 Task: Look for Airbnb options in Whakatane, New Zealand from 4th December, 2023 to 10th December, 2023 for 6 adults, 2 children.6 bedrooms having 6 beds and 6 bathrooms. Property type can be house. Amenities needed are: wifi, TV, free parkinig on premises, gym, breakfast. Look for 5 properties as per requirement.
Action: Mouse moved to (609, 84)
Screenshot: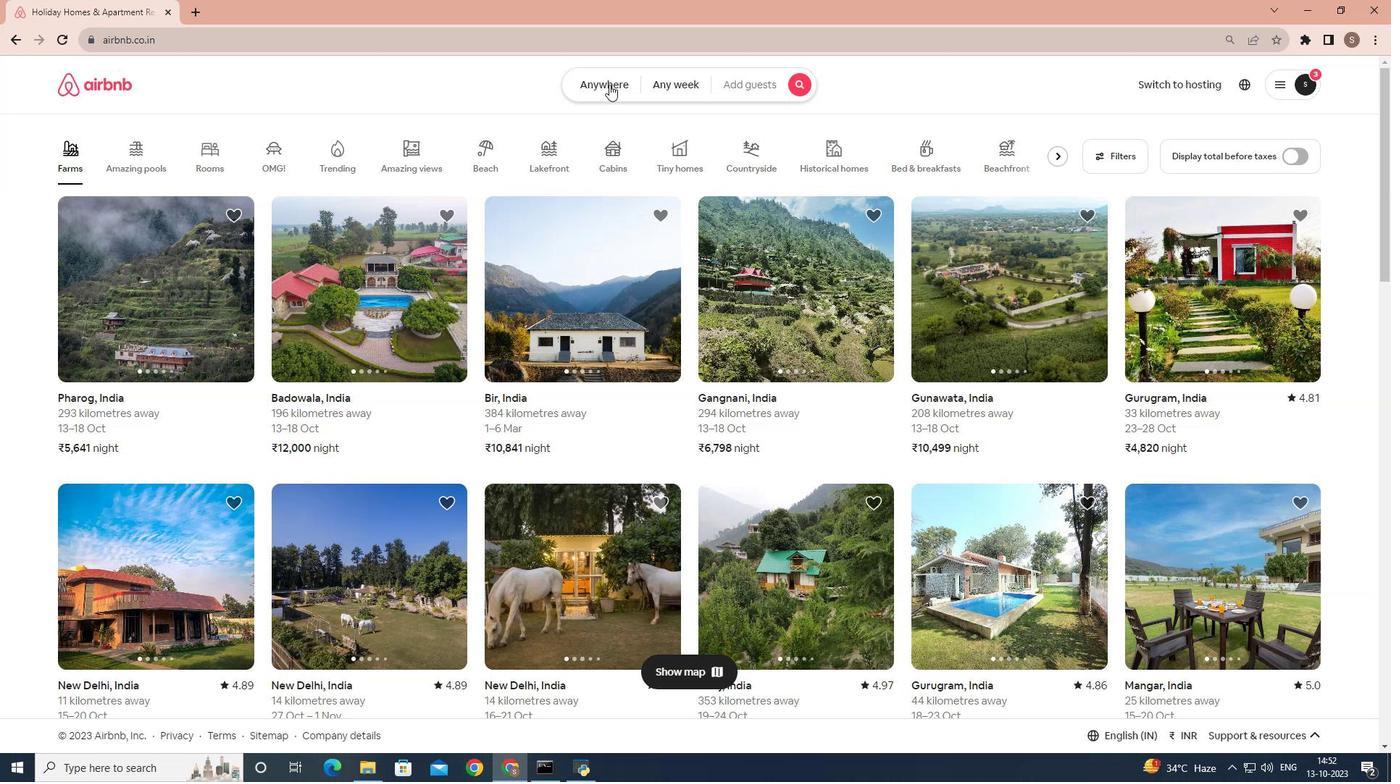 
Action: Mouse pressed left at (609, 84)
Screenshot: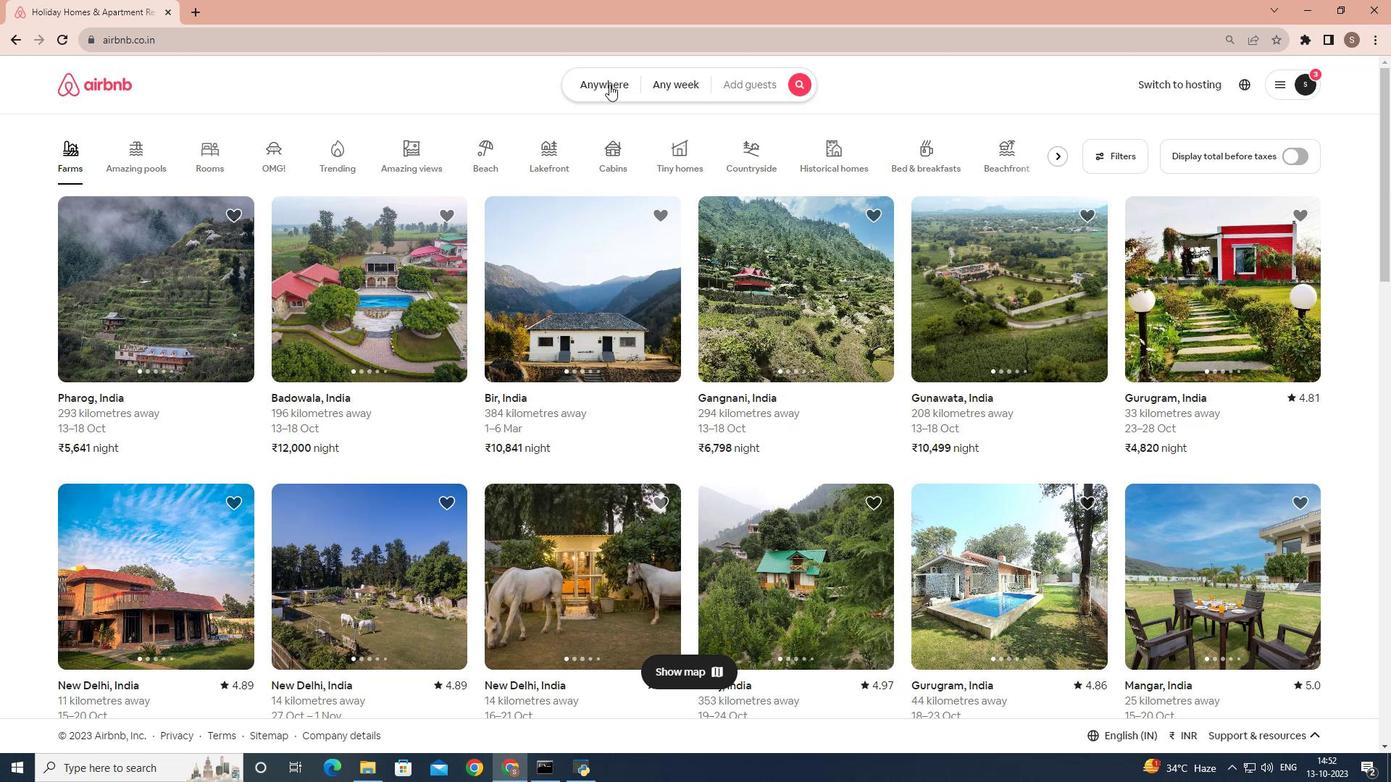 
Action: Mouse moved to (495, 150)
Screenshot: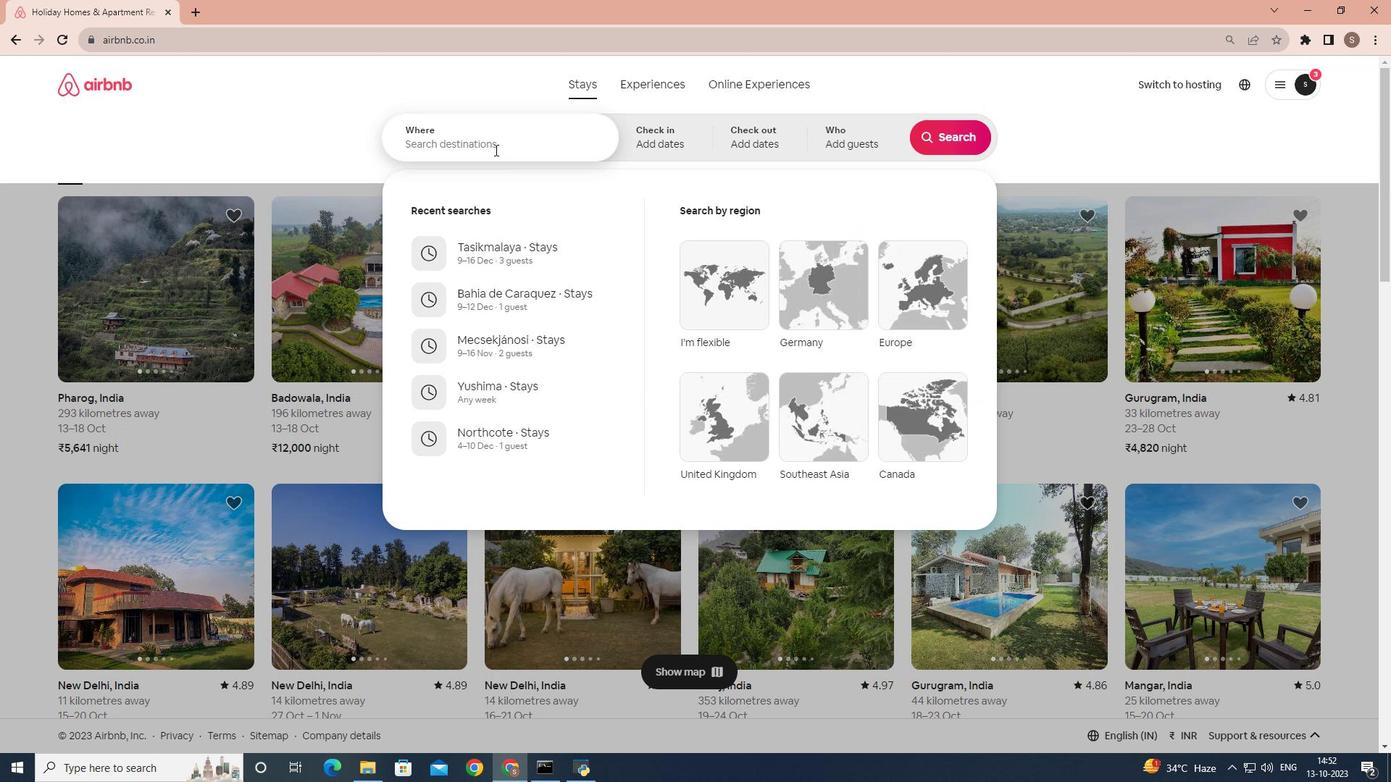 
Action: Mouse pressed left at (495, 150)
Screenshot: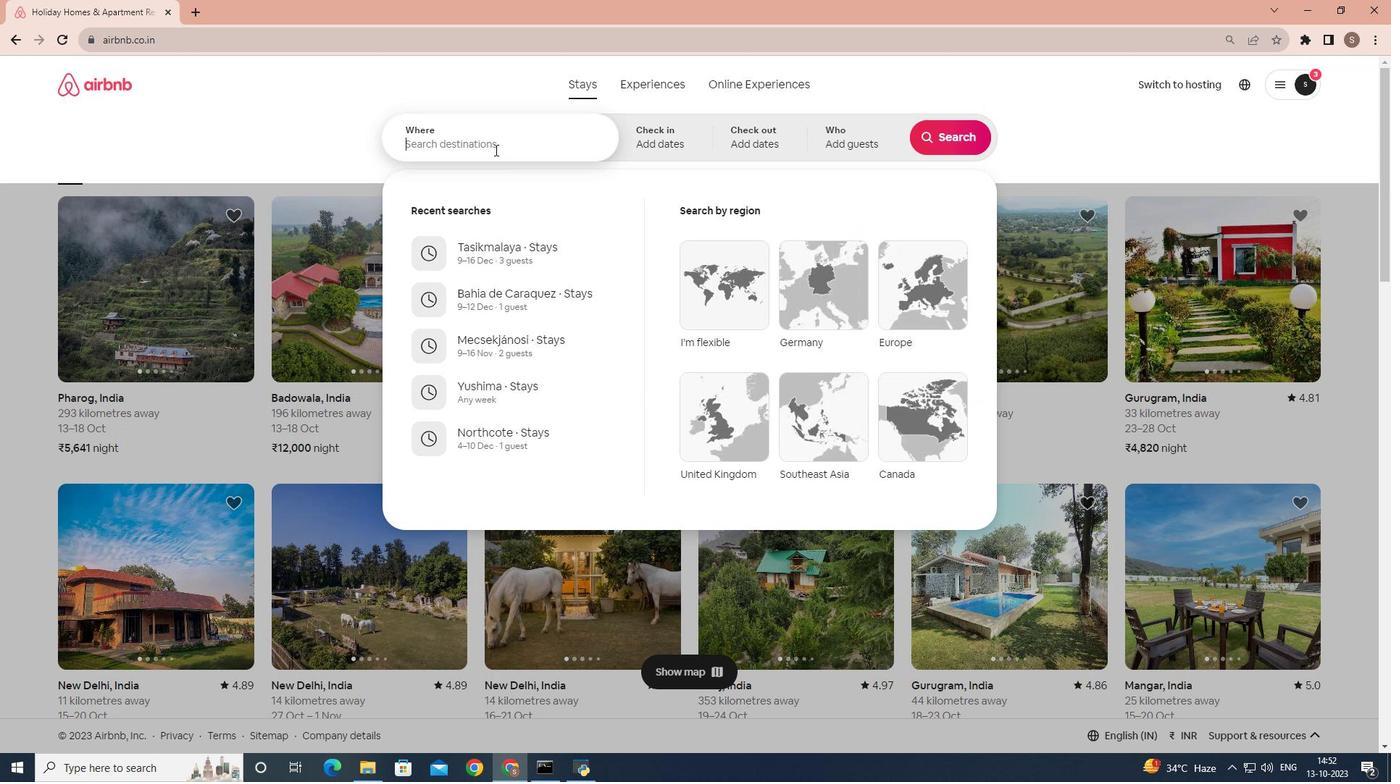 
Action: Mouse moved to (482, 153)
Screenshot: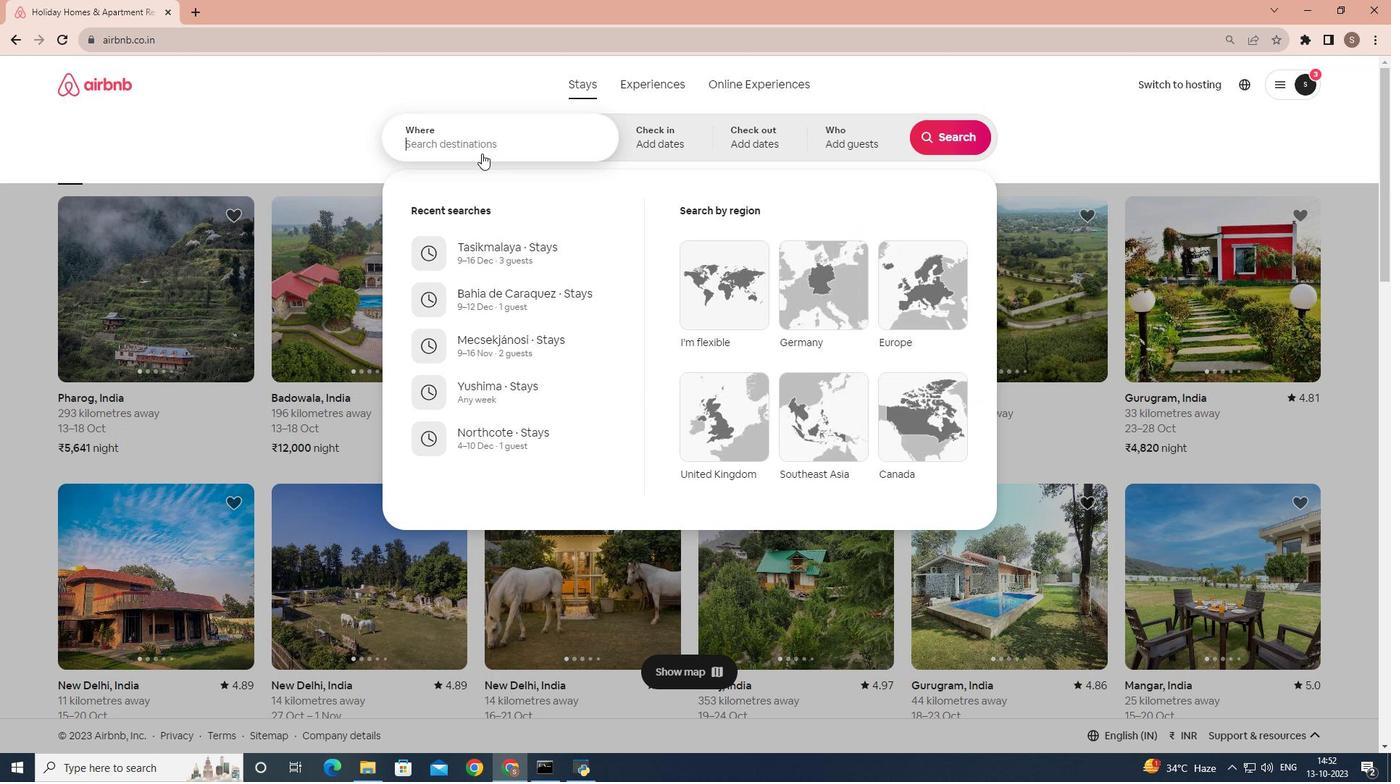 
Action: Key pressed <Key.shift>Whaktane,<Key.space><Key.shift><Key.shift><Key.shift><Key.shift><Key.shift><Key.shift><Key.shift><Key.shift>Newezeland
Screenshot: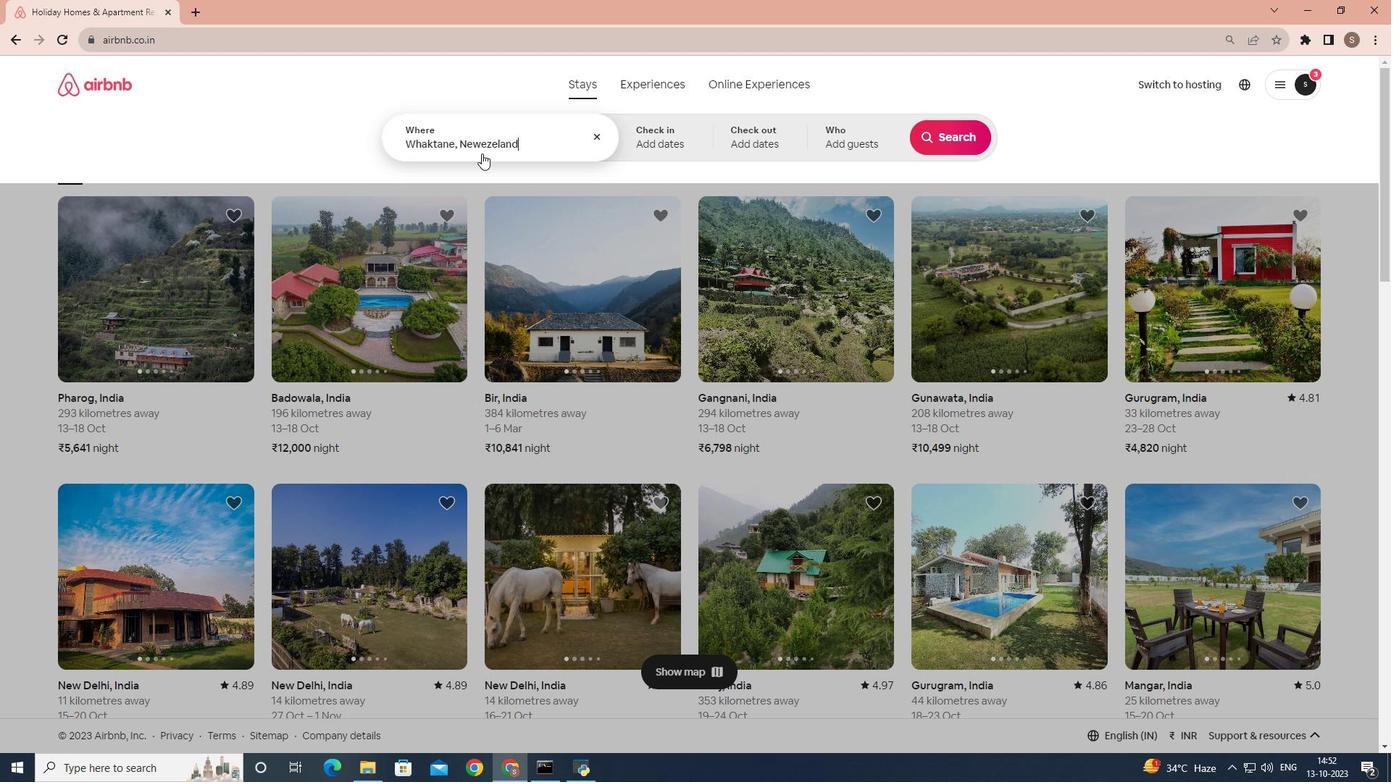 
Action: Mouse moved to (658, 140)
Screenshot: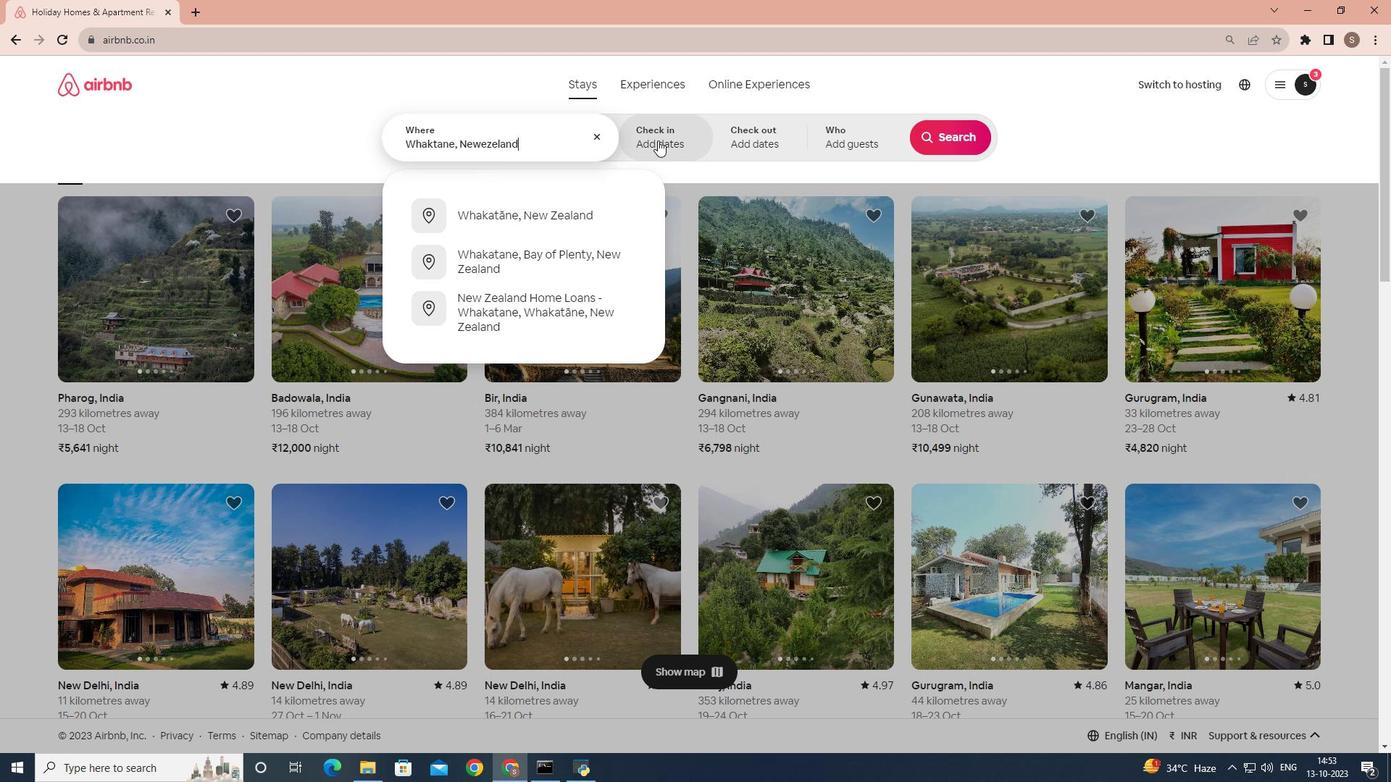 
Action: Mouse pressed left at (658, 140)
Screenshot: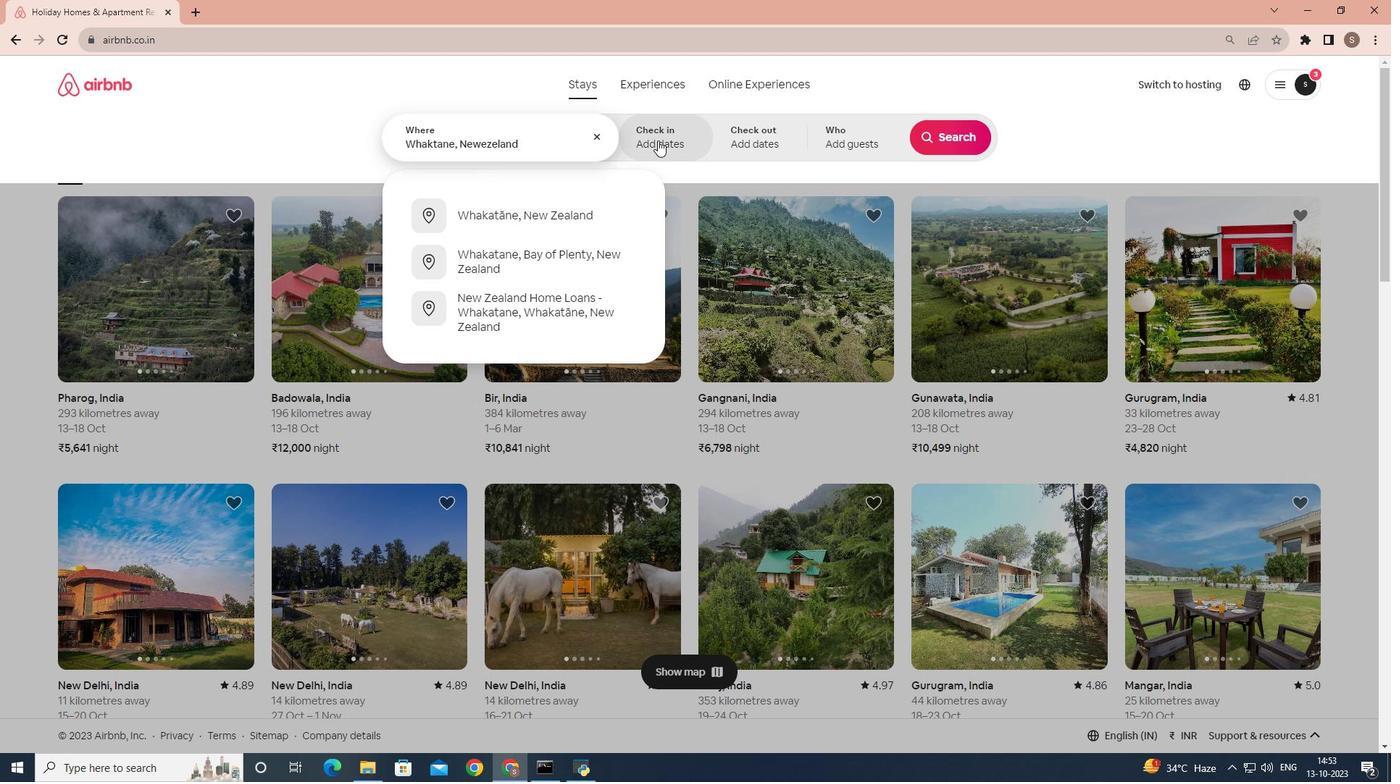 
Action: Mouse moved to (943, 259)
Screenshot: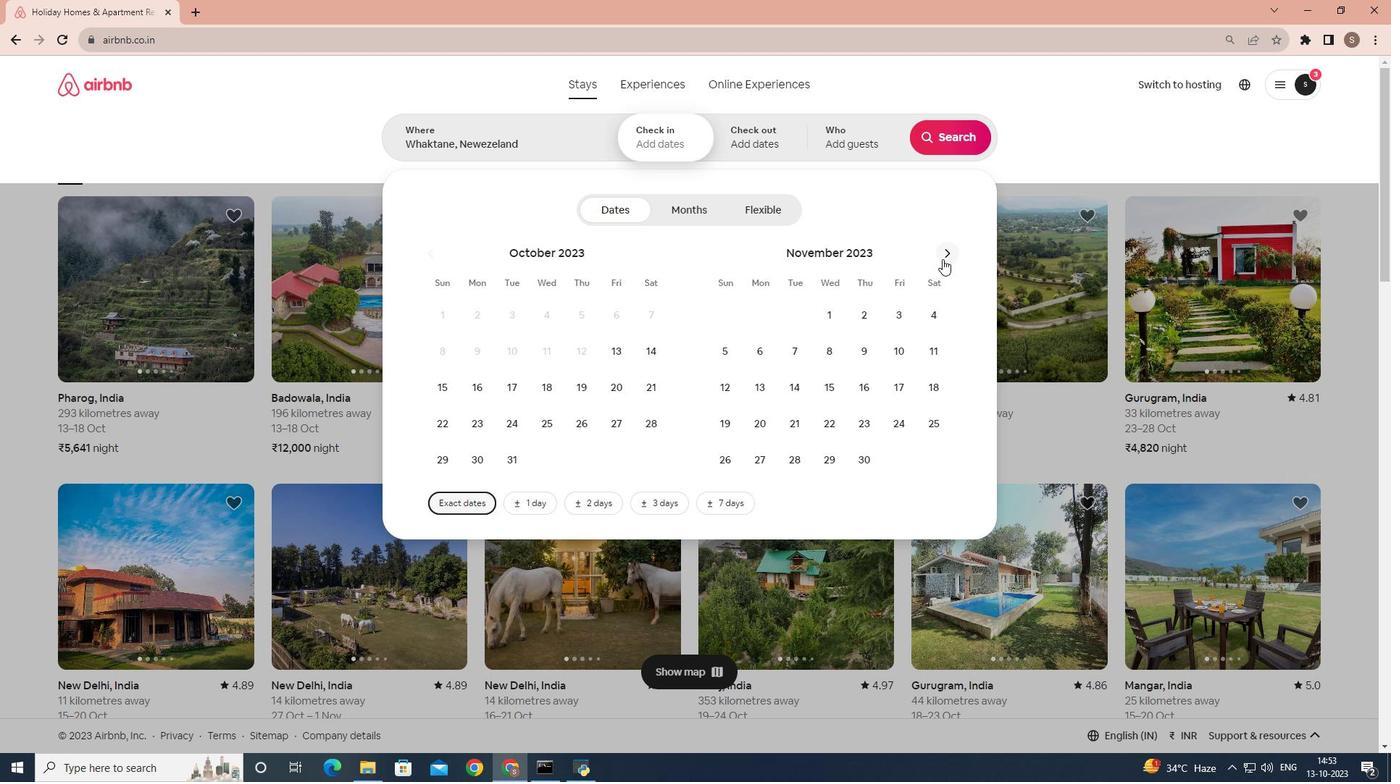 
Action: Mouse pressed left at (943, 259)
Screenshot: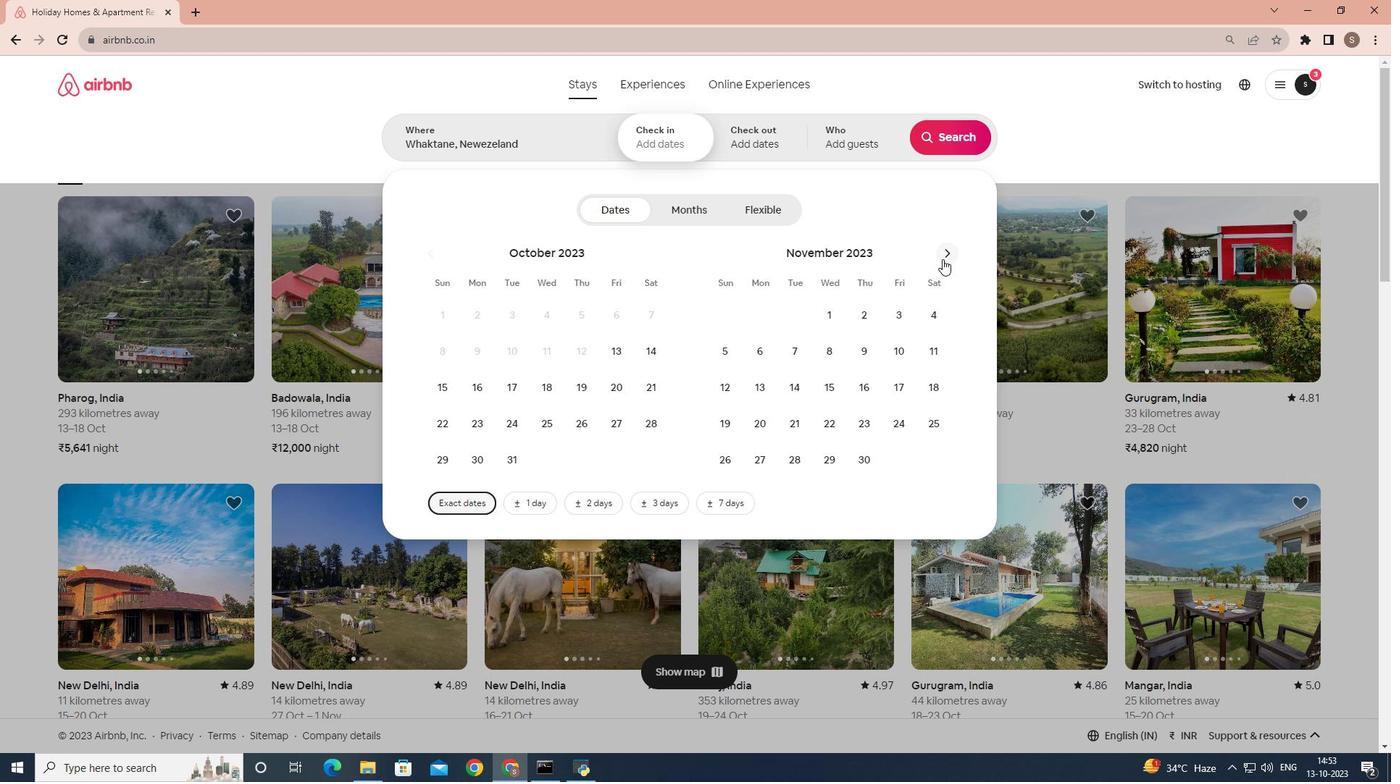 
Action: Mouse moved to (743, 347)
Screenshot: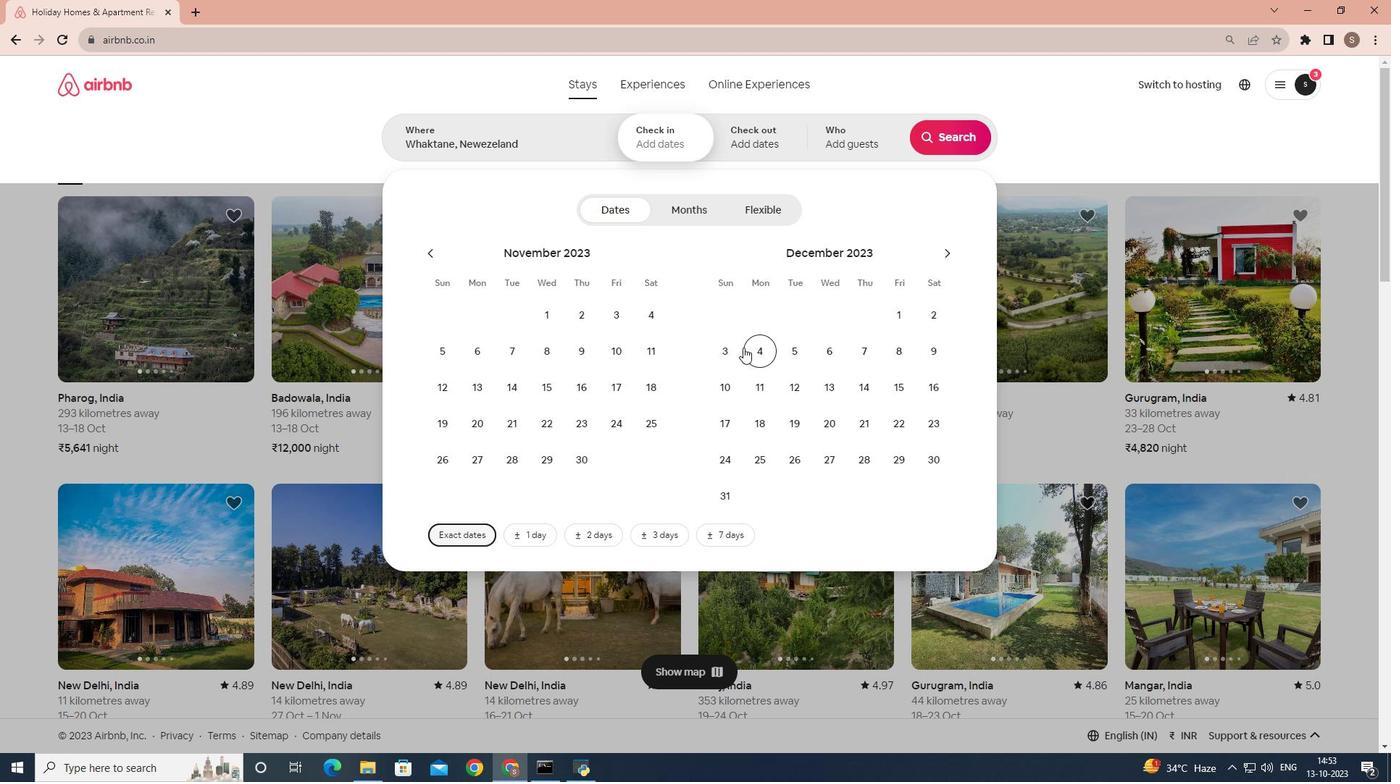 
Action: Mouse pressed left at (743, 347)
Screenshot: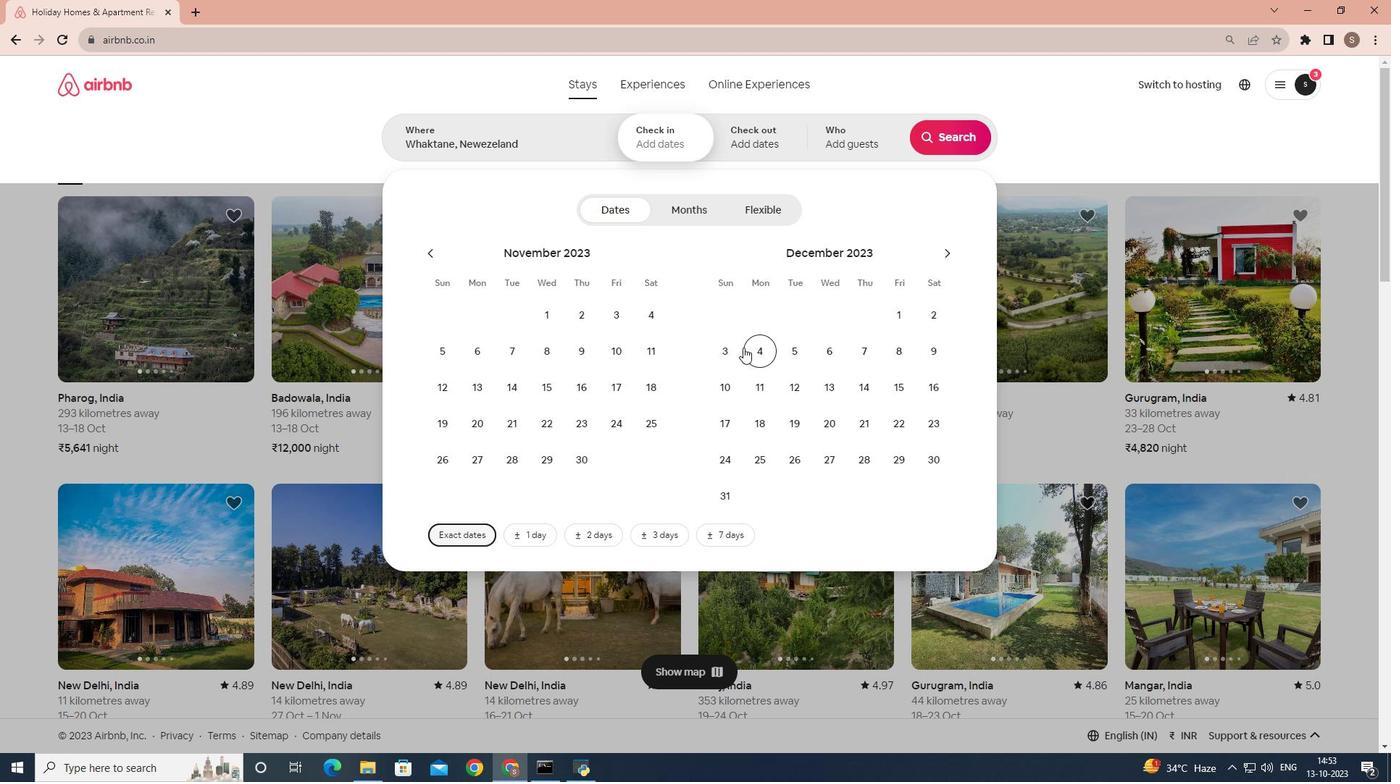 
Action: Mouse moved to (732, 382)
Screenshot: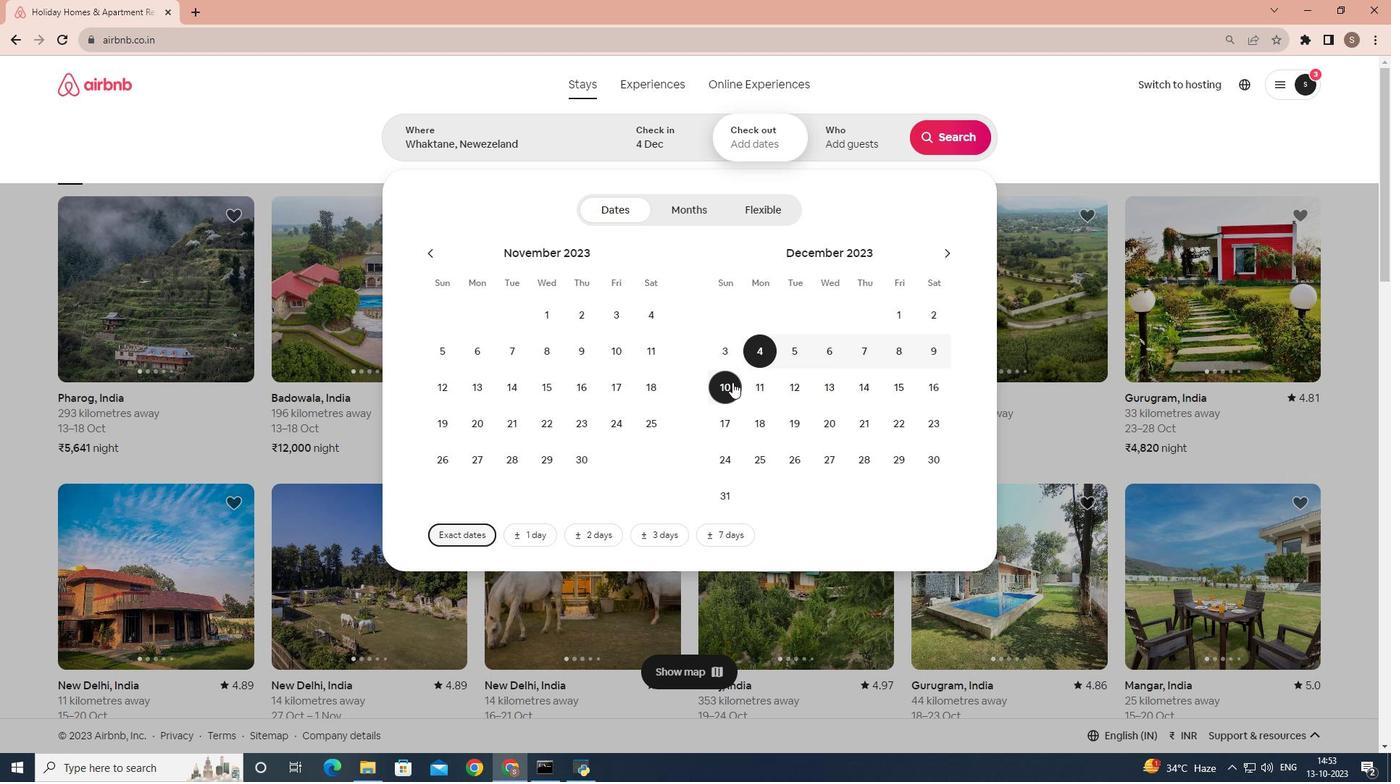 
Action: Mouse pressed left at (732, 382)
Screenshot: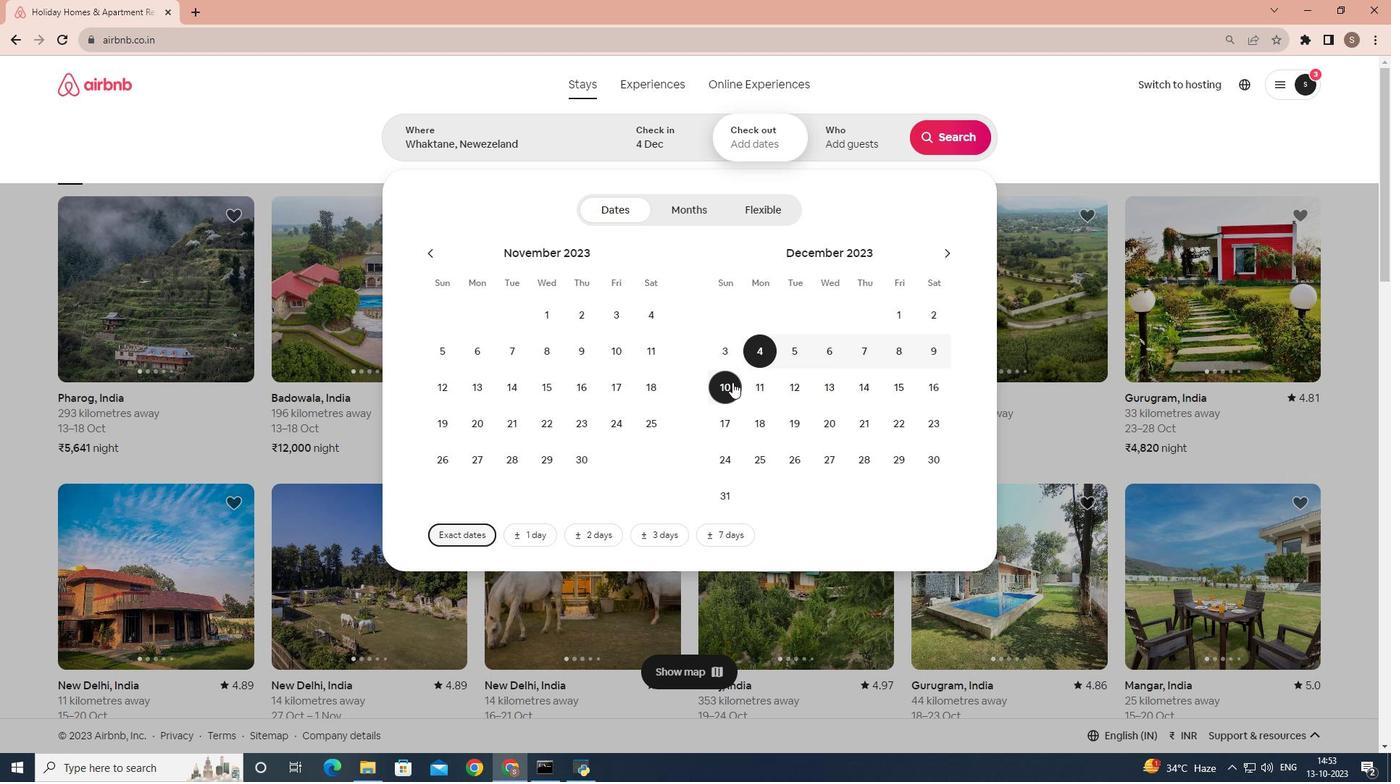 
Action: Mouse moved to (840, 134)
Screenshot: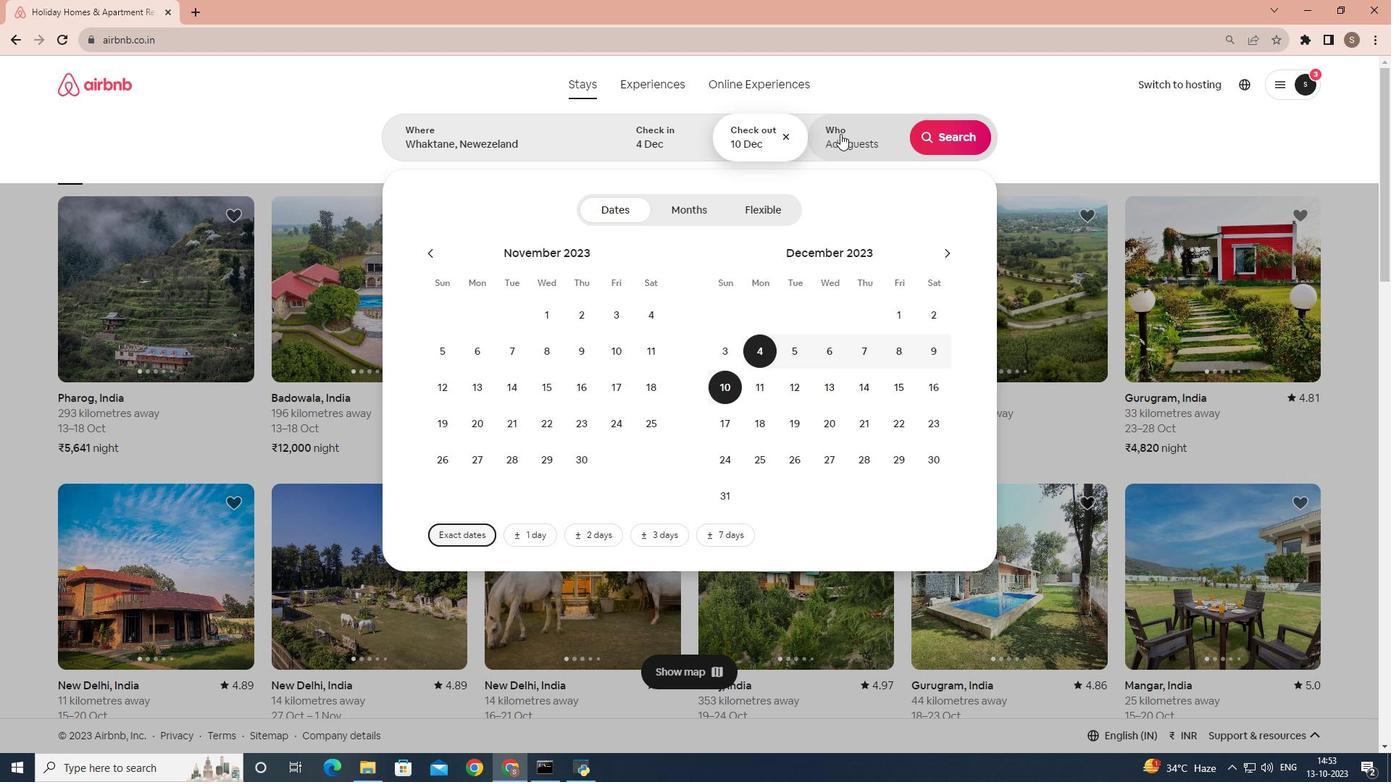 
Action: Mouse pressed left at (840, 134)
Screenshot: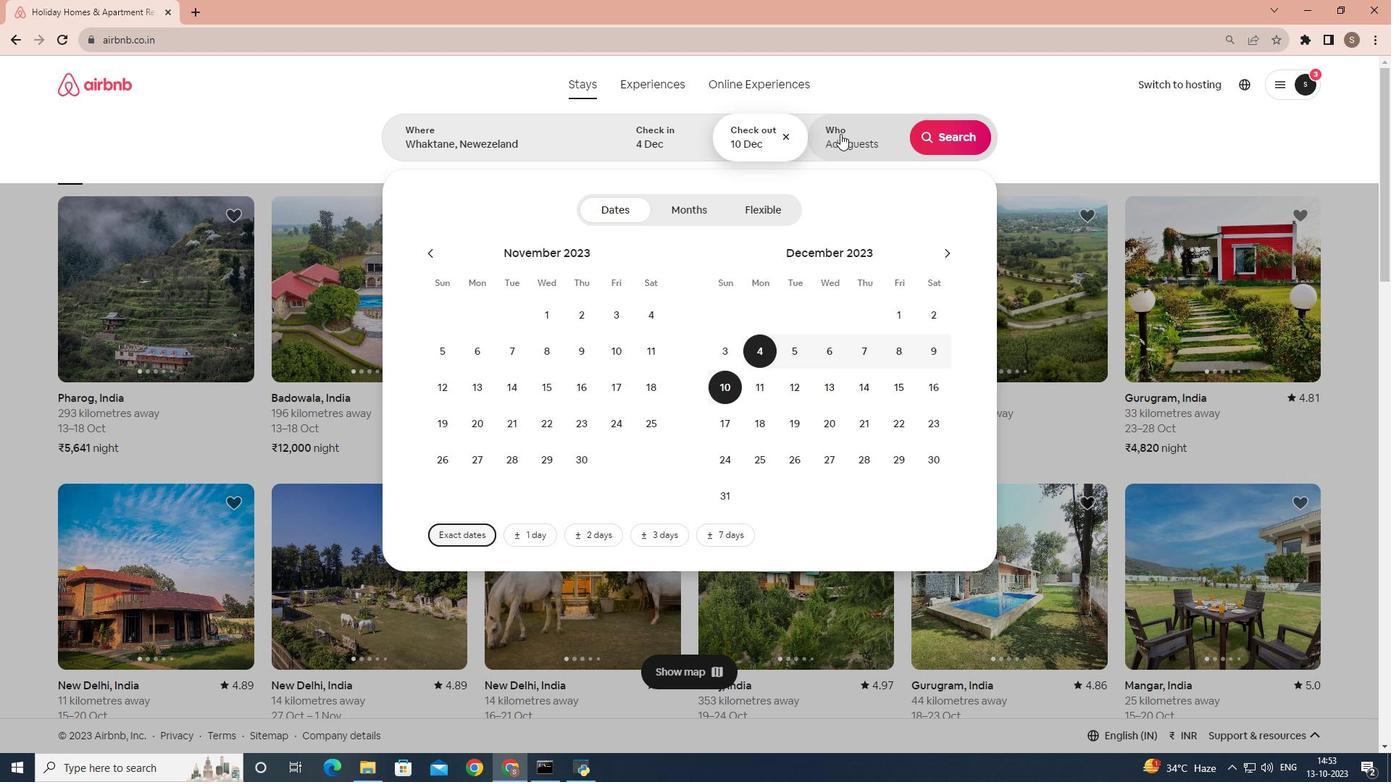 
Action: Mouse moved to (959, 216)
Screenshot: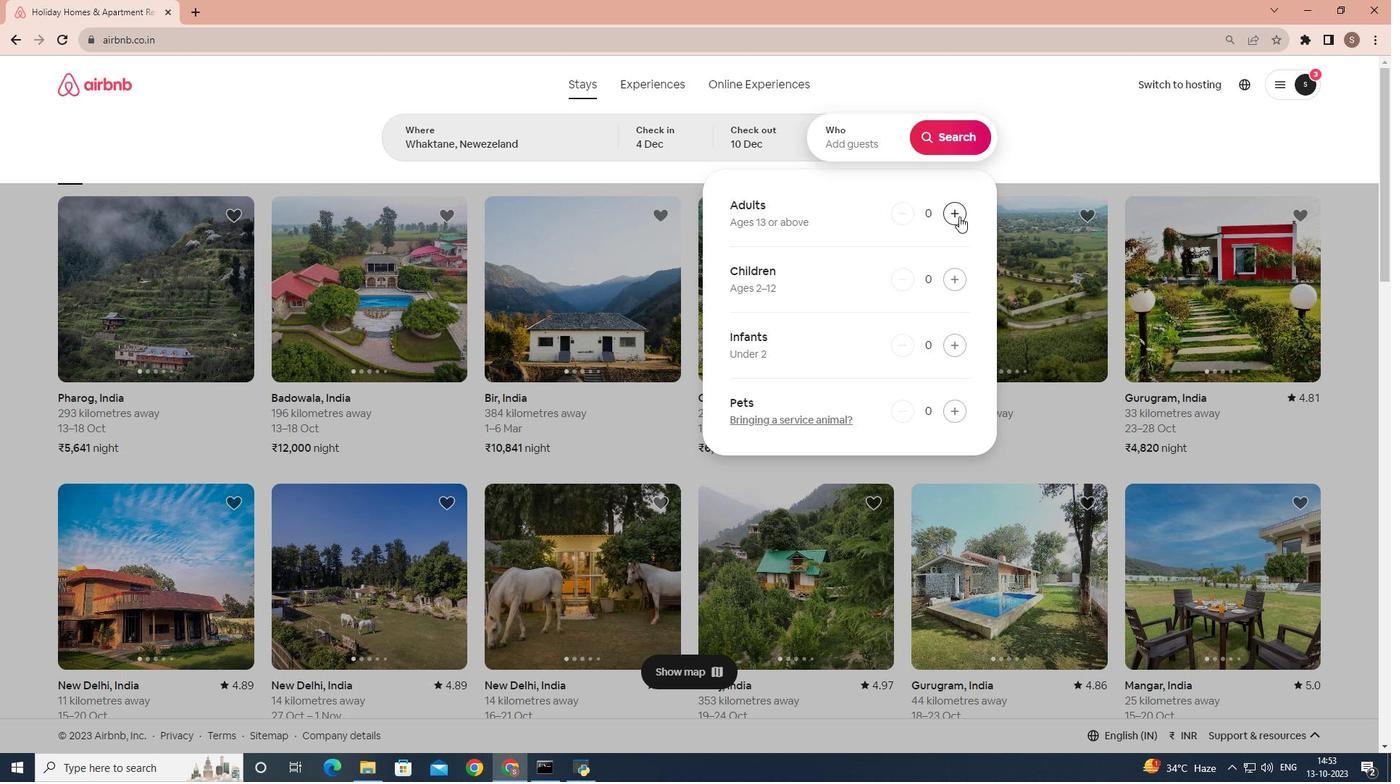 
Action: Mouse pressed left at (959, 216)
Screenshot: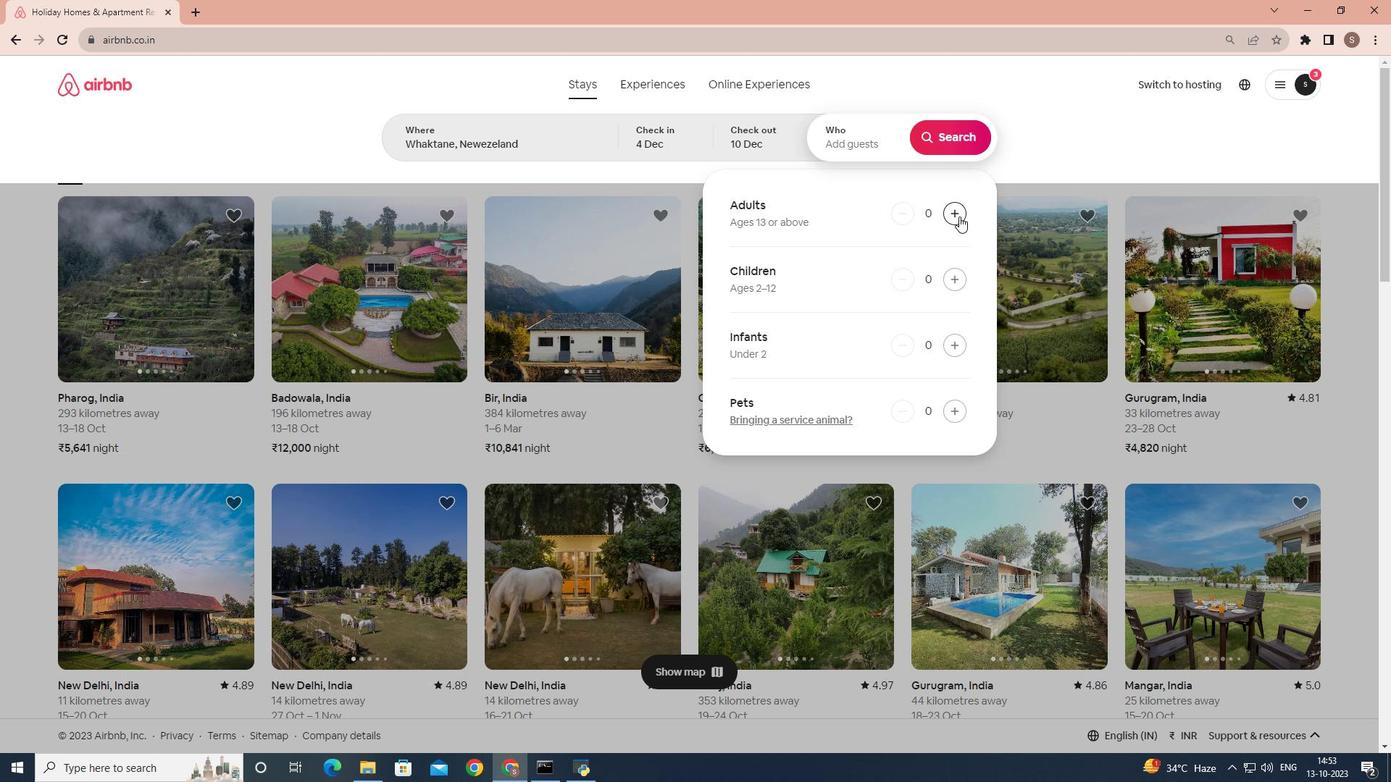 
Action: Mouse pressed left at (959, 216)
Screenshot: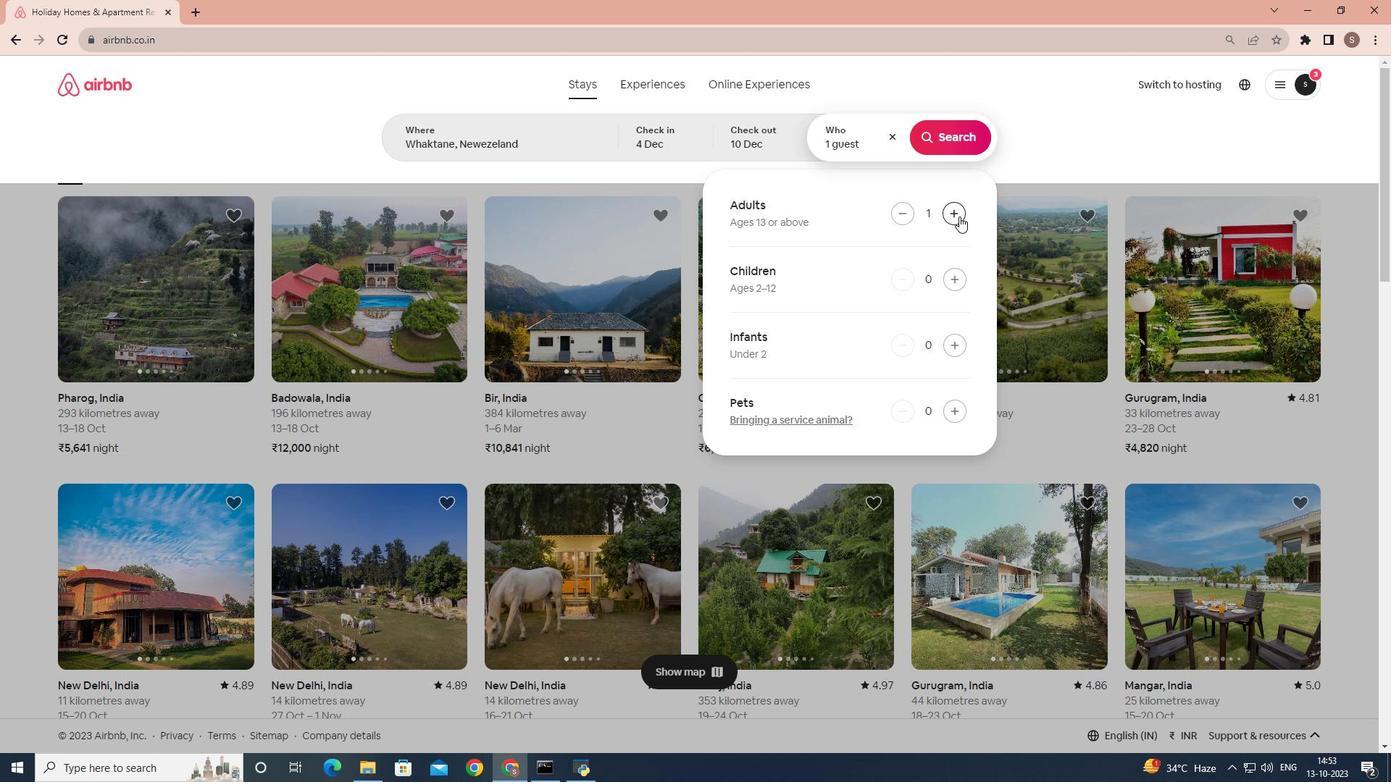 
Action: Mouse moved to (959, 216)
Screenshot: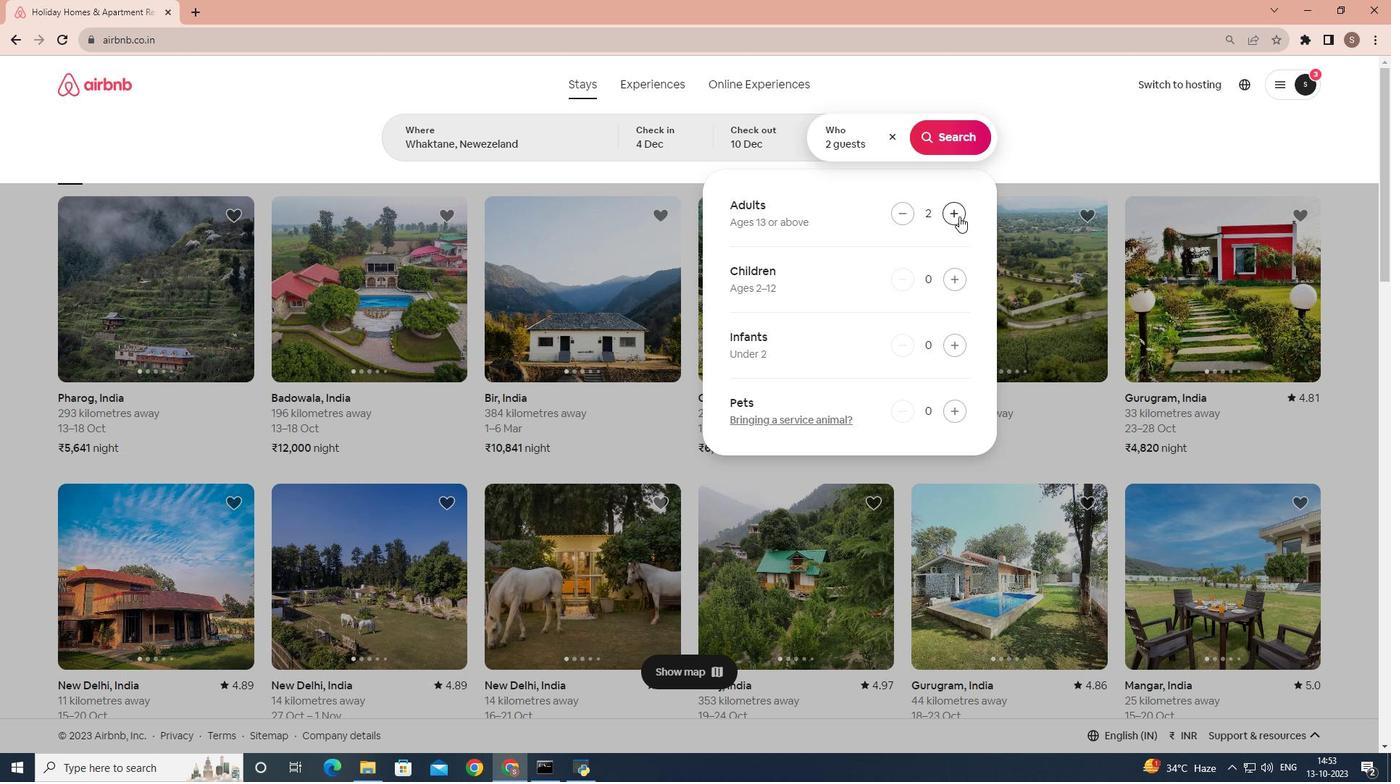
Action: Mouse pressed left at (959, 216)
Screenshot: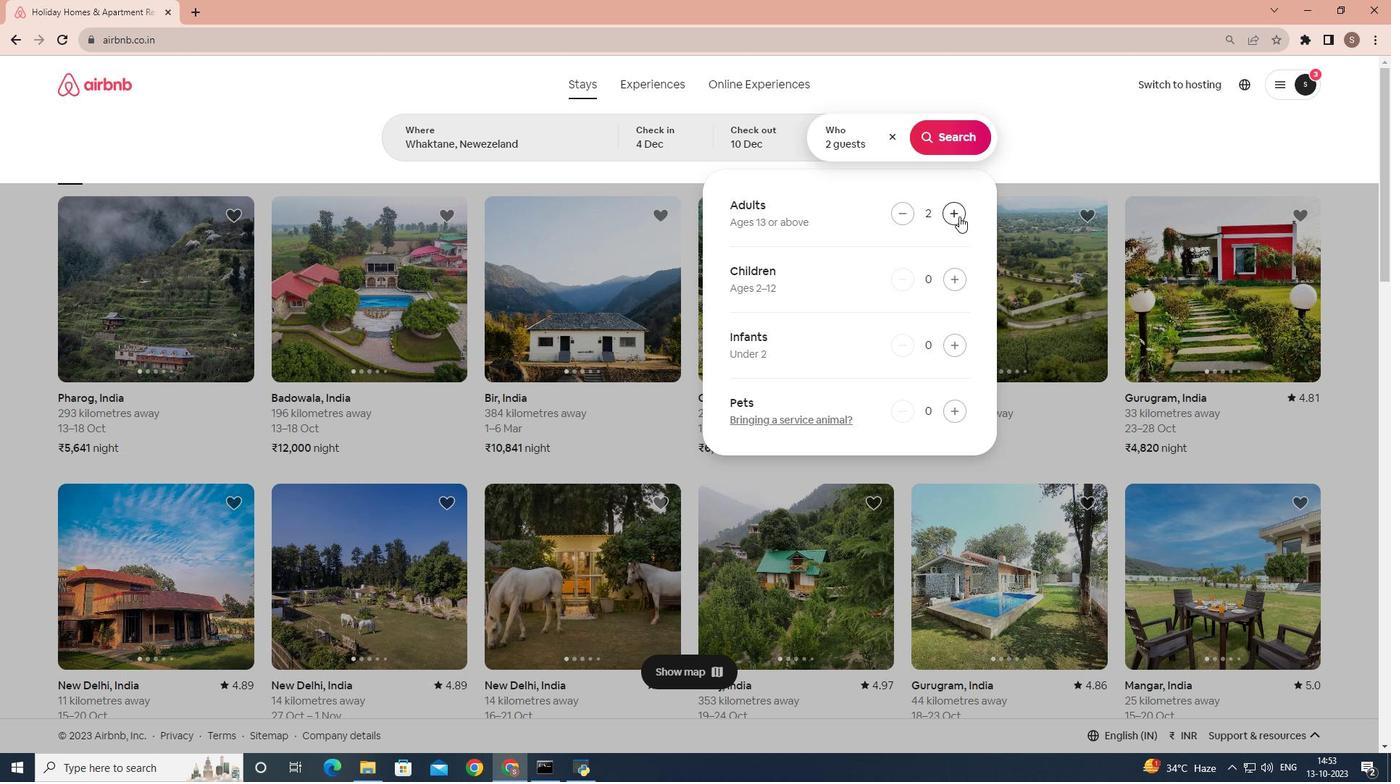 
Action: Mouse pressed left at (959, 216)
Screenshot: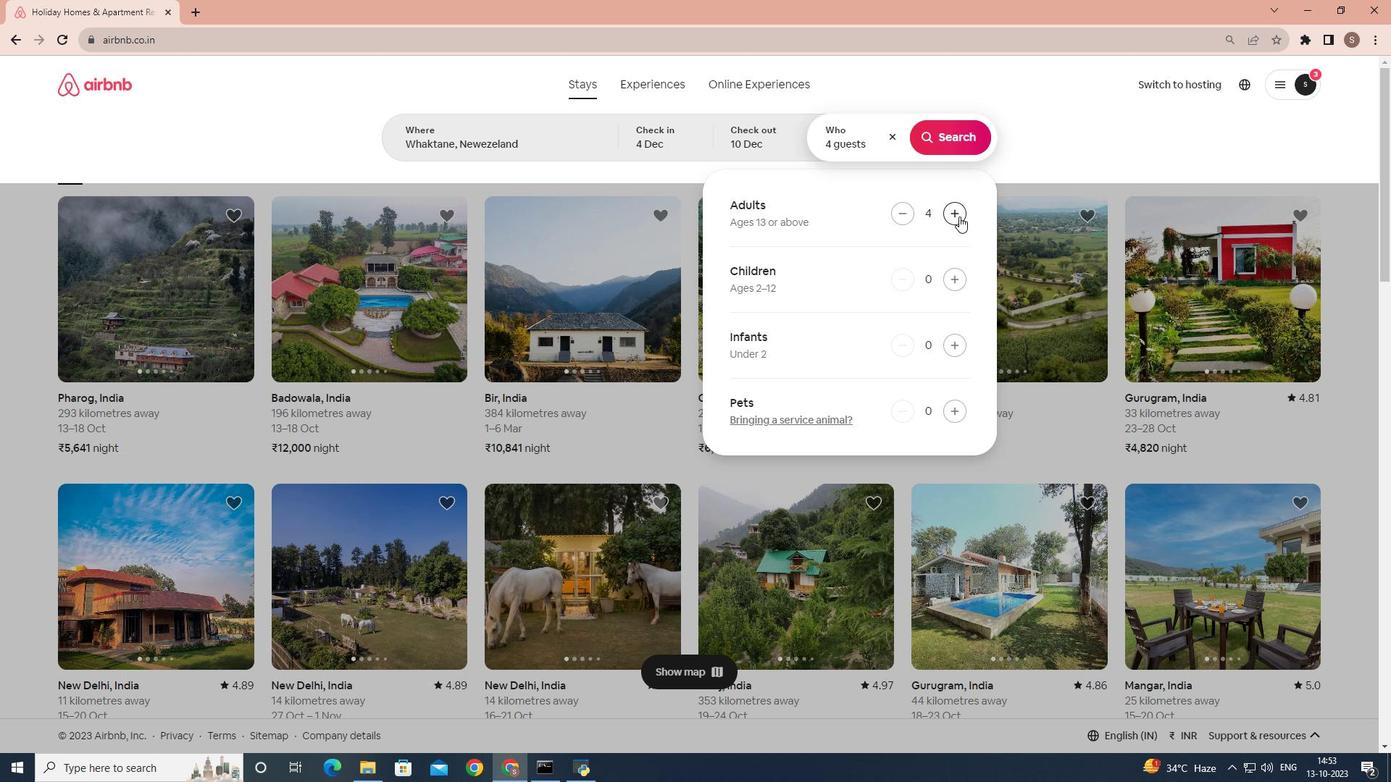 
Action: Mouse pressed left at (959, 216)
Screenshot: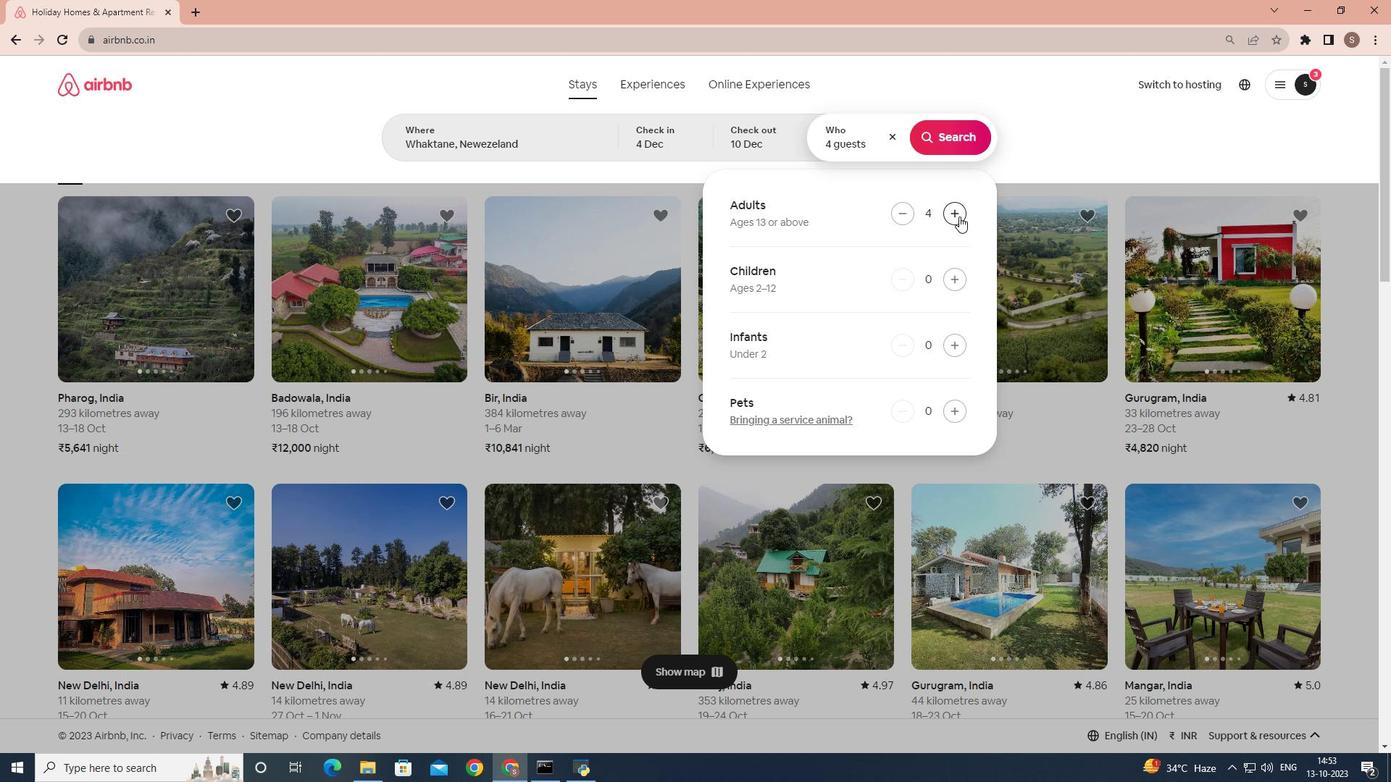 
Action: Mouse pressed left at (959, 216)
Screenshot: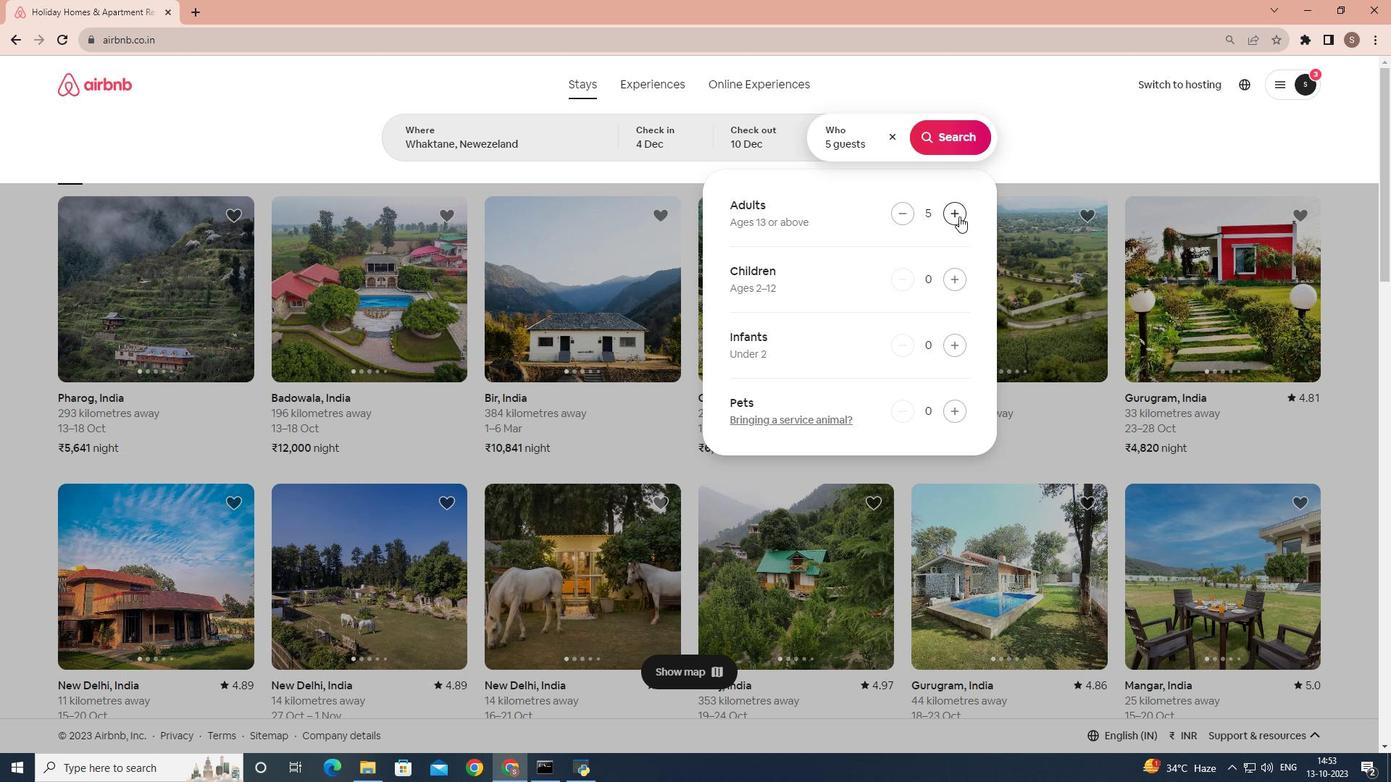 
Action: Mouse moved to (952, 274)
Screenshot: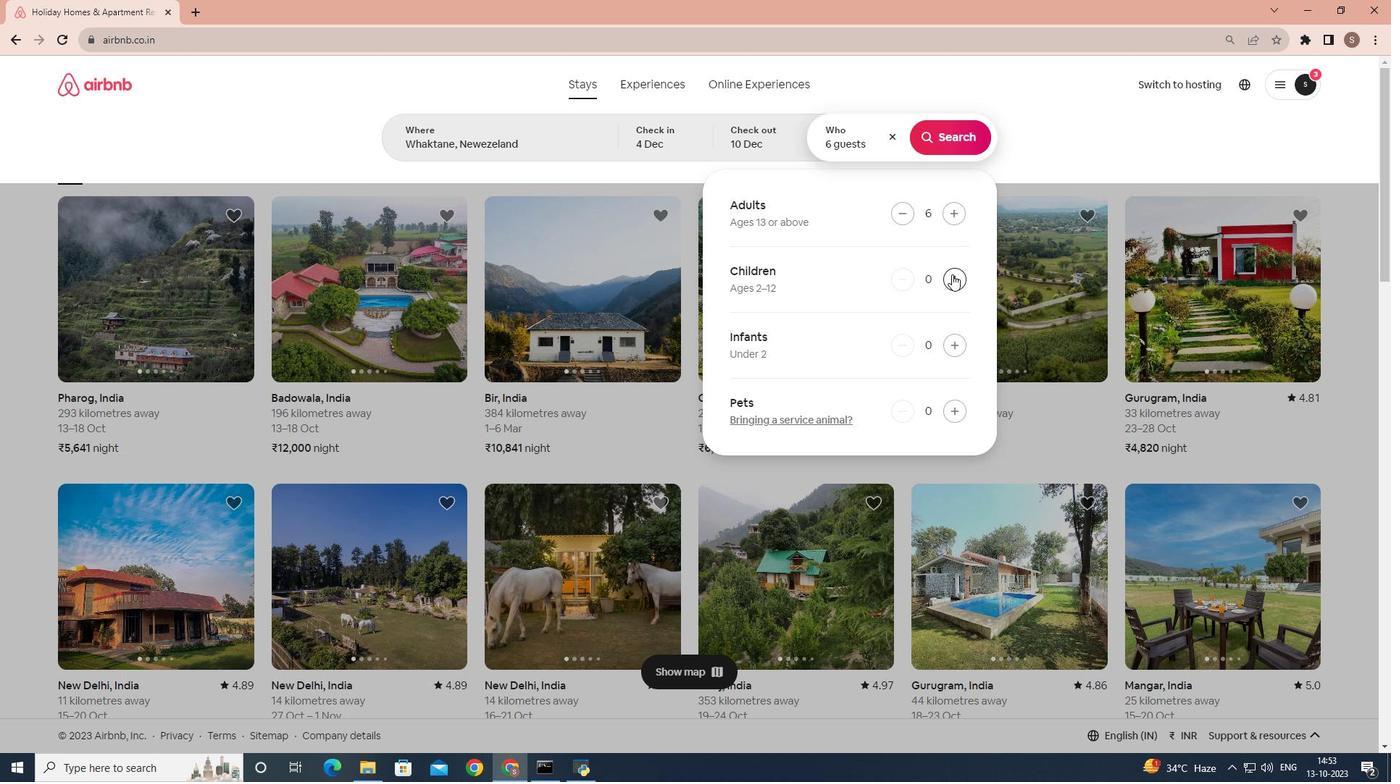 
Action: Mouse pressed left at (952, 274)
Screenshot: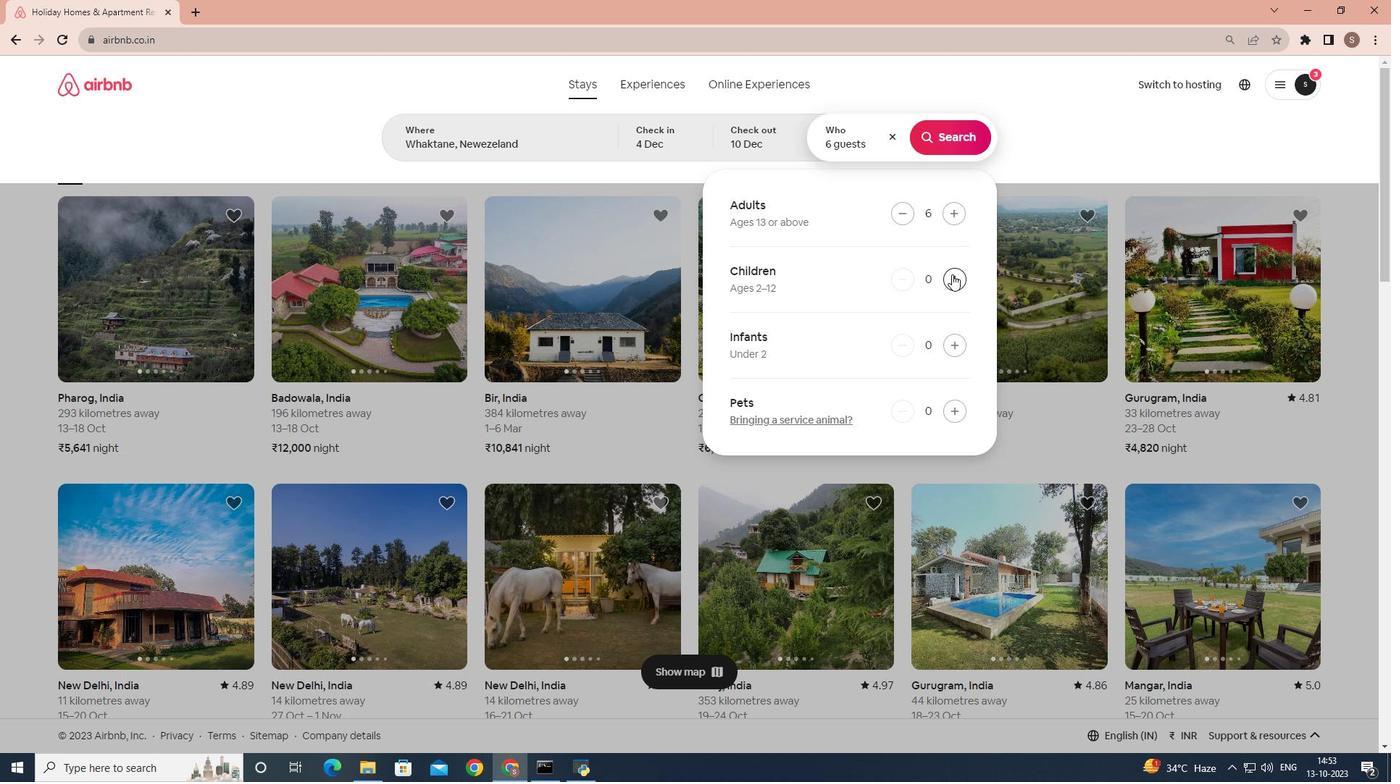
Action: Mouse pressed left at (952, 274)
Screenshot: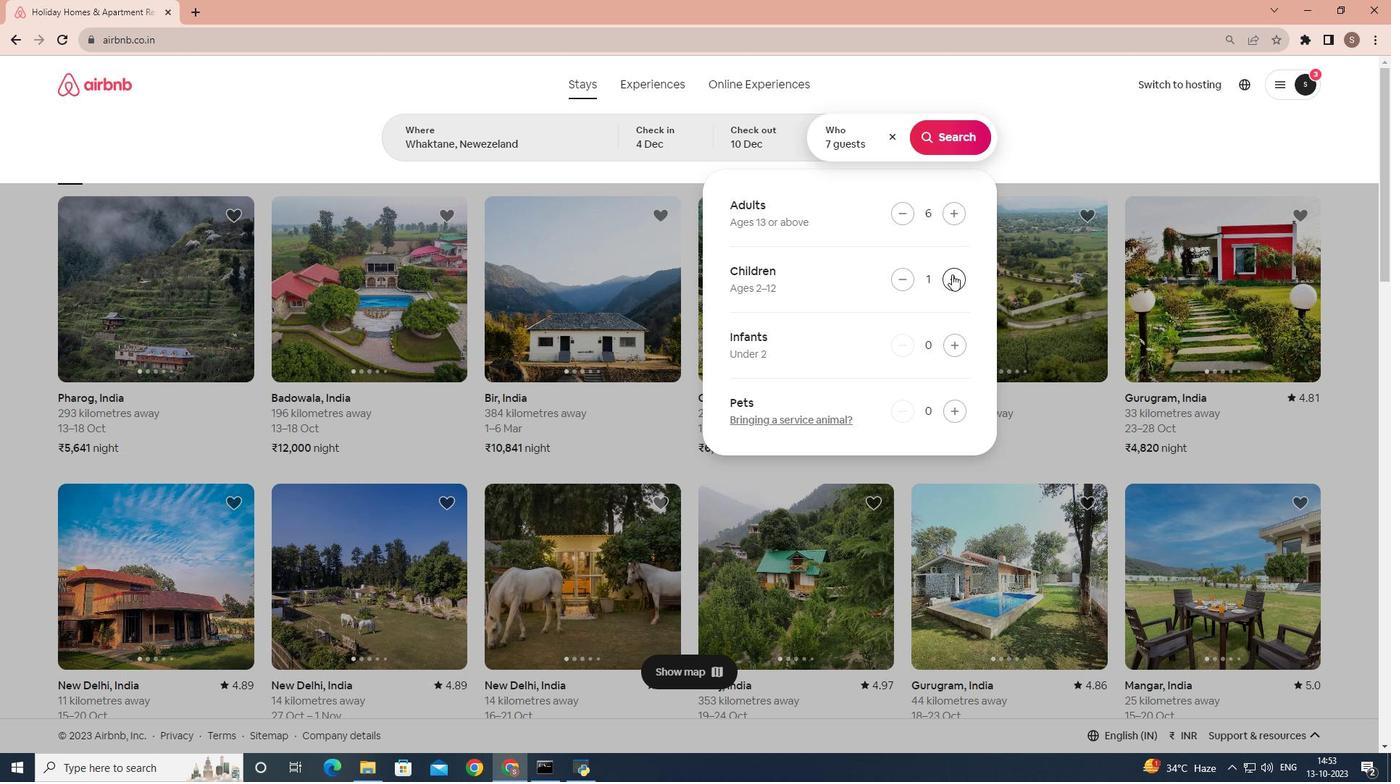 
Action: Mouse moved to (956, 136)
Screenshot: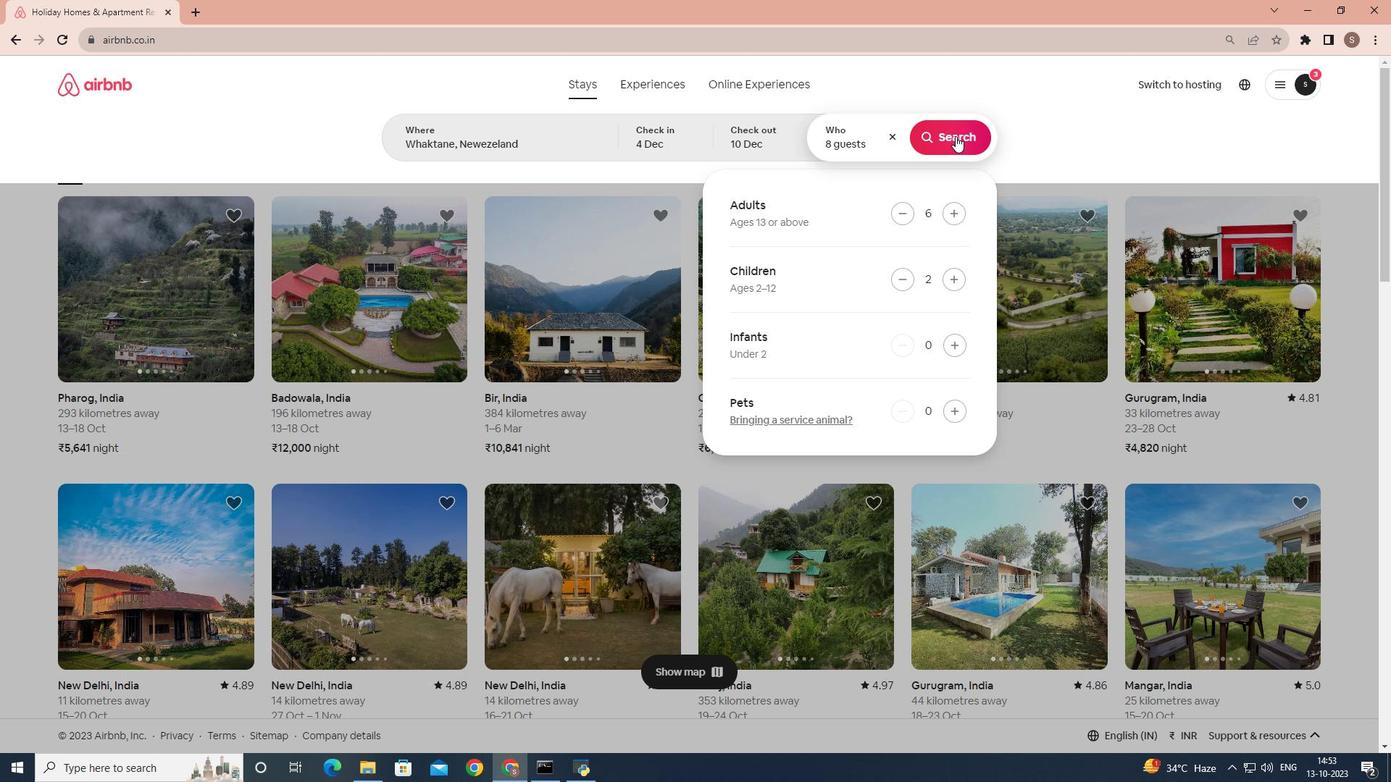 
Action: Mouse pressed left at (956, 136)
Screenshot: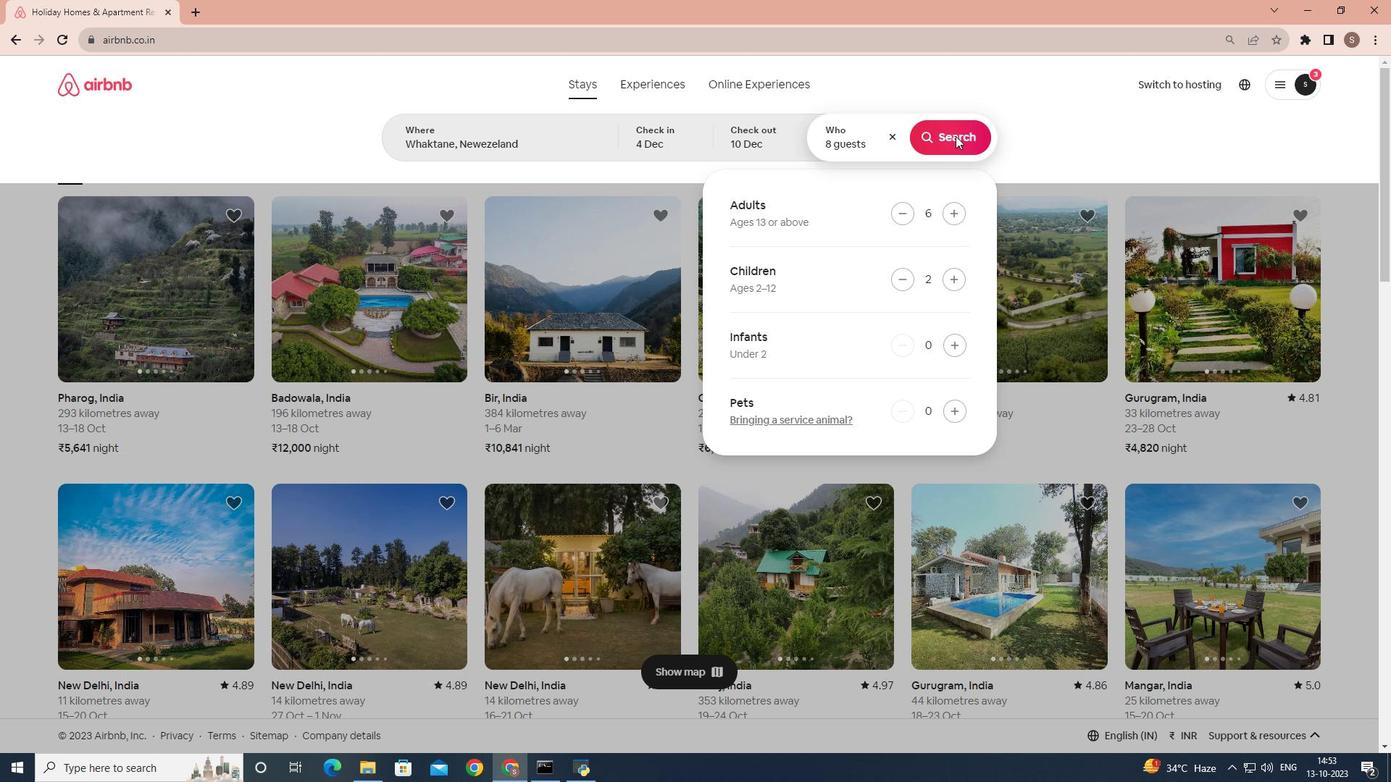 
Action: Mouse moved to (1147, 141)
Screenshot: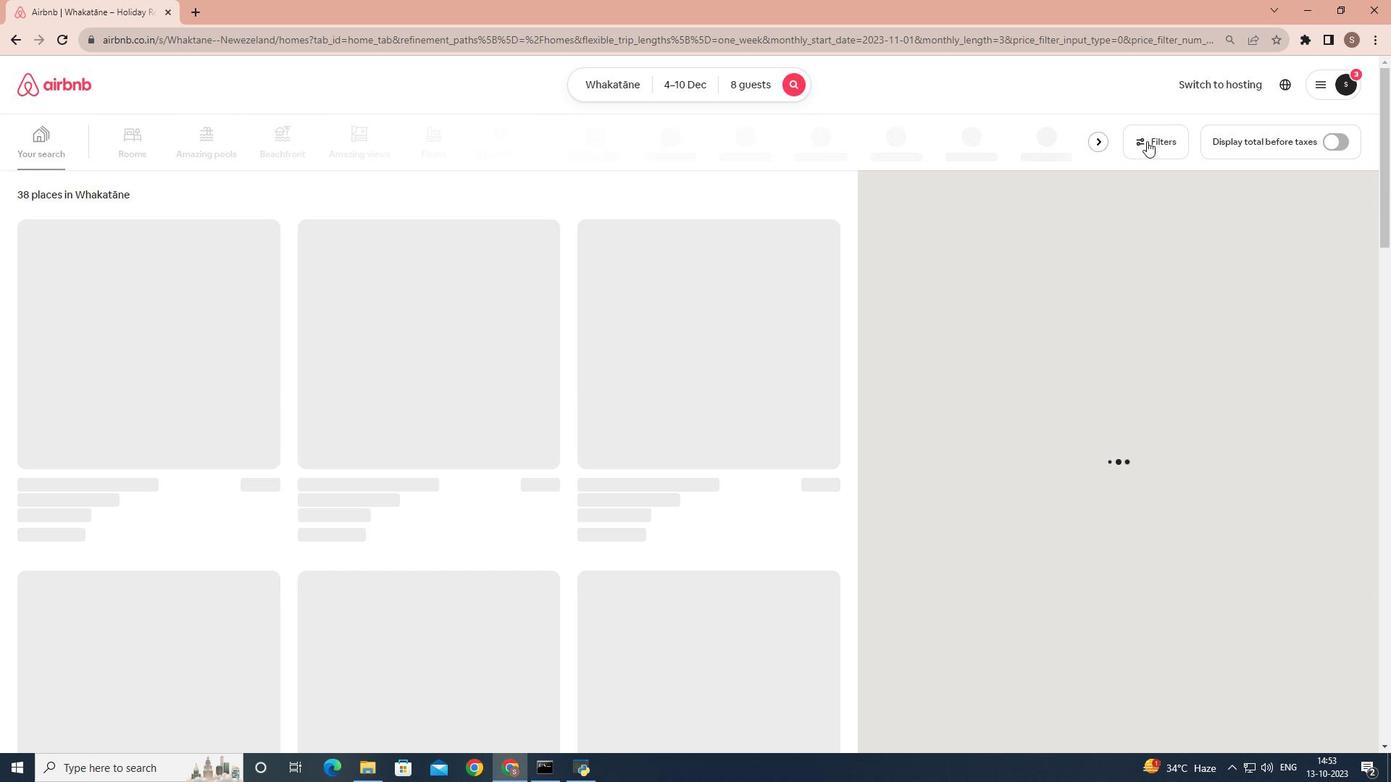 
Action: Mouse pressed left at (1147, 141)
Screenshot: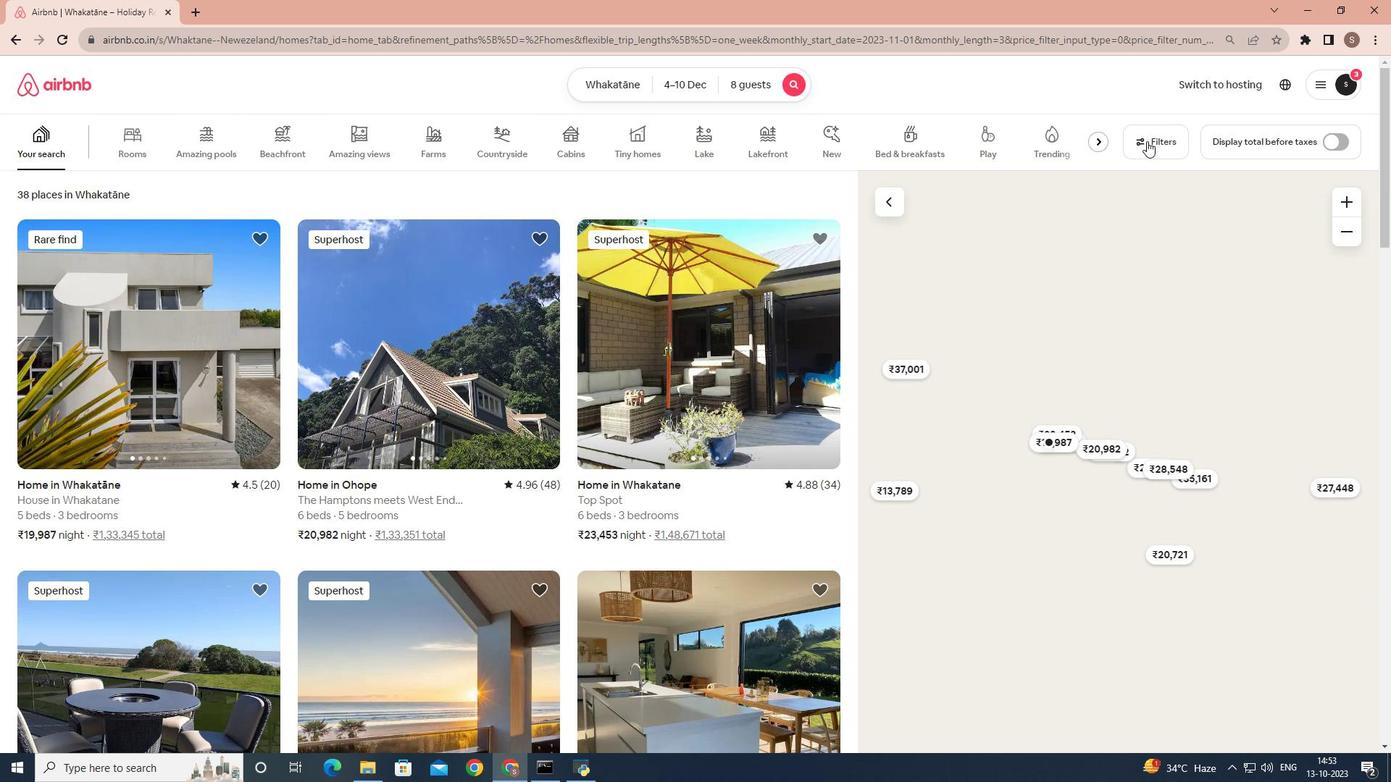 
Action: Mouse moved to (752, 403)
Screenshot: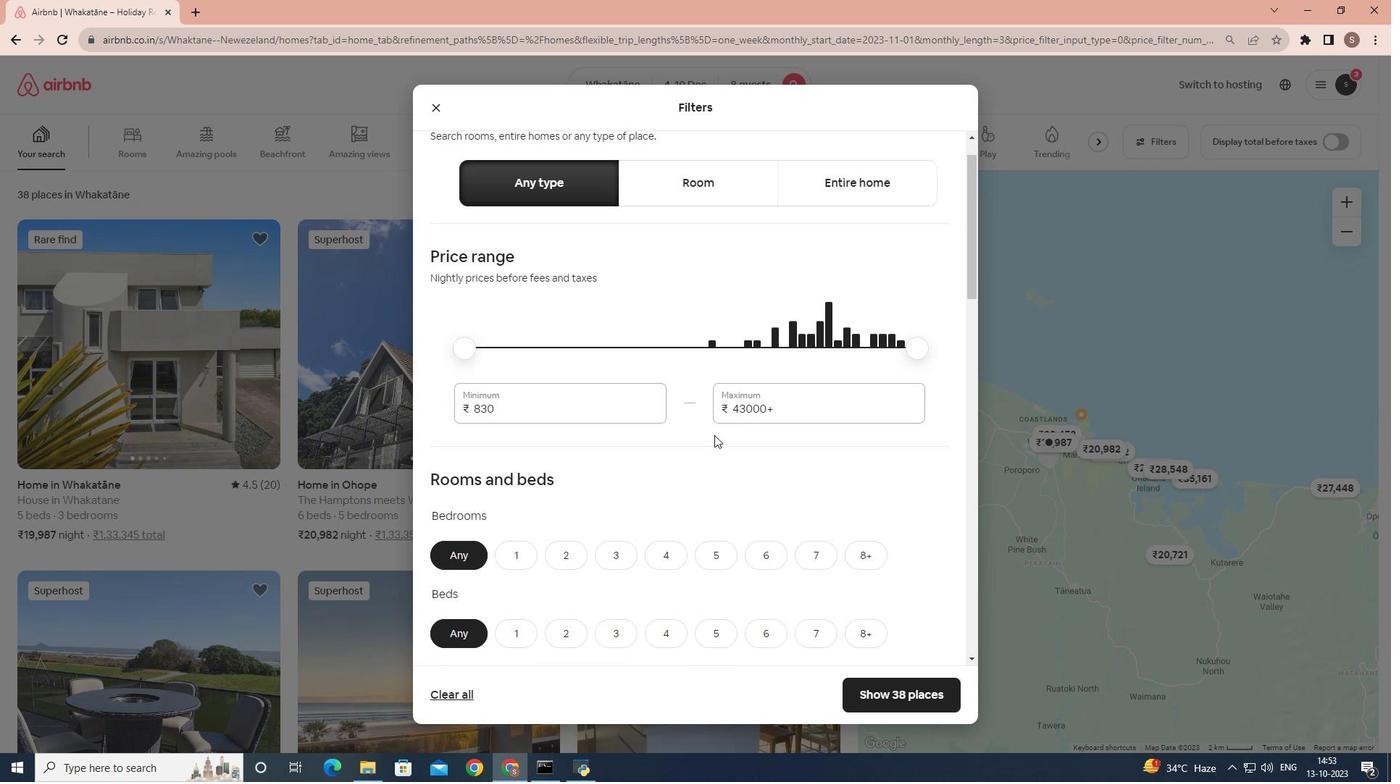 
Action: Mouse scrolled (752, 403) with delta (0, 0)
Screenshot: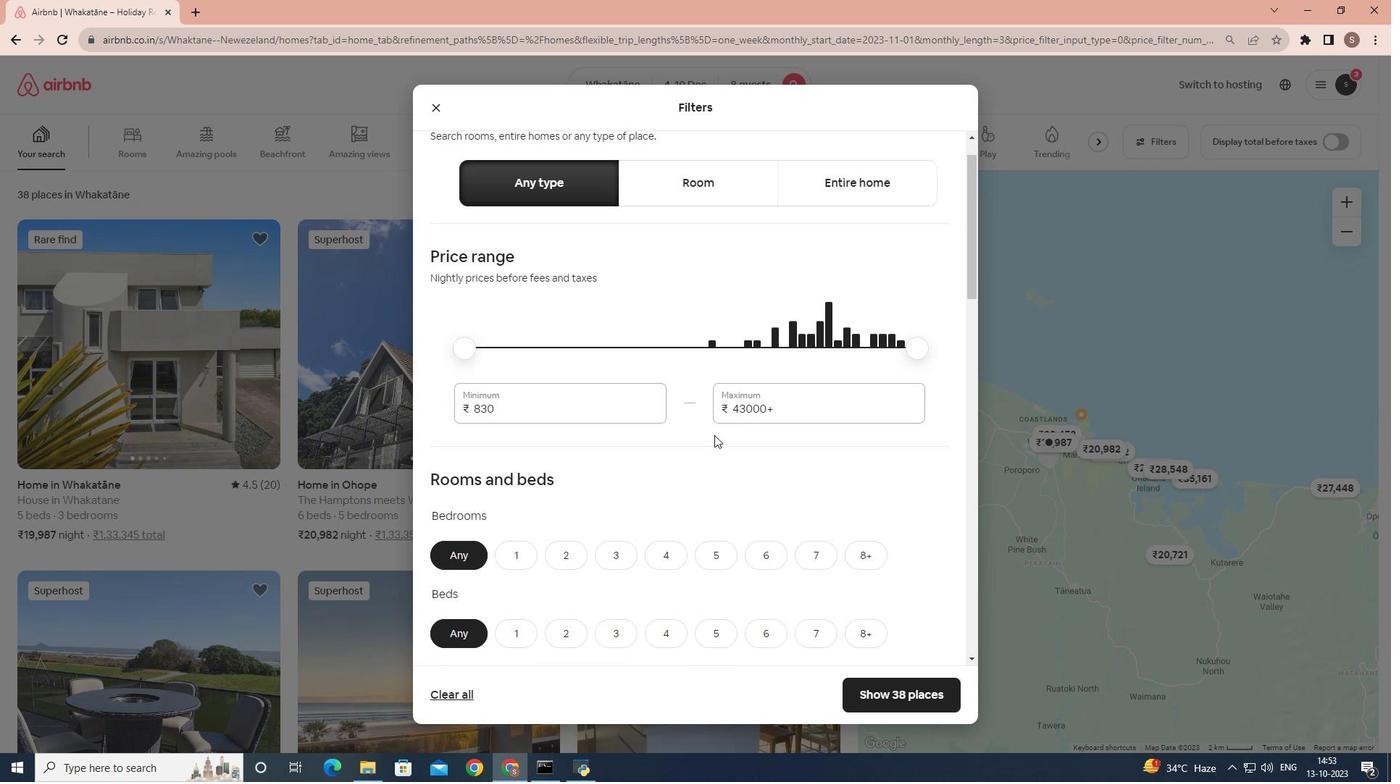 
Action: Mouse moved to (742, 419)
Screenshot: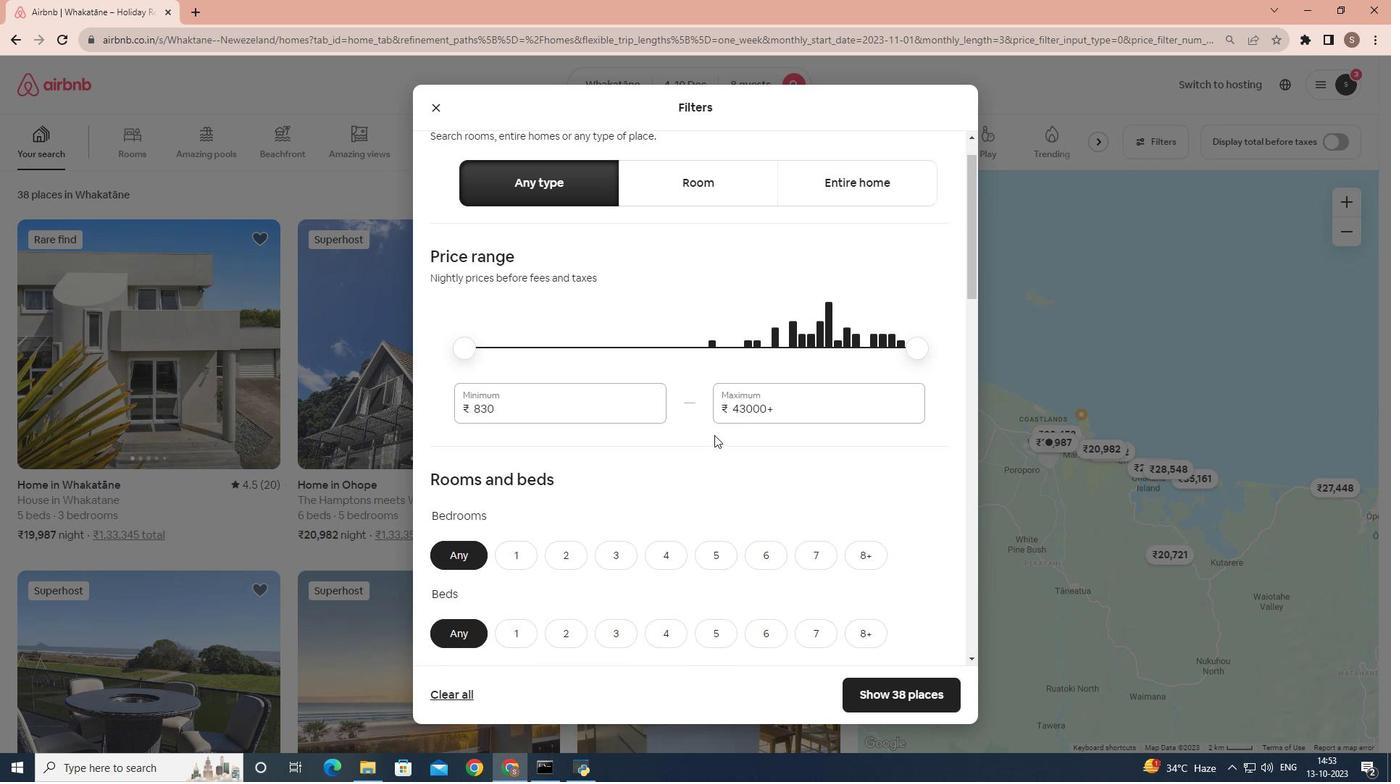 
Action: Mouse scrolled (742, 418) with delta (0, 0)
Screenshot: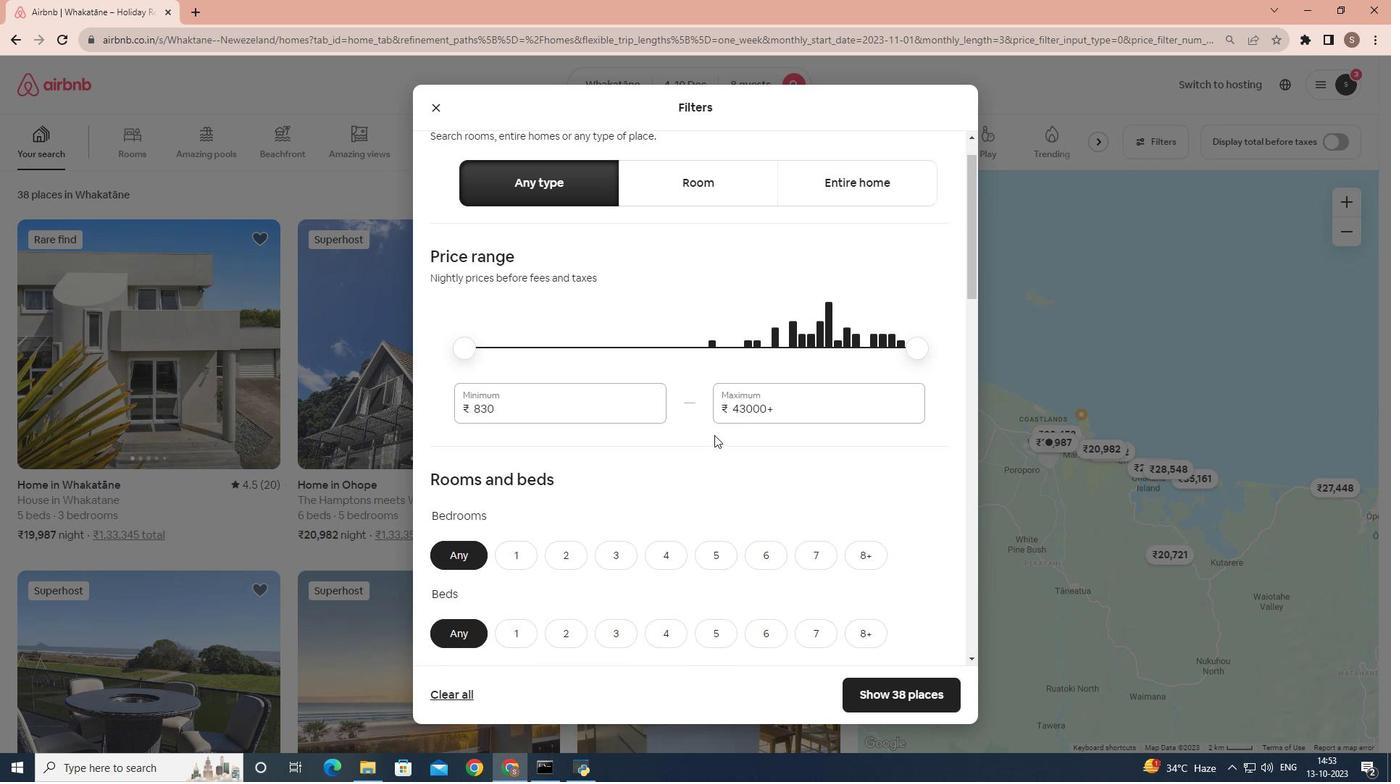 
Action: Mouse moved to (769, 458)
Screenshot: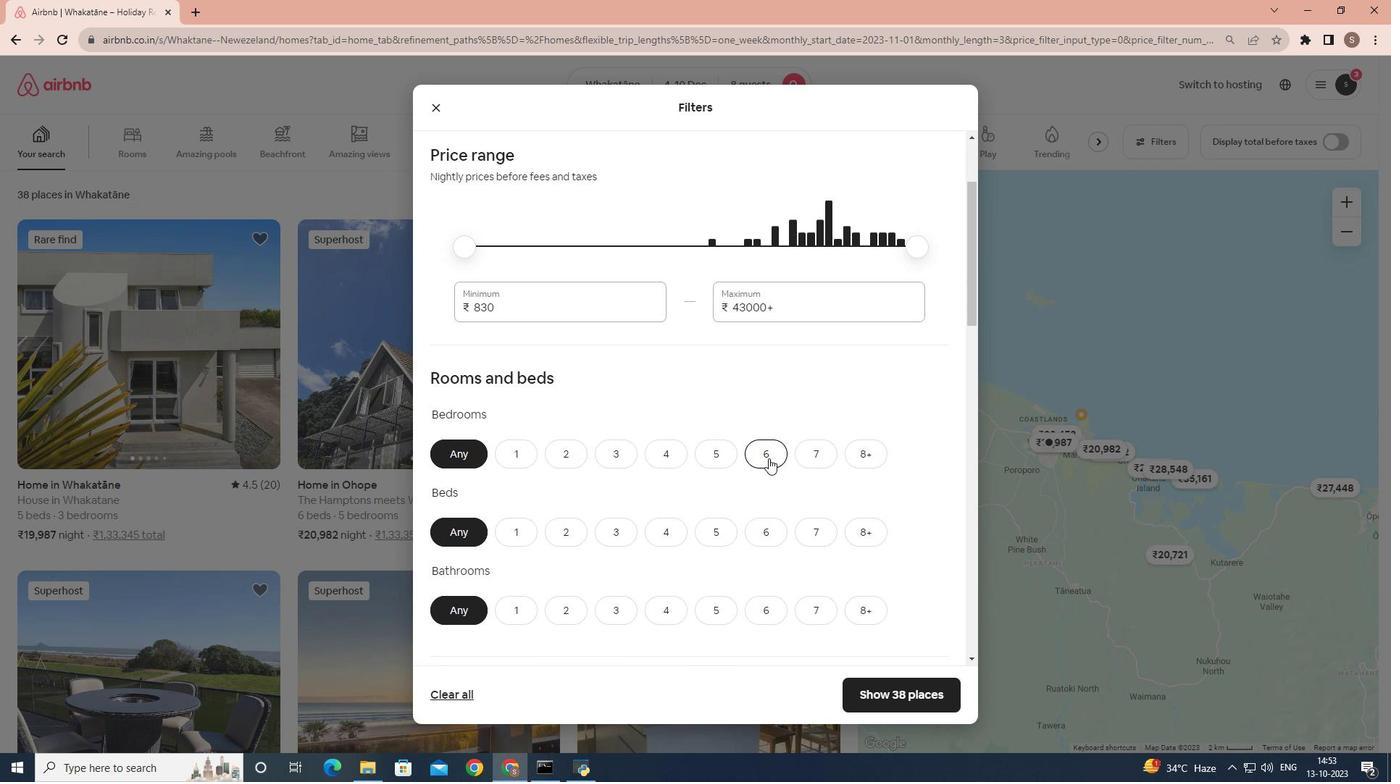 
Action: Mouse pressed left at (769, 458)
Screenshot: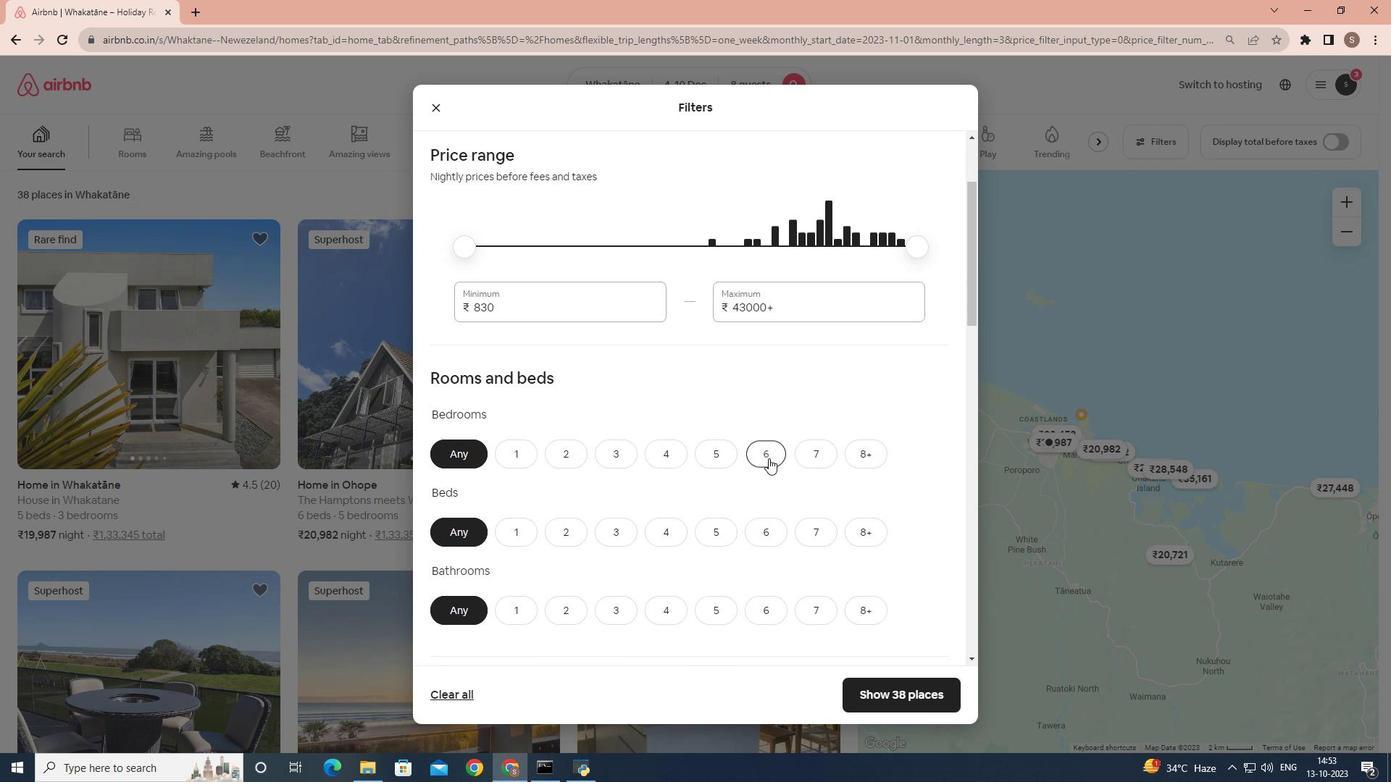 
Action: Mouse scrolled (769, 458) with delta (0, 0)
Screenshot: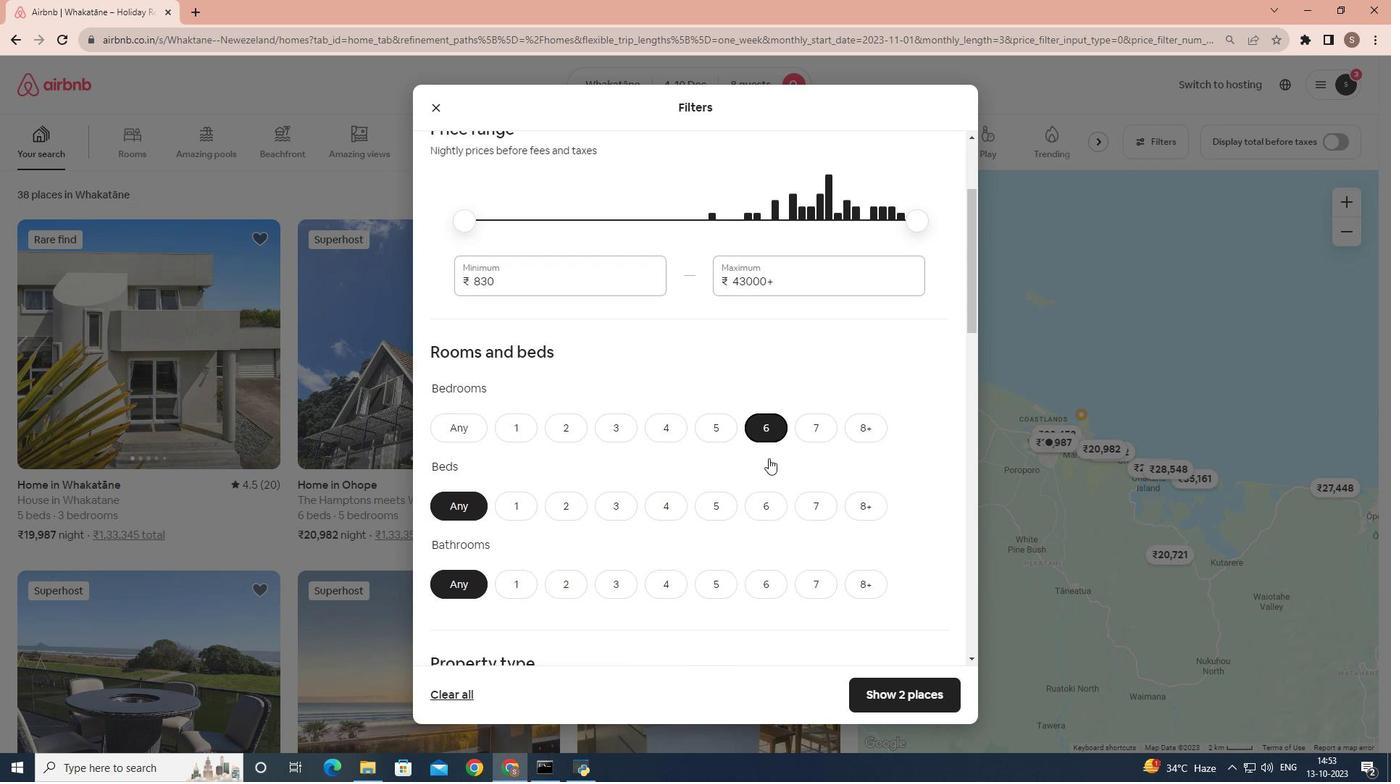 
Action: Mouse moved to (769, 463)
Screenshot: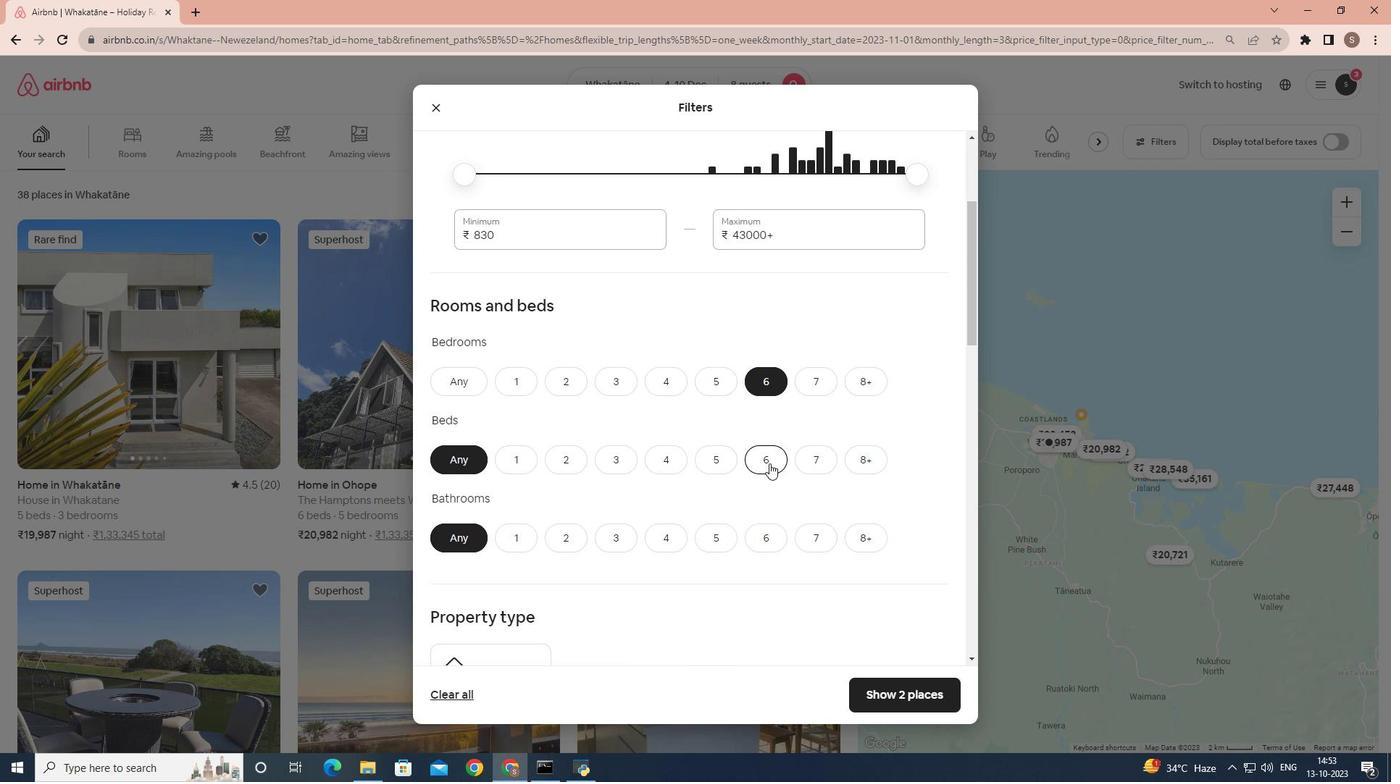 
Action: Mouse pressed left at (769, 463)
Screenshot: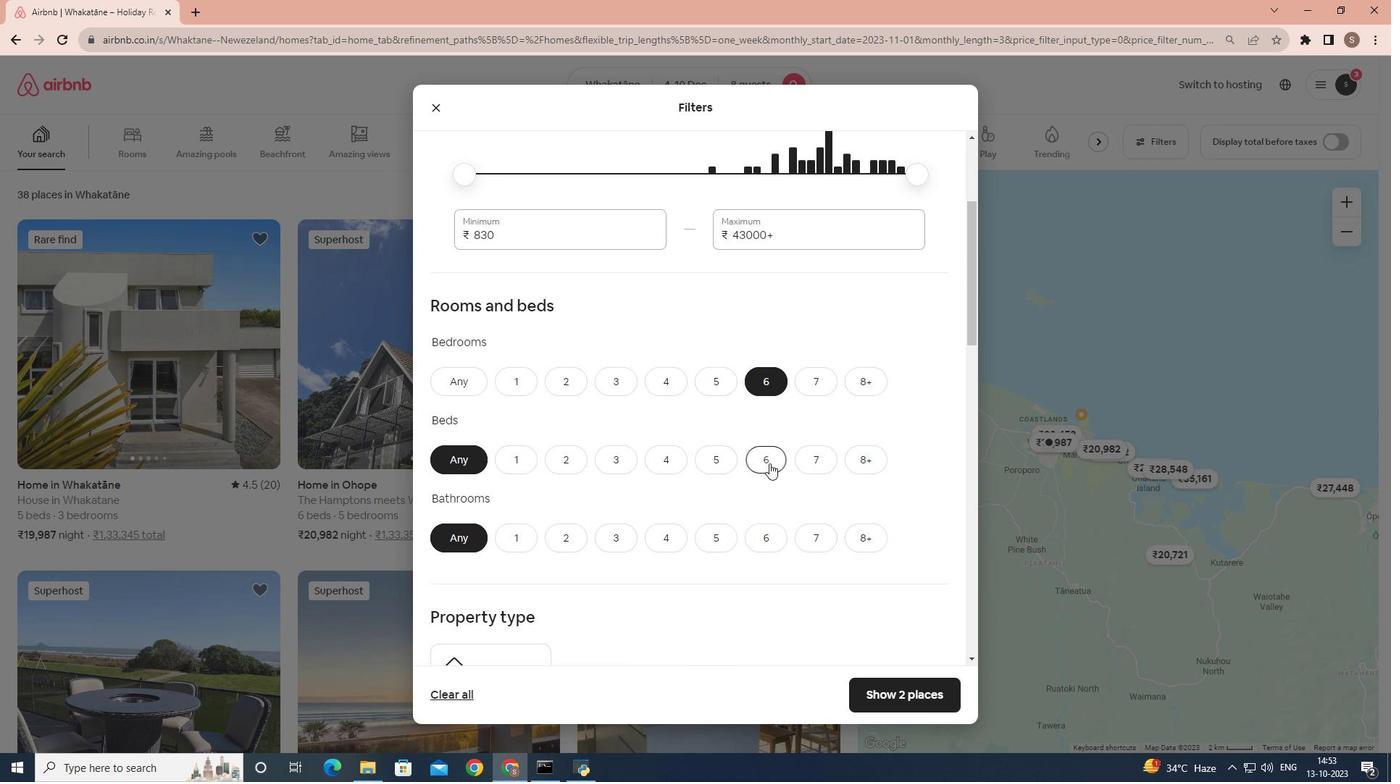 
Action: Mouse moved to (764, 531)
Screenshot: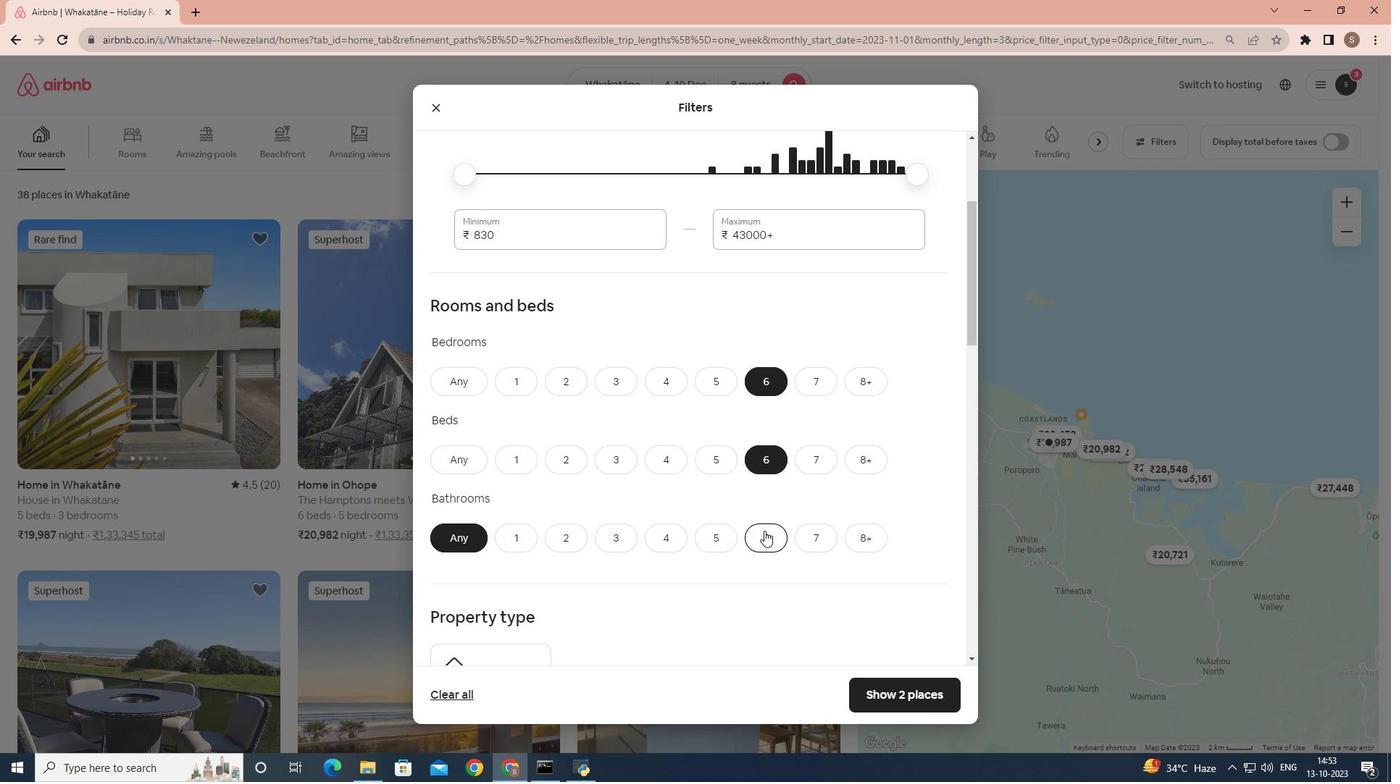 
Action: Mouse pressed left at (764, 531)
Screenshot: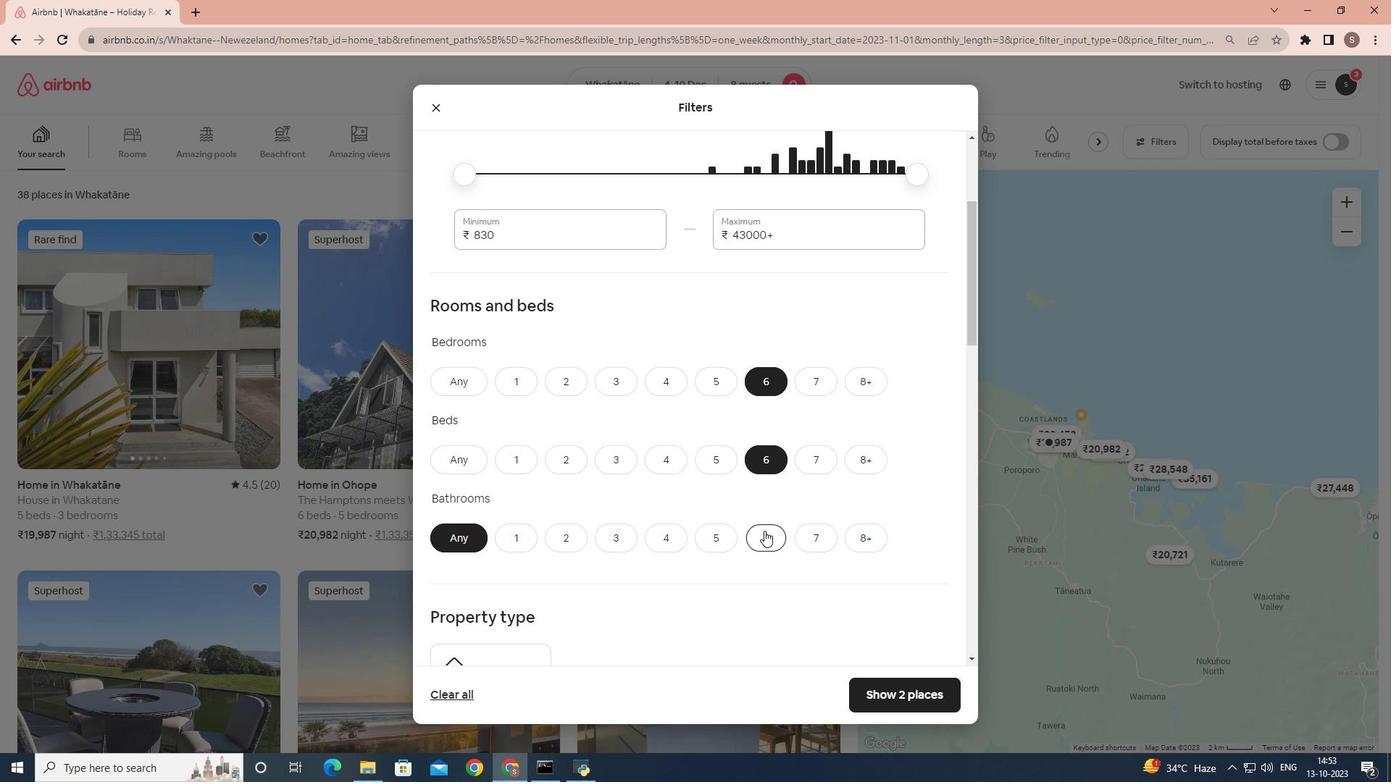 
Action: Mouse moved to (778, 490)
Screenshot: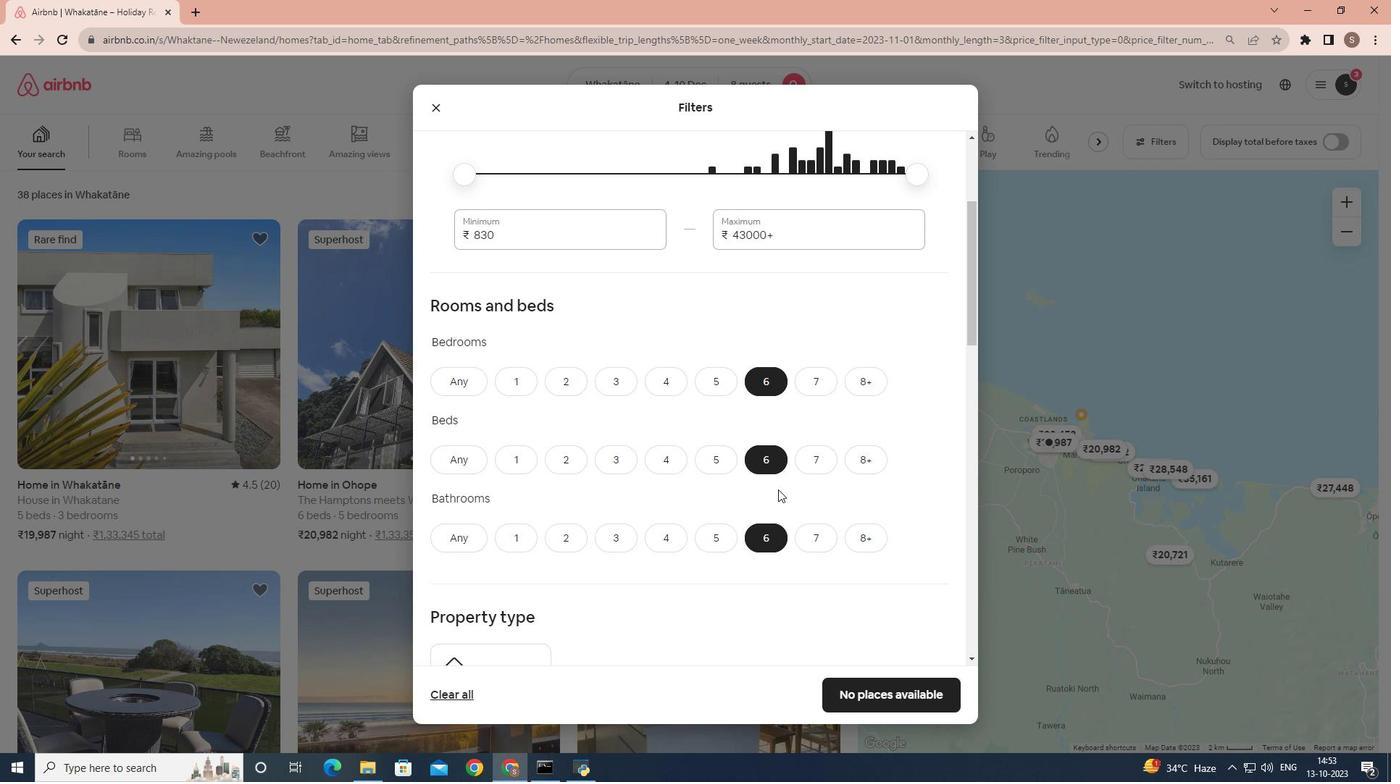 
Action: Mouse scrolled (778, 489) with delta (0, 0)
Screenshot: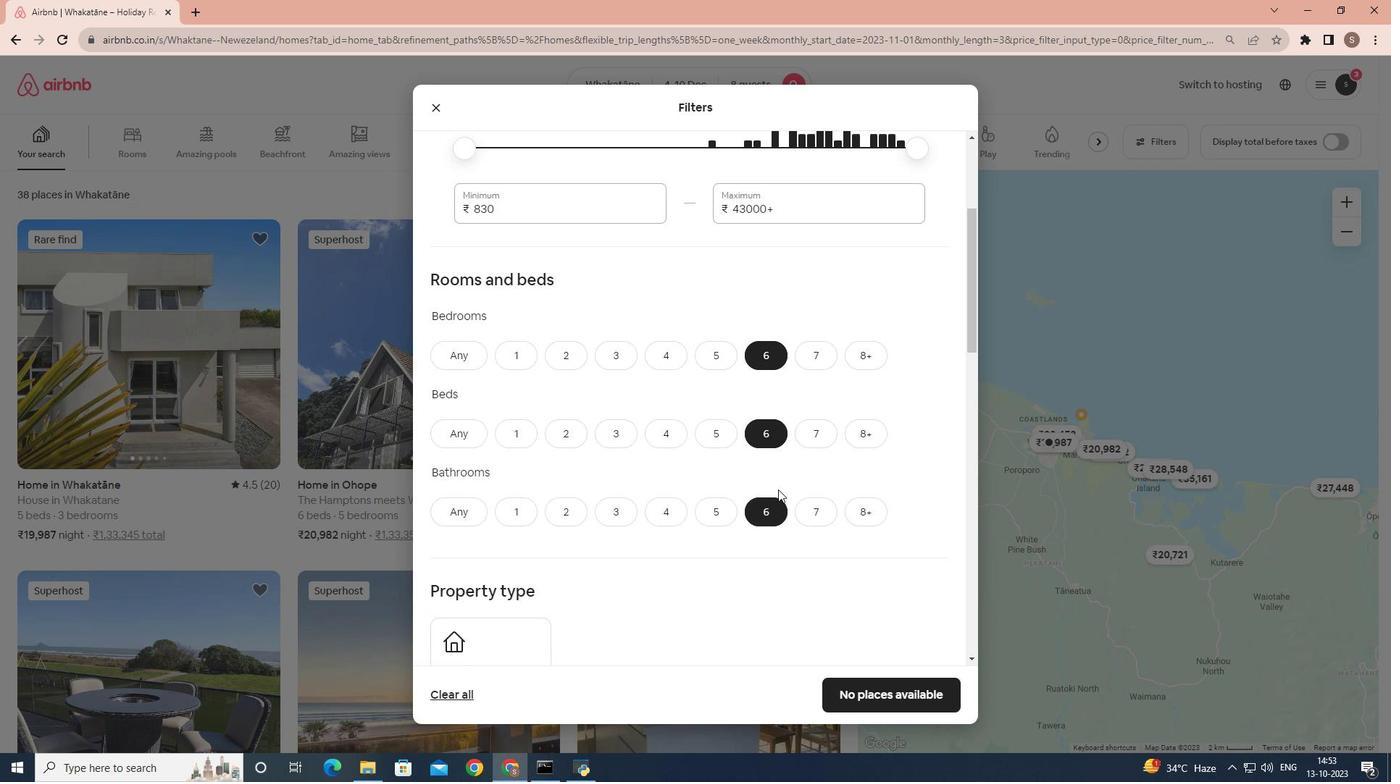 
Action: Mouse scrolled (778, 489) with delta (0, 0)
Screenshot: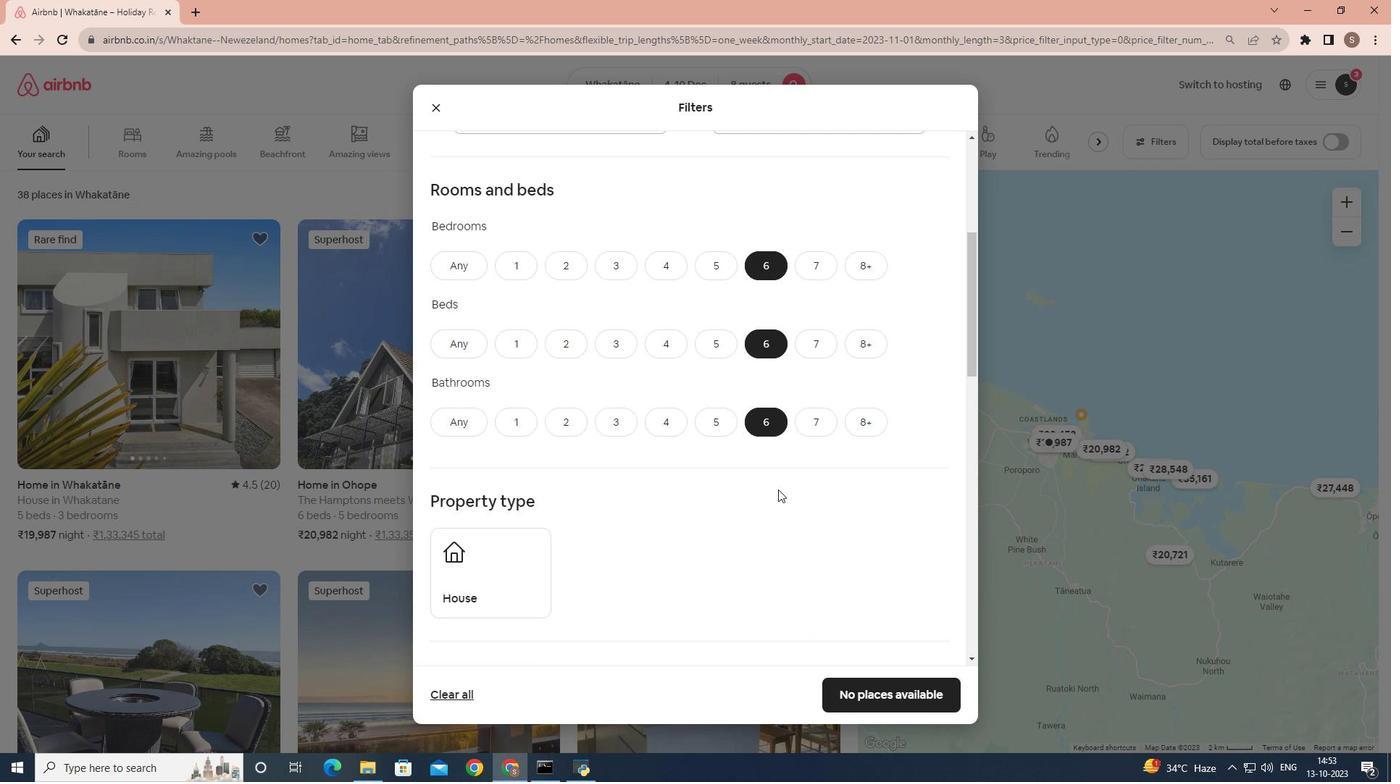 
Action: Mouse scrolled (778, 489) with delta (0, 0)
Screenshot: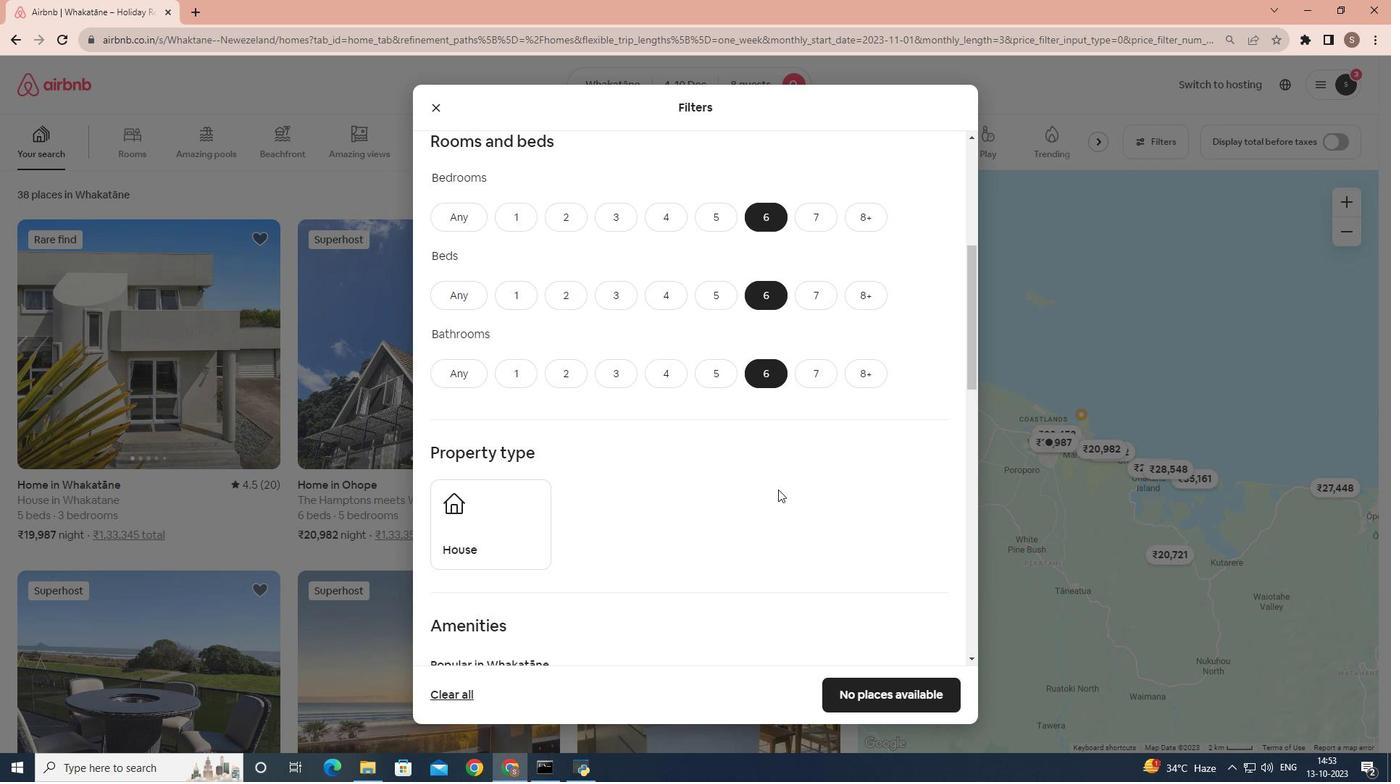 
Action: Mouse moved to (508, 507)
Screenshot: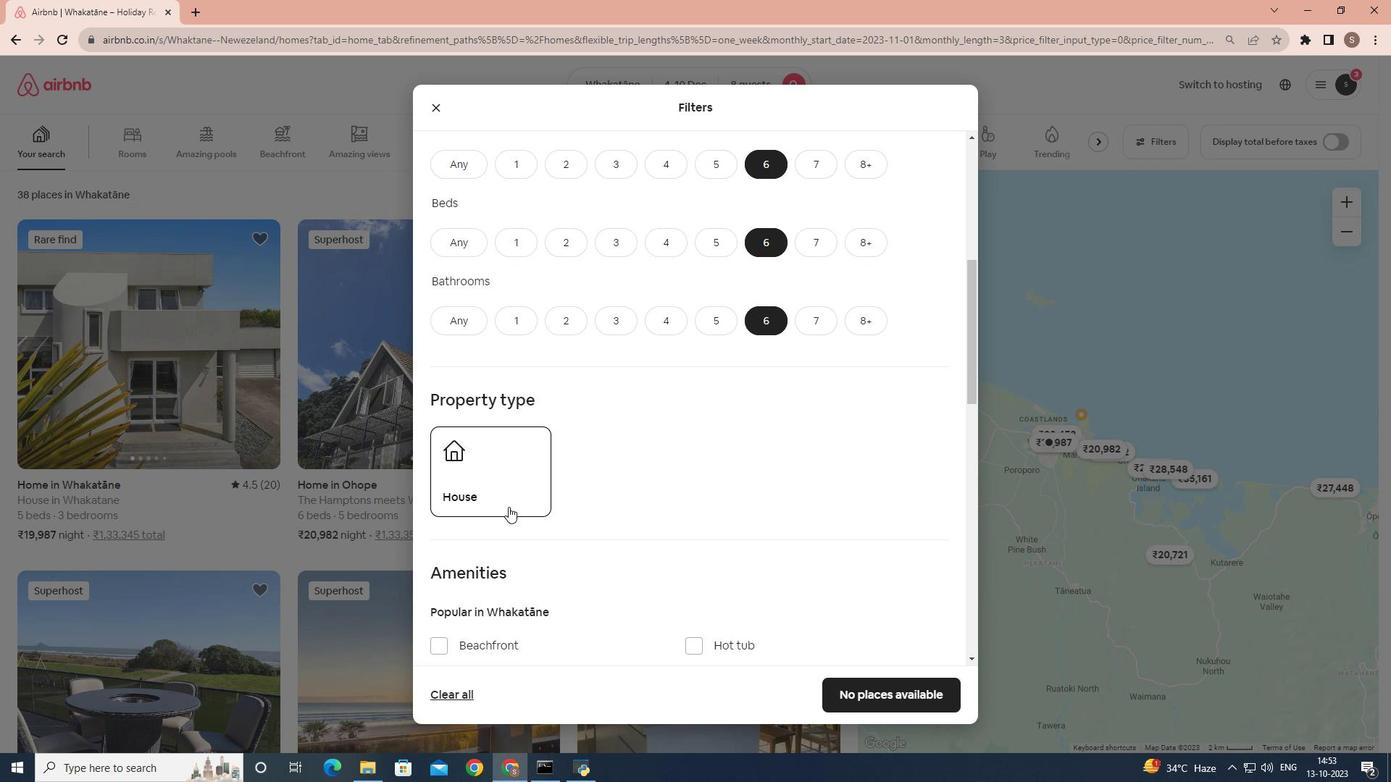 
Action: Mouse pressed left at (508, 507)
Screenshot: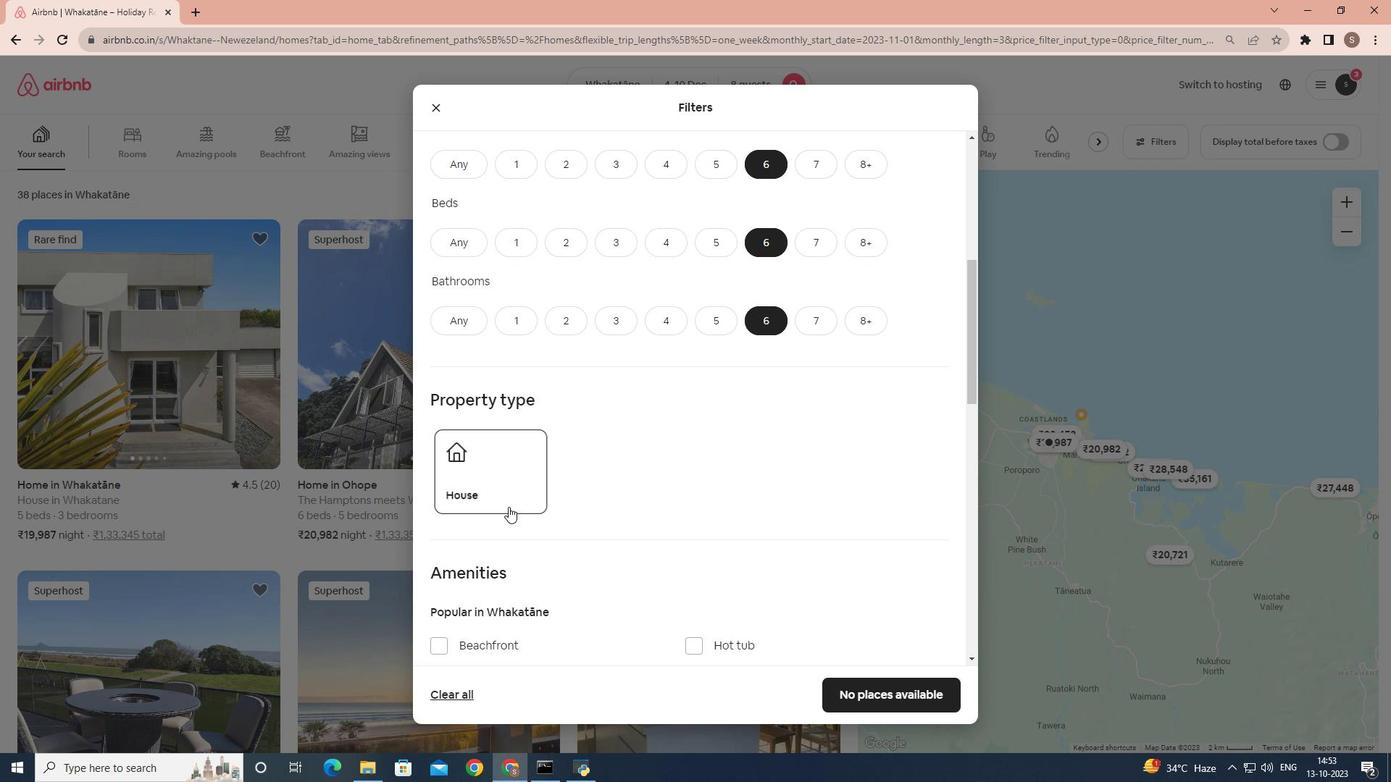
Action: Mouse moved to (673, 478)
Screenshot: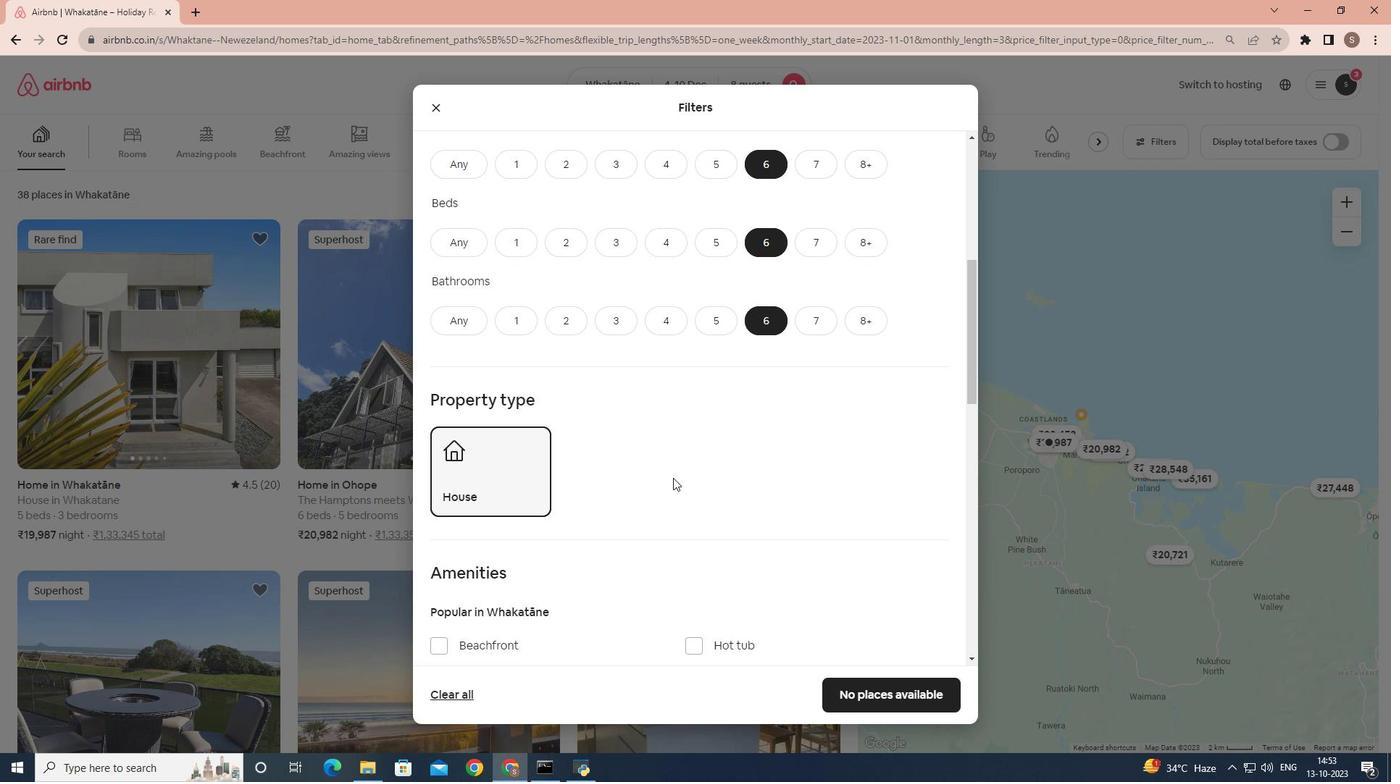 
Action: Mouse scrolled (673, 477) with delta (0, 0)
Screenshot: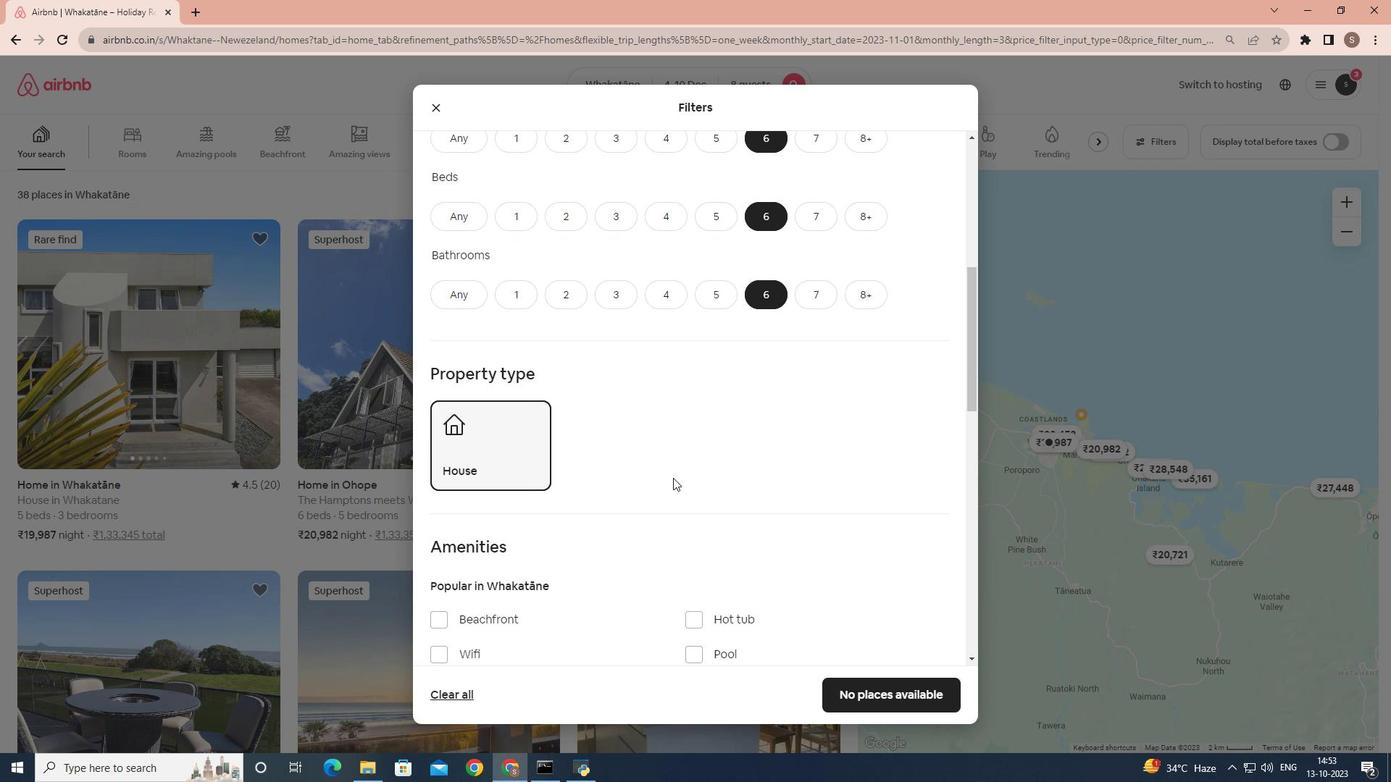 
Action: Mouse scrolled (673, 477) with delta (0, 0)
Screenshot: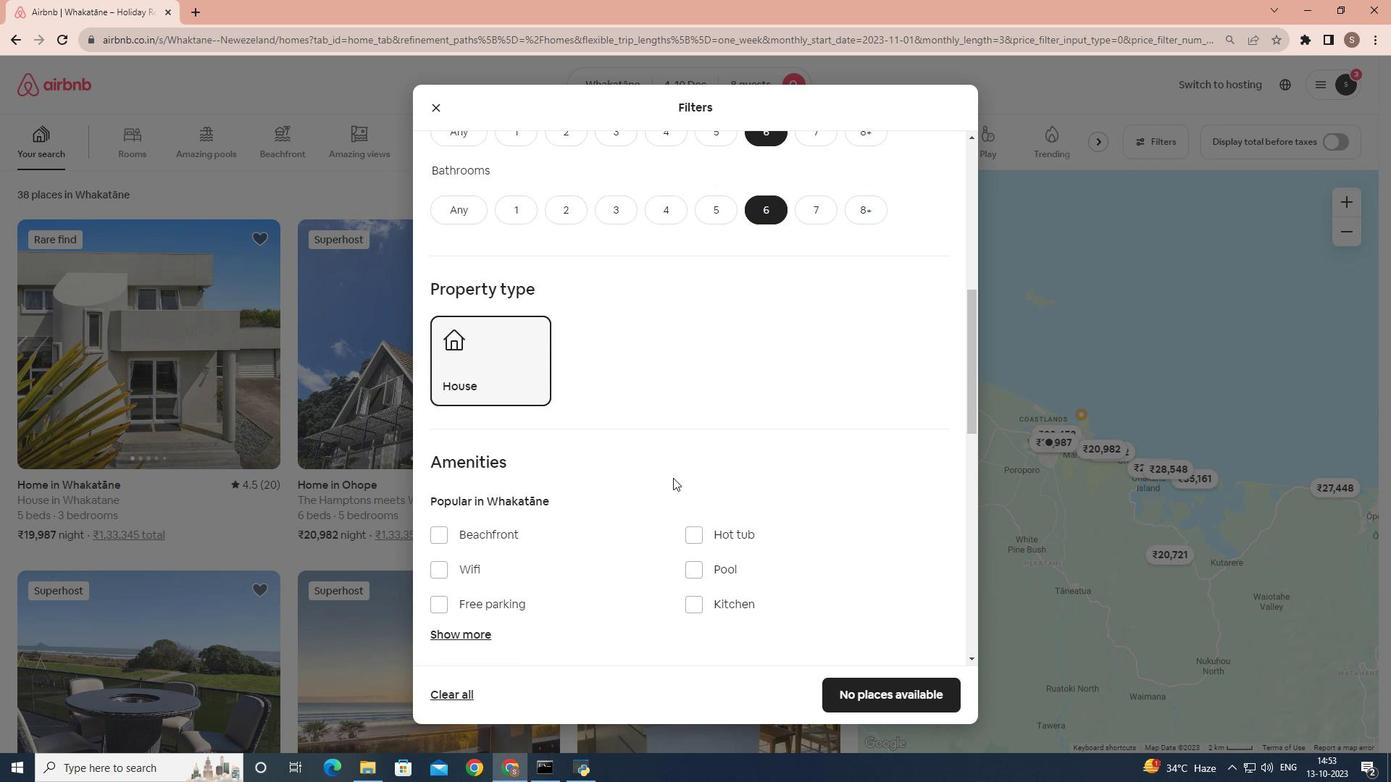 
Action: Mouse moved to (442, 529)
Screenshot: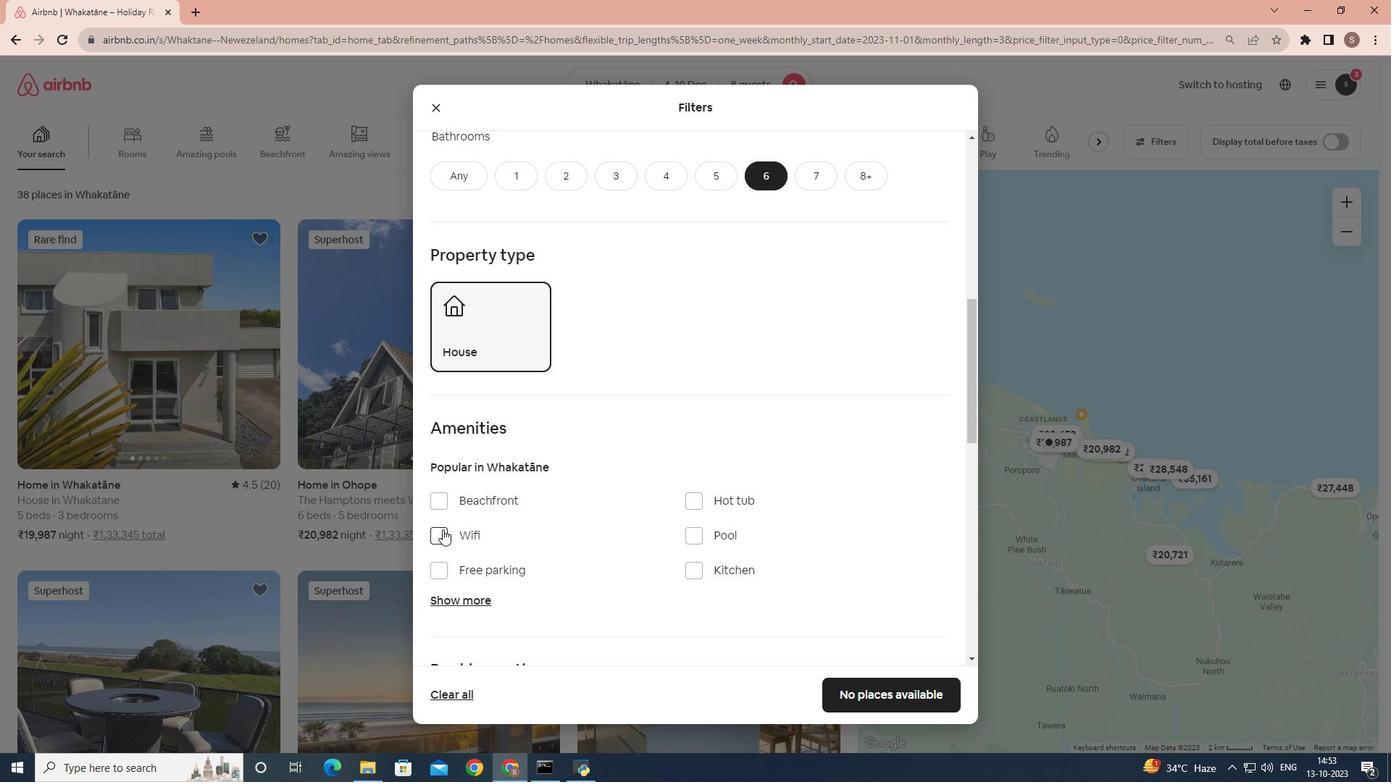 
Action: Mouse pressed left at (442, 529)
Screenshot: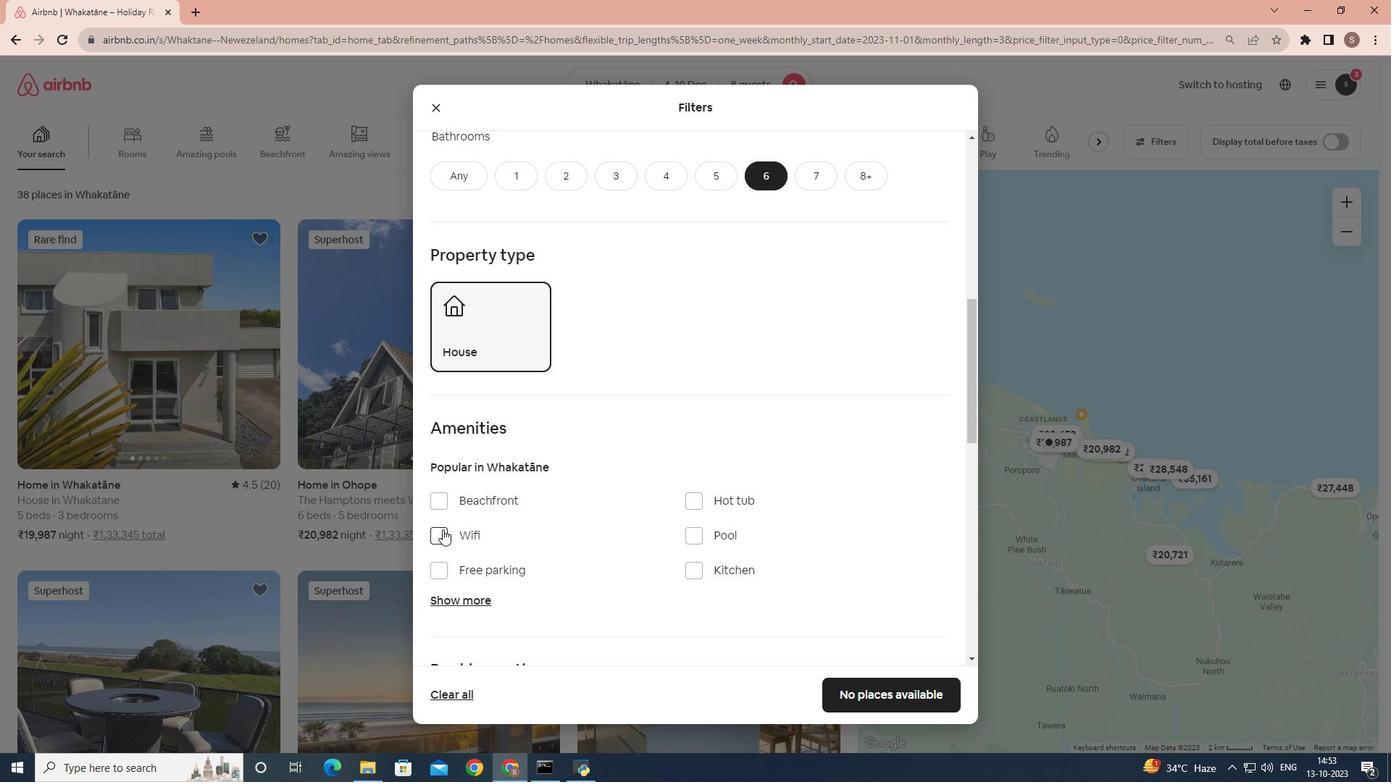 
Action: Mouse moved to (518, 524)
Screenshot: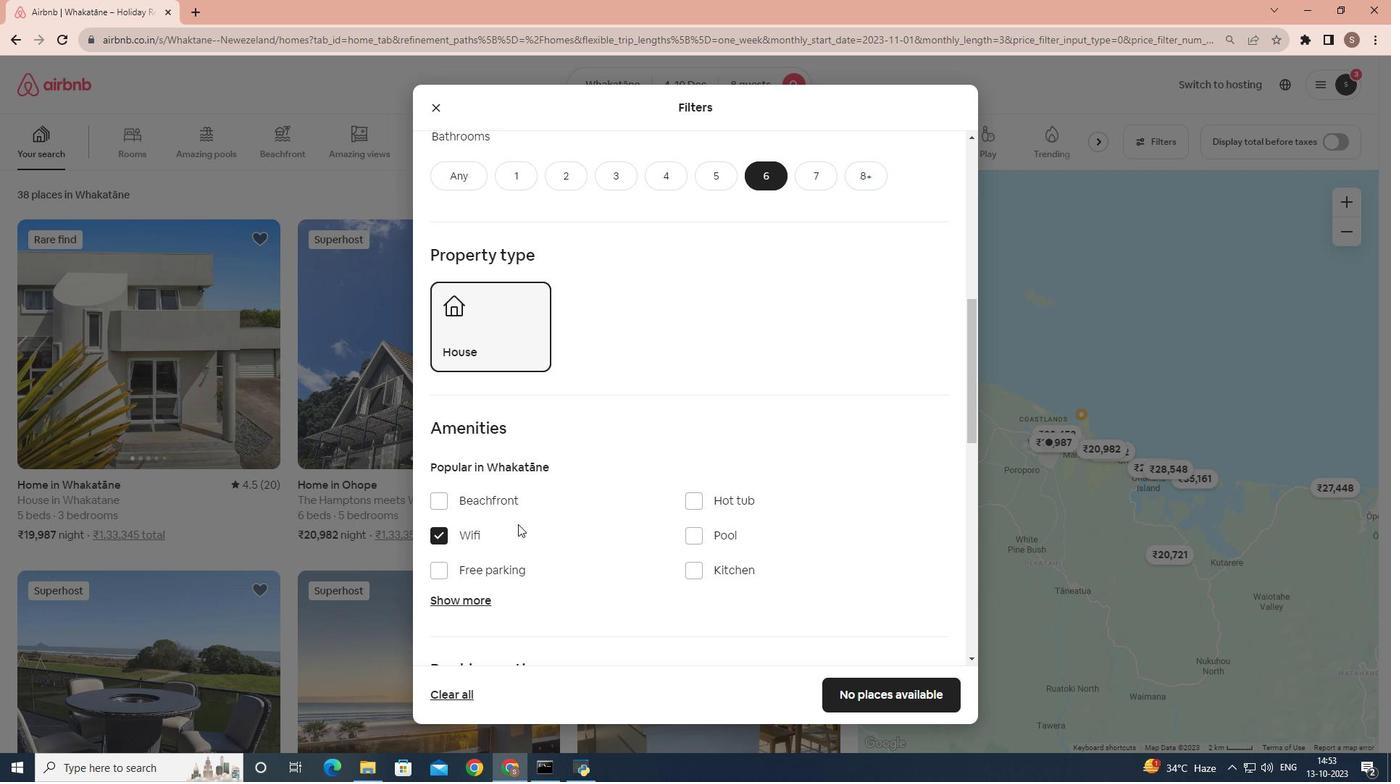 
Action: Mouse scrolled (518, 524) with delta (0, 0)
Screenshot: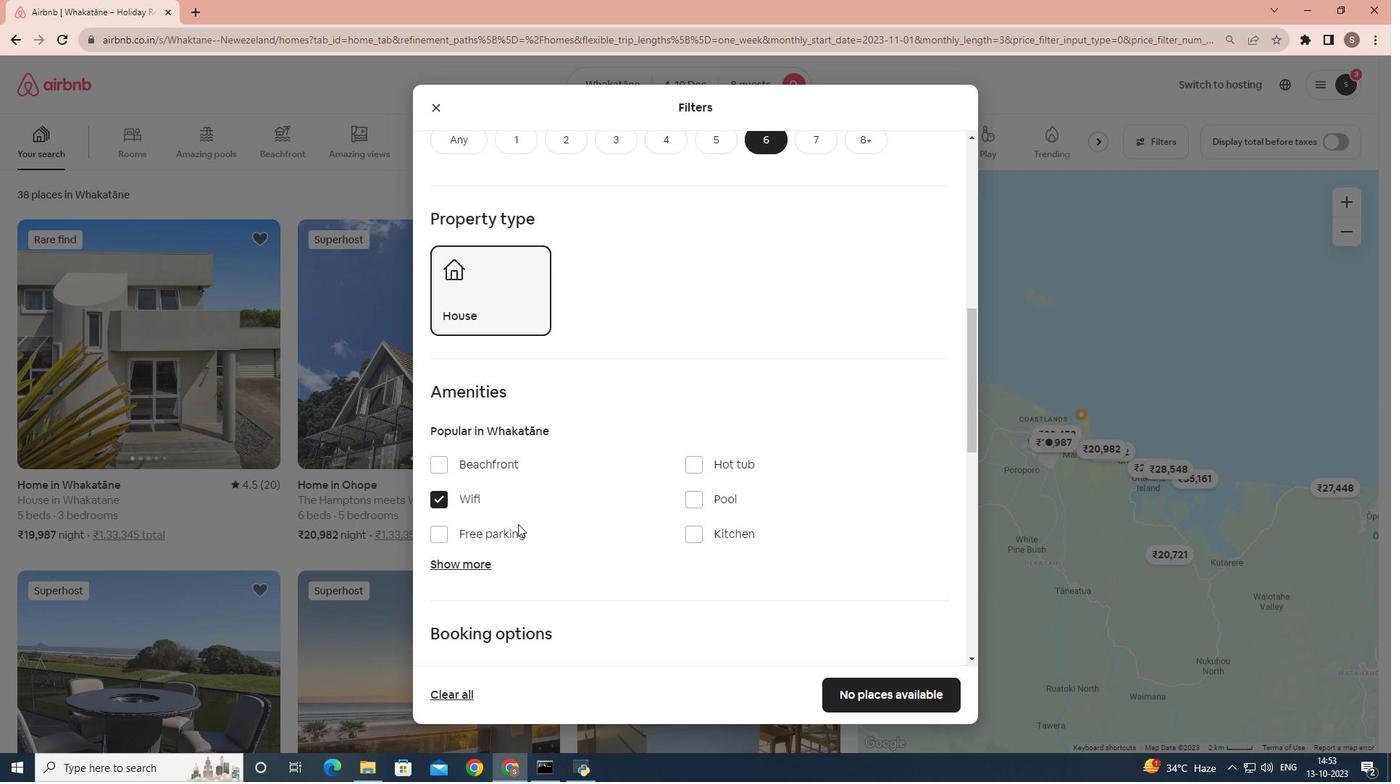 
Action: Mouse moved to (471, 531)
Screenshot: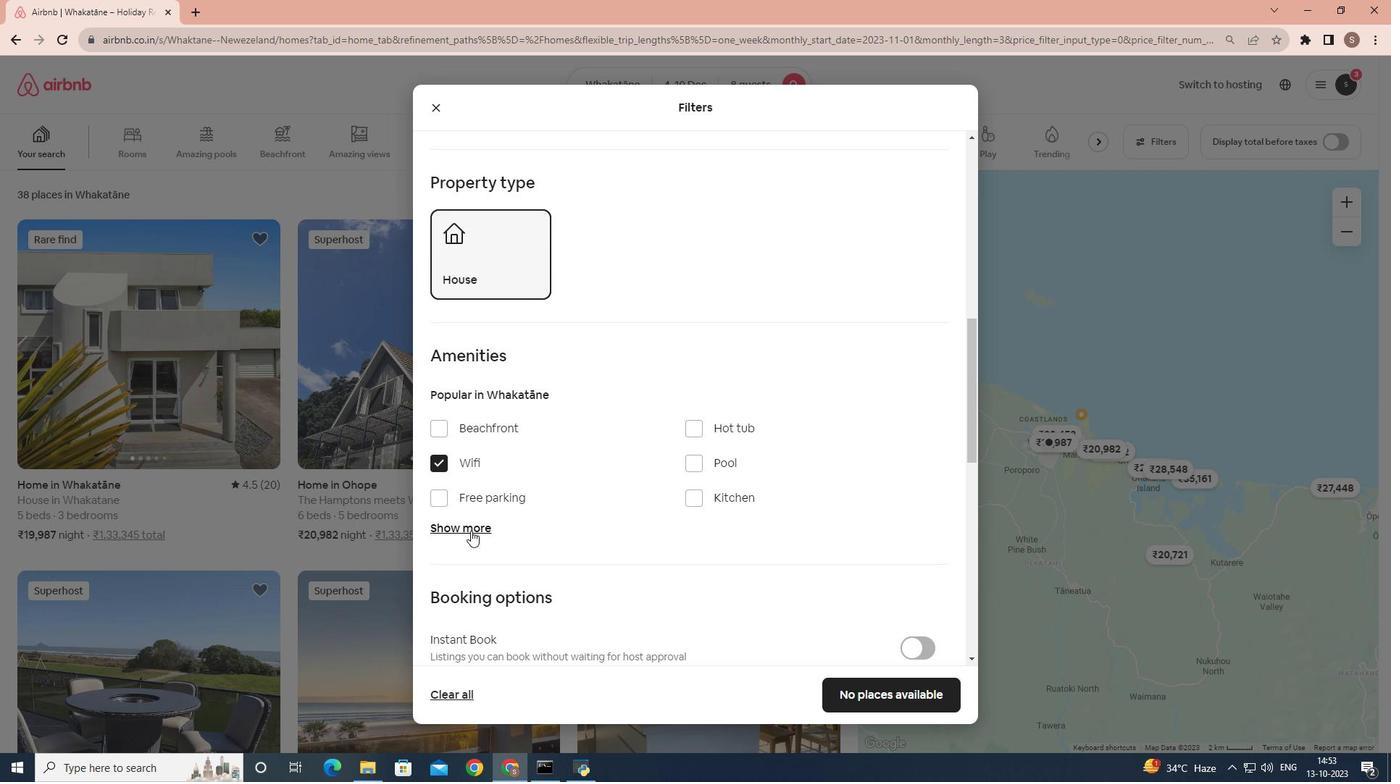 
Action: Mouse pressed left at (471, 531)
Screenshot: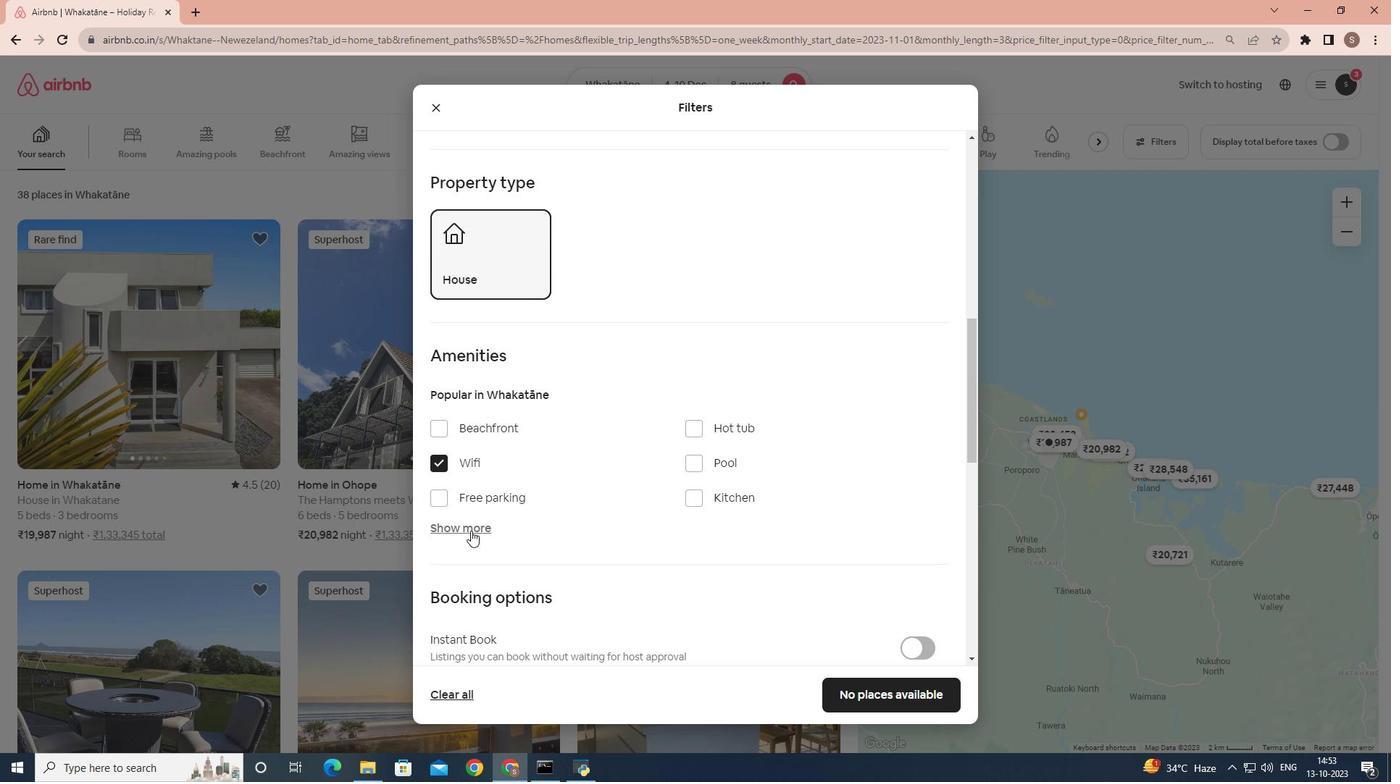 
Action: Mouse moved to (485, 526)
Screenshot: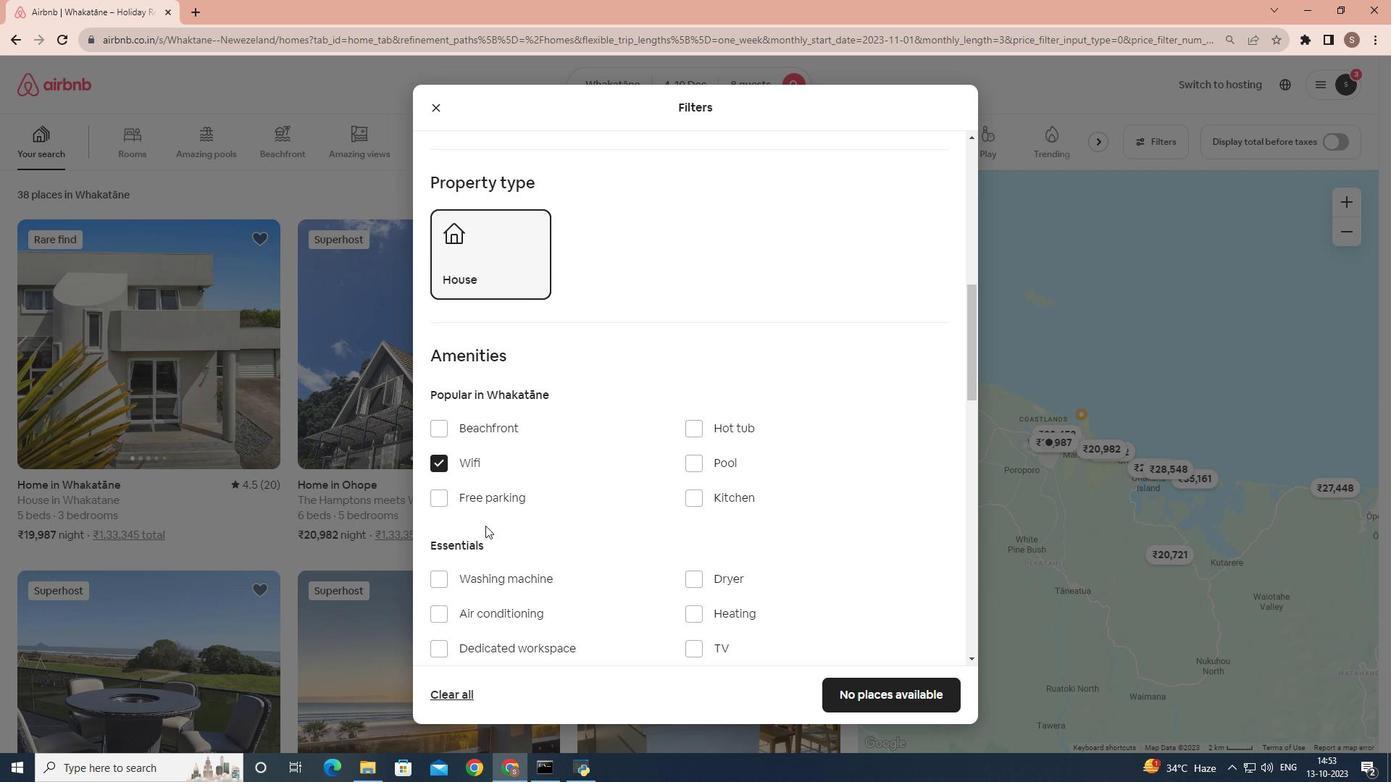 
Action: Mouse scrolled (485, 525) with delta (0, 0)
Screenshot: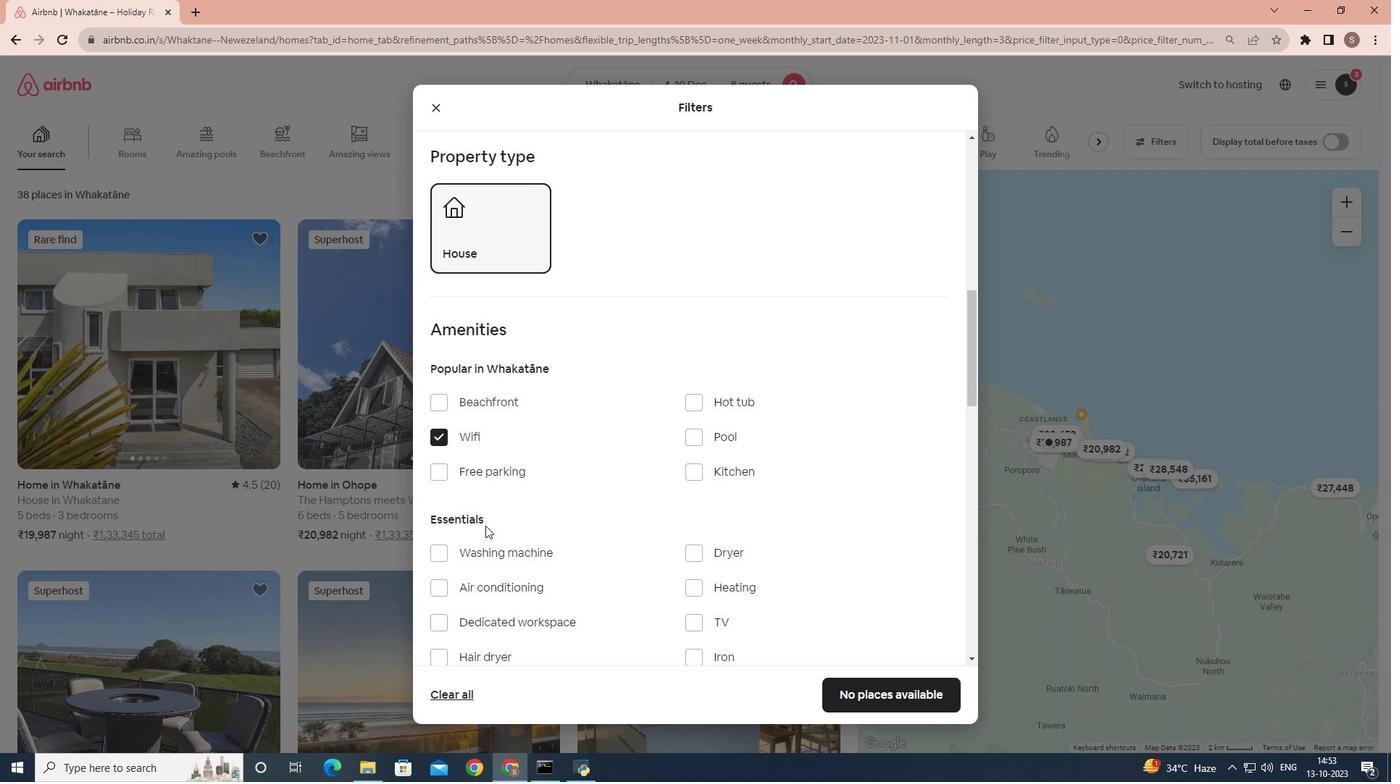 
Action: Mouse moved to (702, 578)
Screenshot: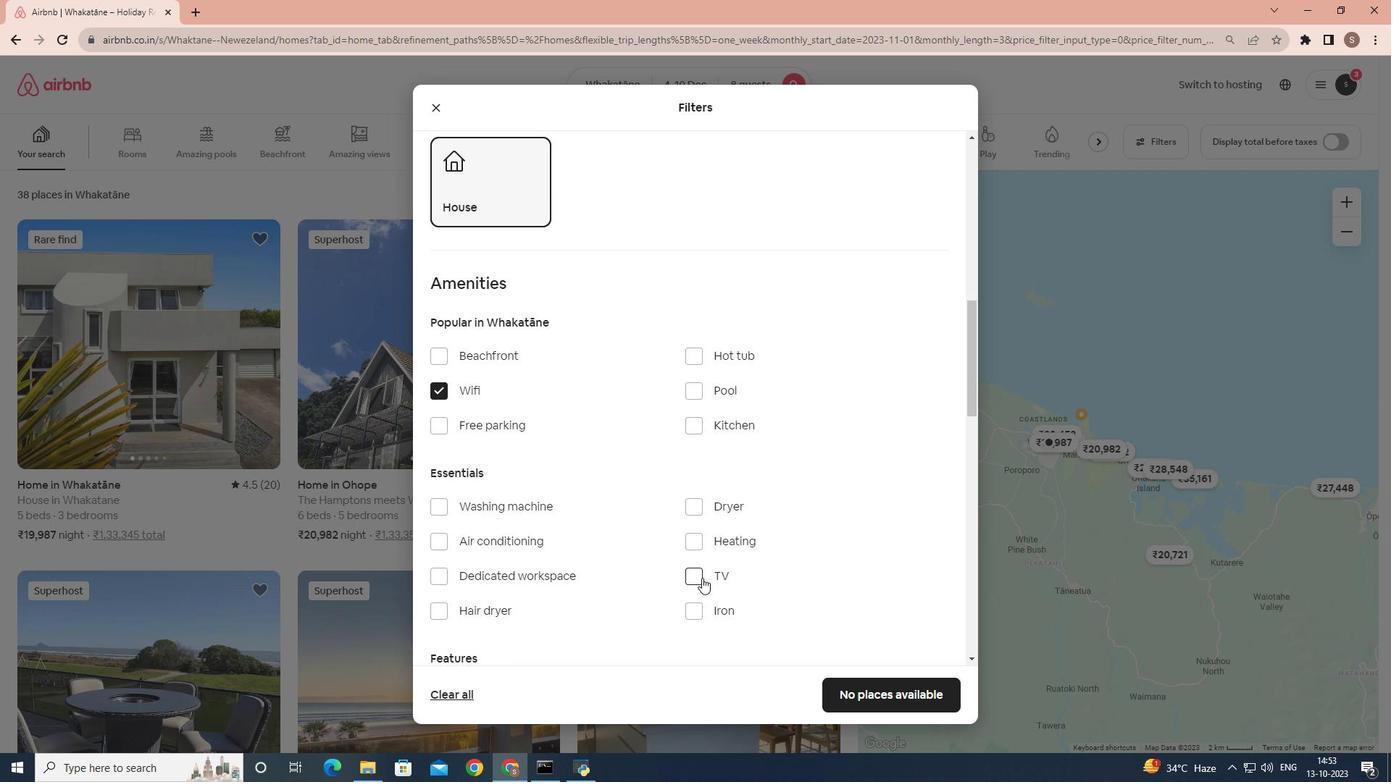 
Action: Mouse pressed left at (702, 578)
Screenshot: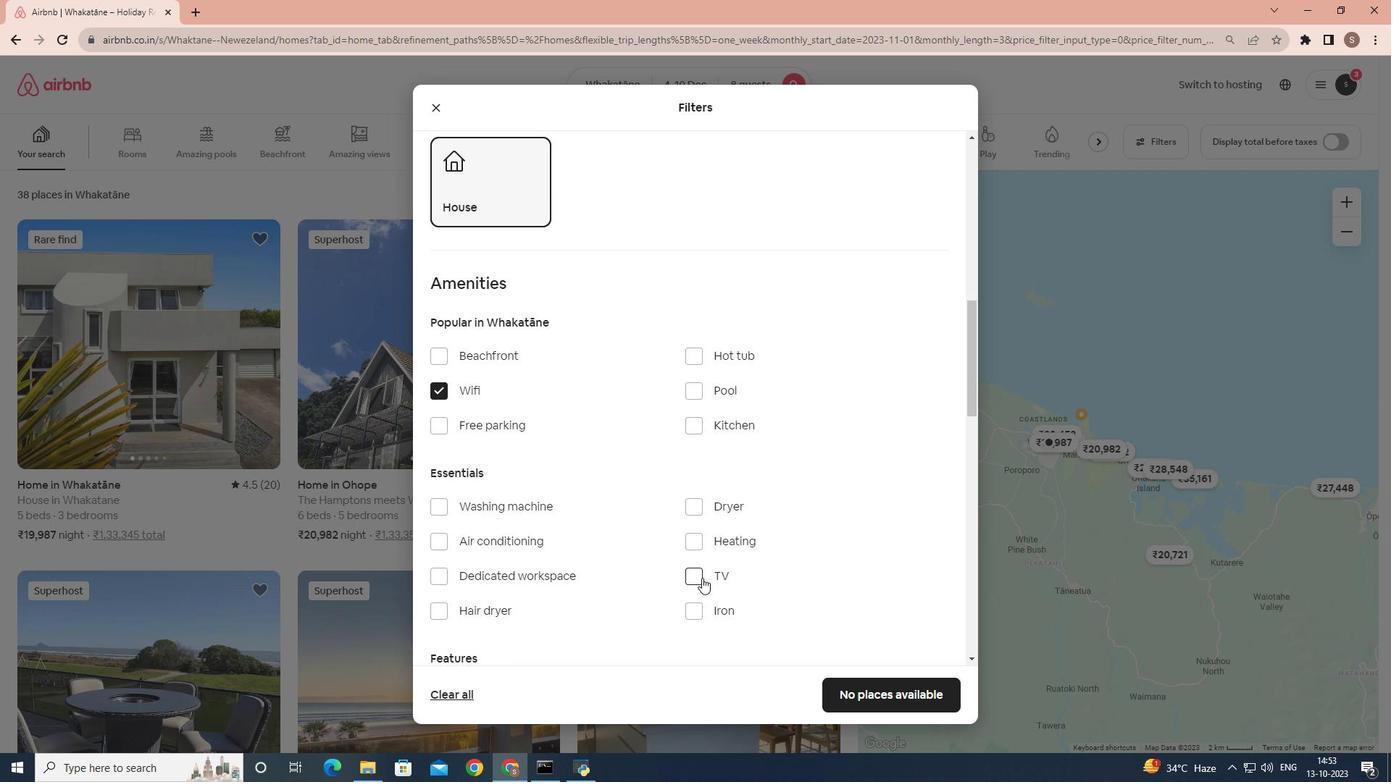
Action: Mouse moved to (440, 425)
Screenshot: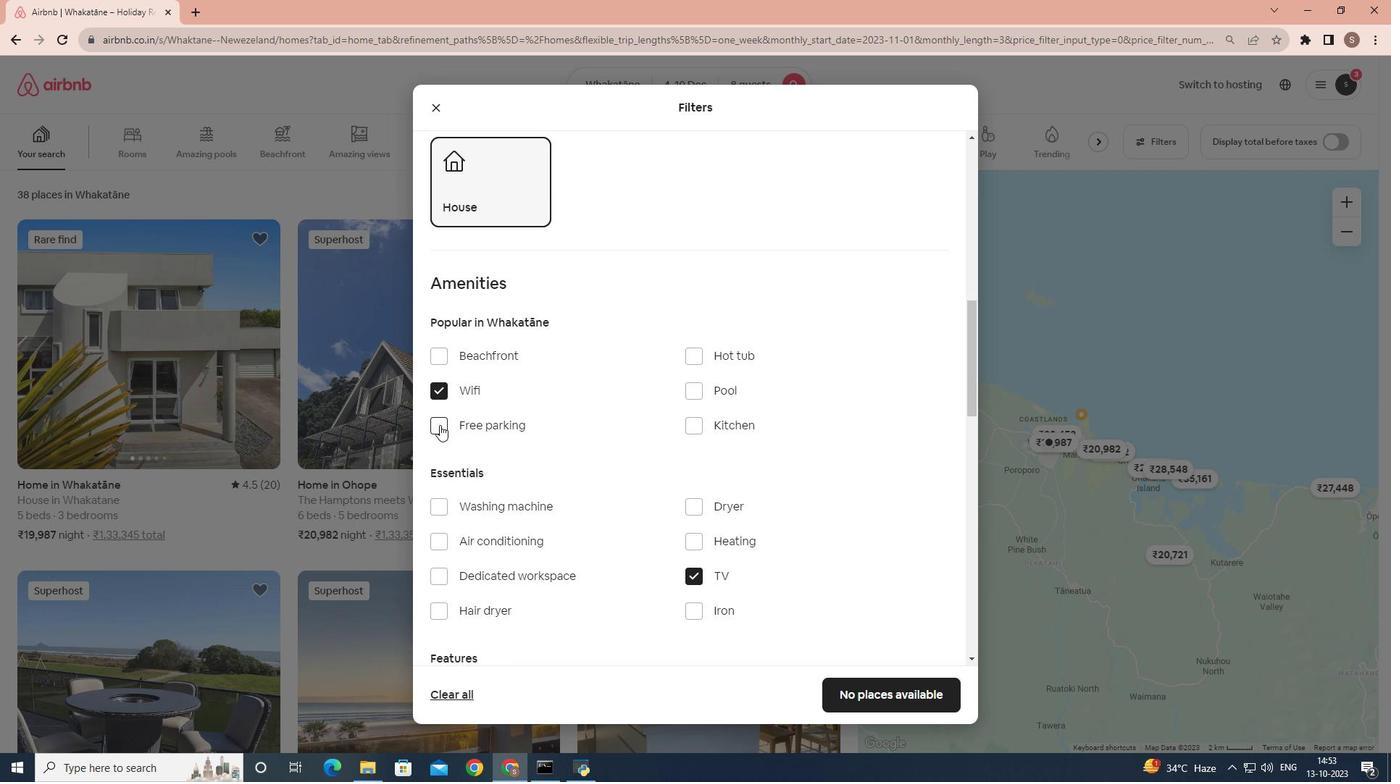 
Action: Mouse pressed left at (440, 425)
Screenshot: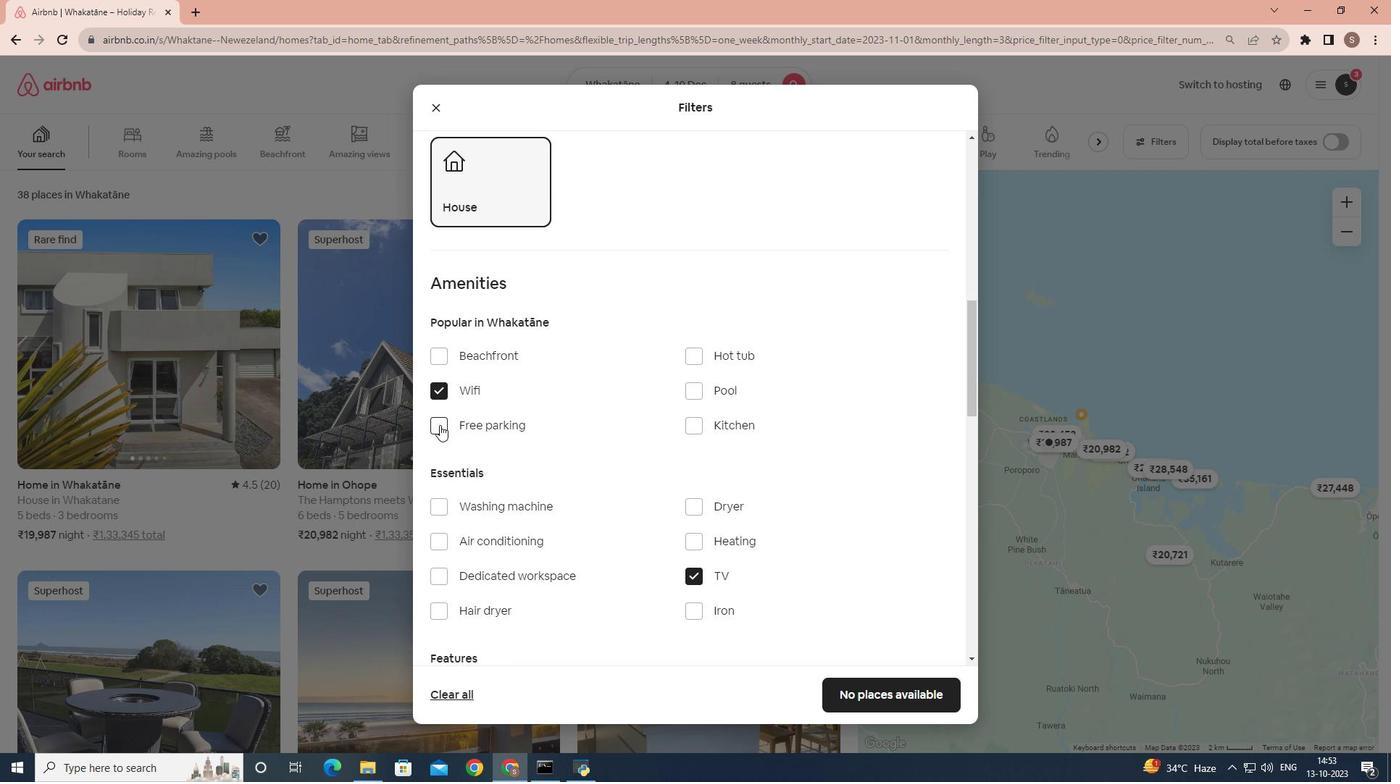 
Action: Mouse moved to (602, 436)
Screenshot: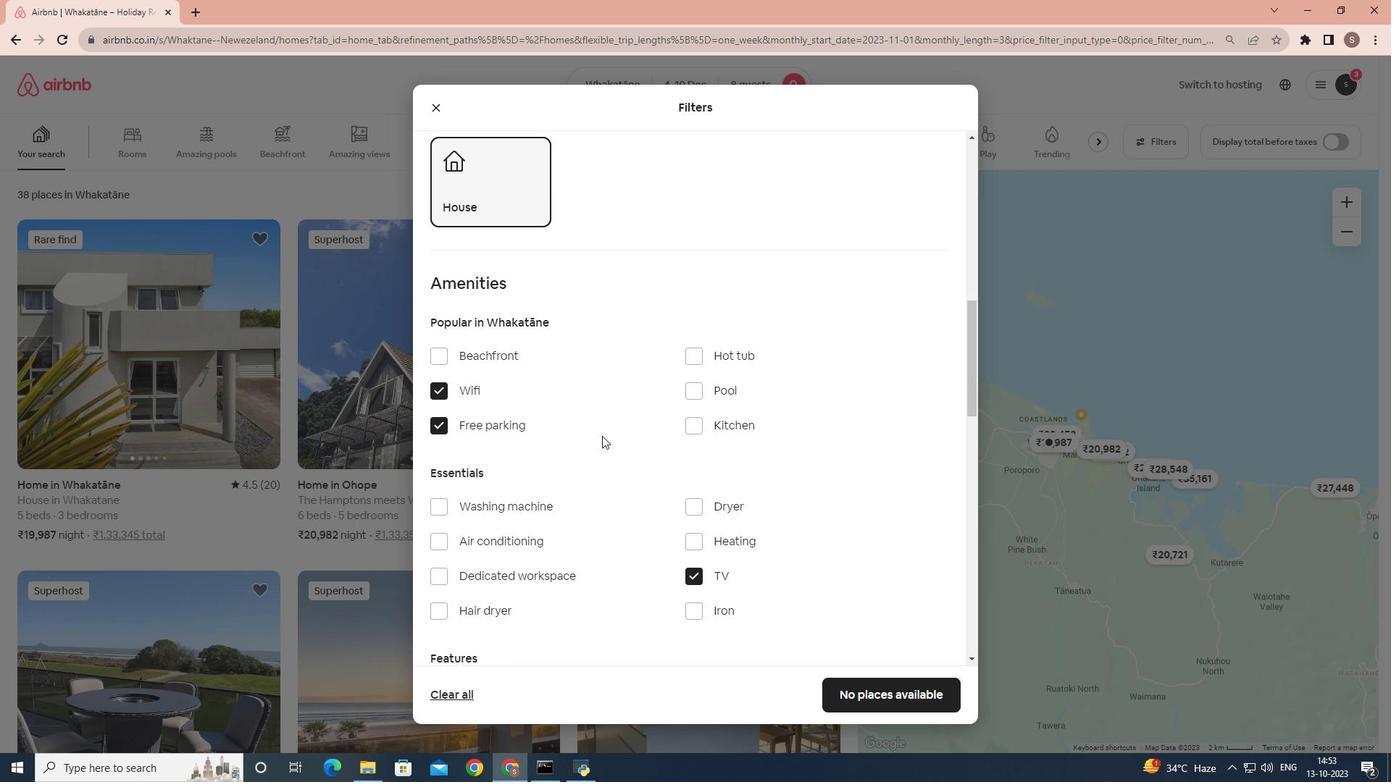 
Action: Mouse scrolled (602, 435) with delta (0, 0)
Screenshot: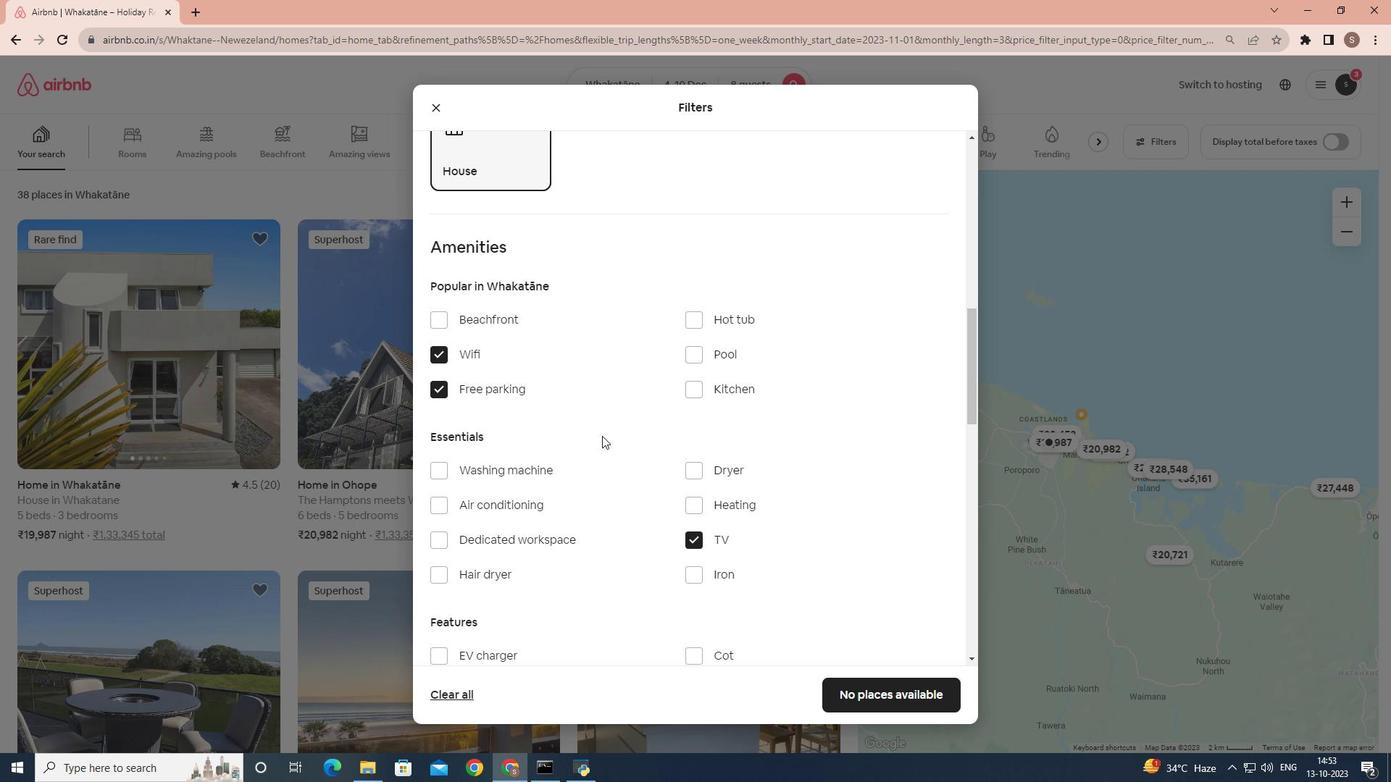 
Action: Mouse scrolled (602, 435) with delta (0, 0)
Screenshot: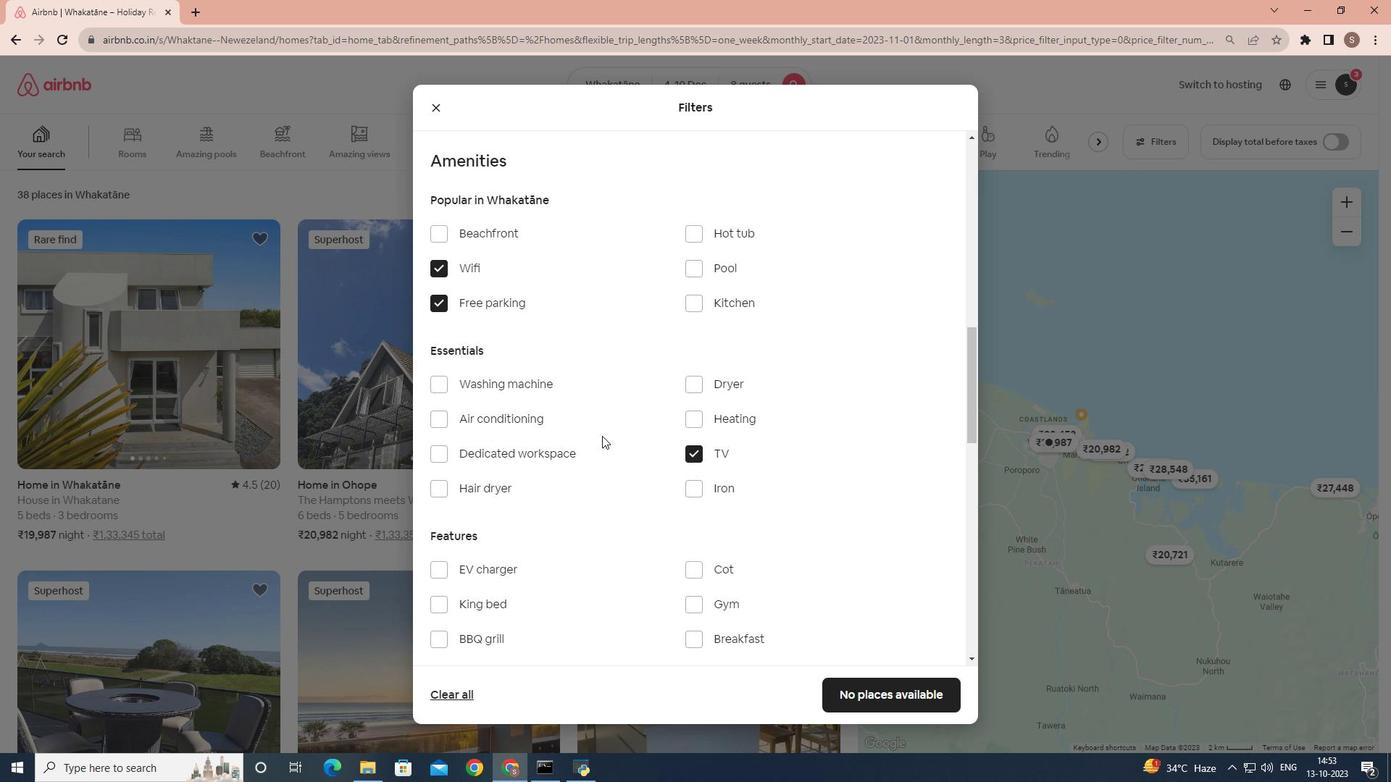
Action: Mouse scrolled (602, 435) with delta (0, 0)
Screenshot: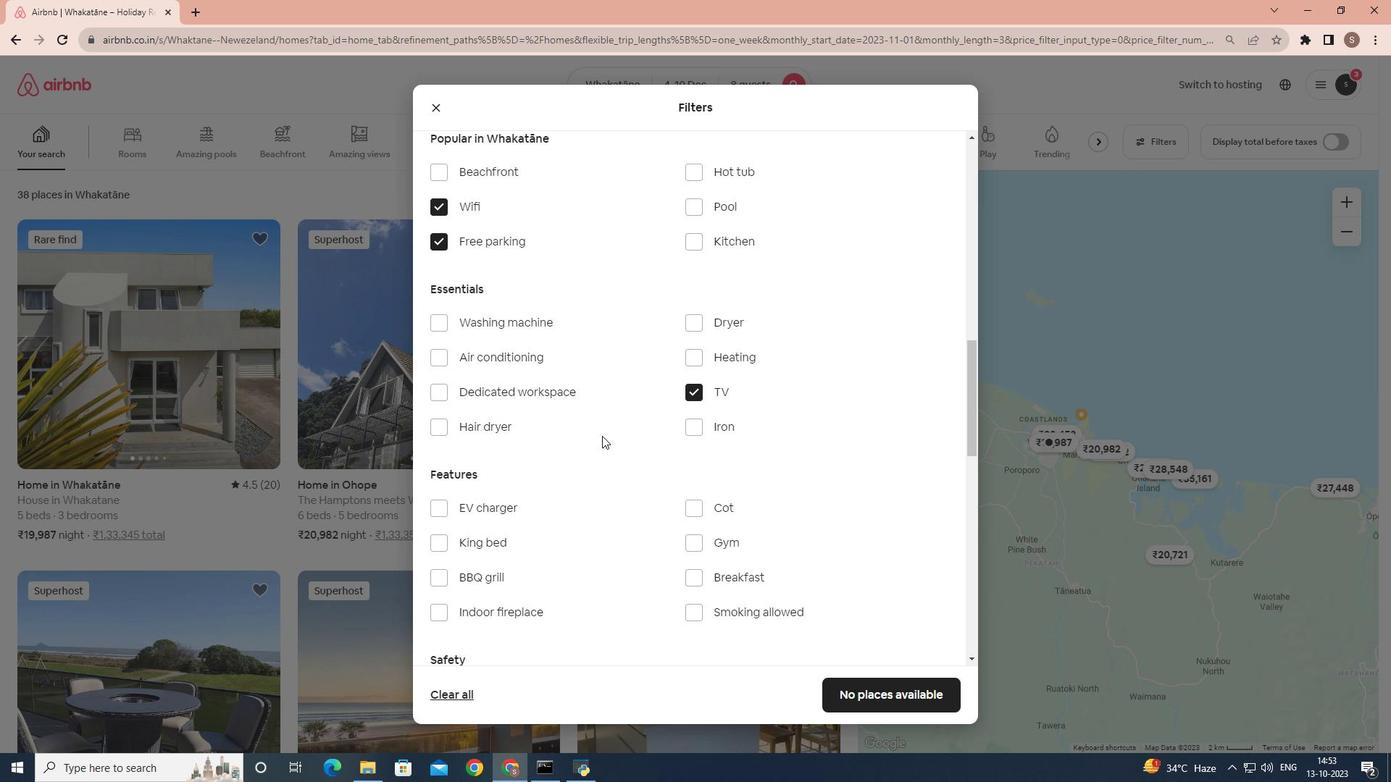 
Action: Mouse moved to (691, 514)
Screenshot: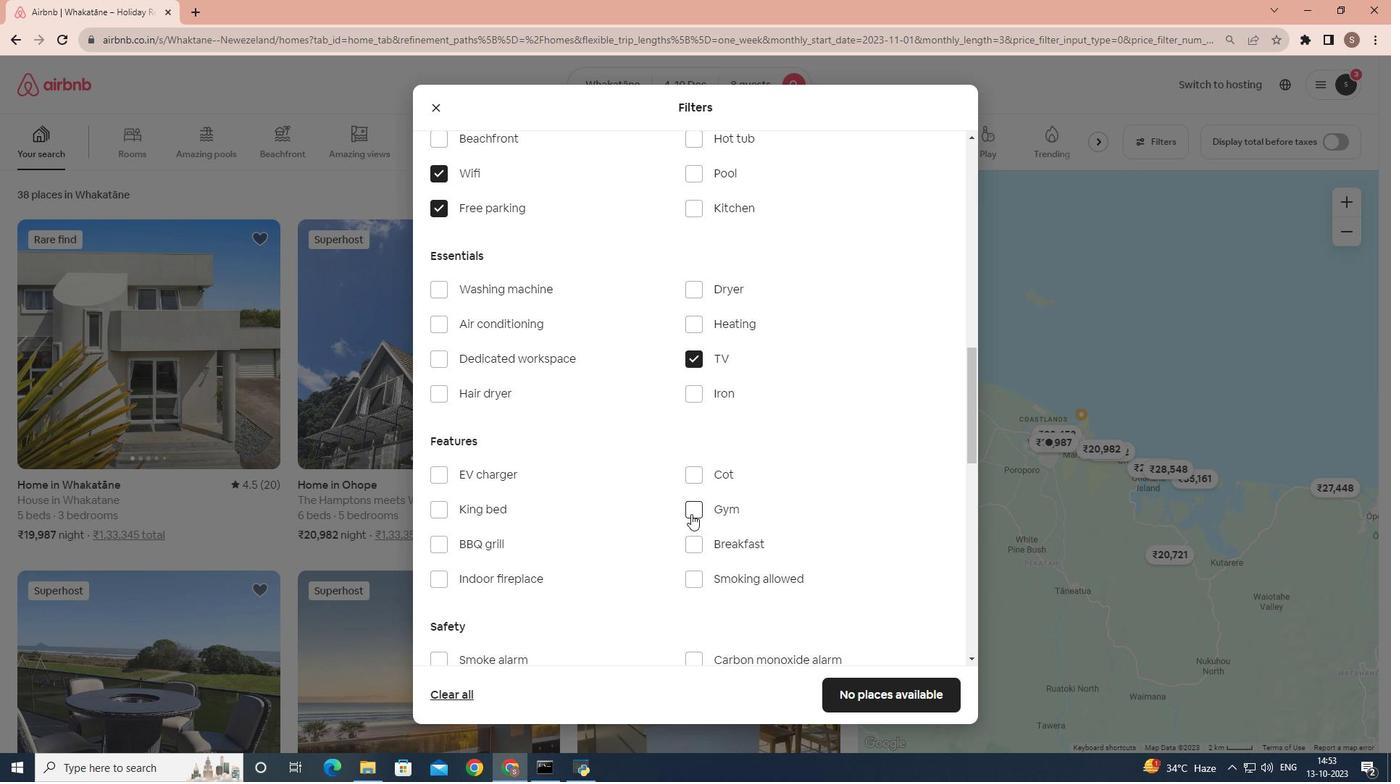 
Action: Mouse pressed left at (691, 514)
Screenshot: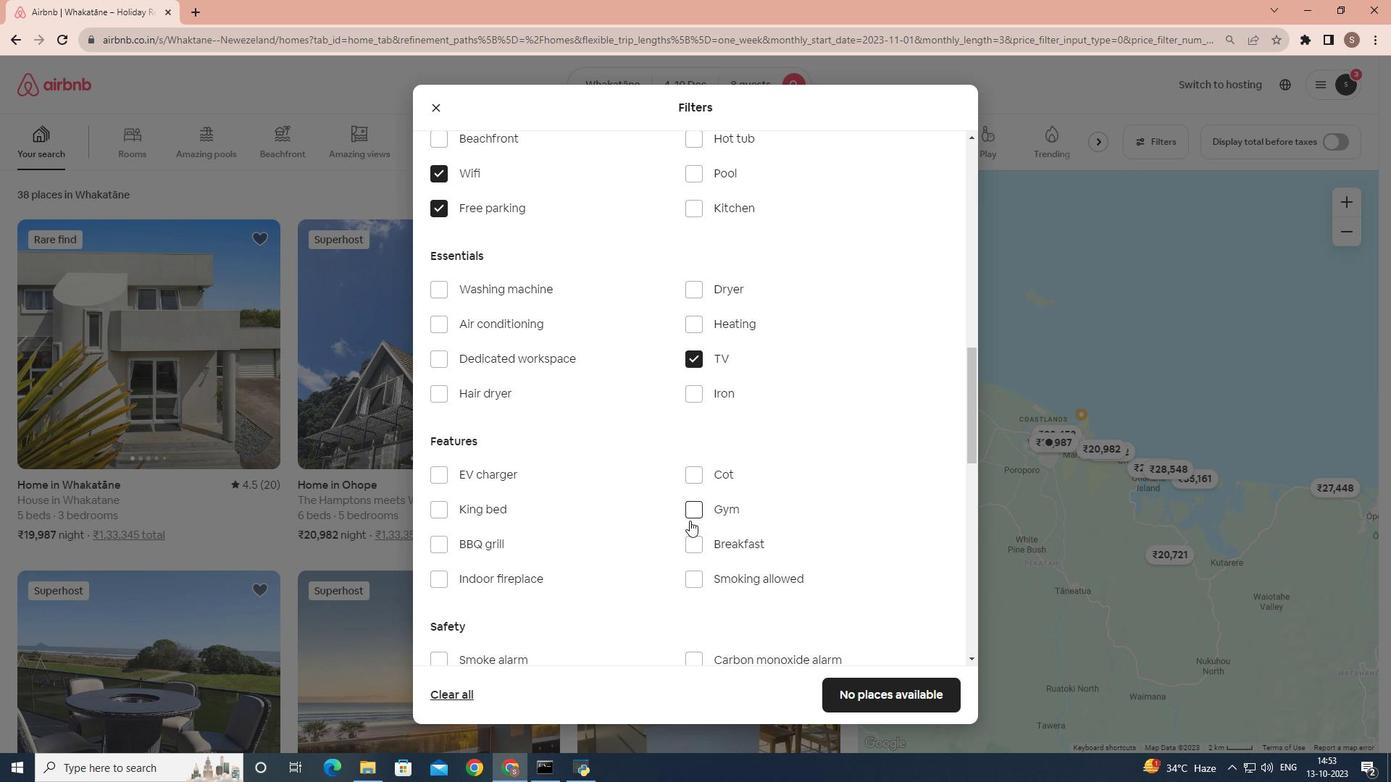 
Action: Mouse moved to (695, 549)
Screenshot: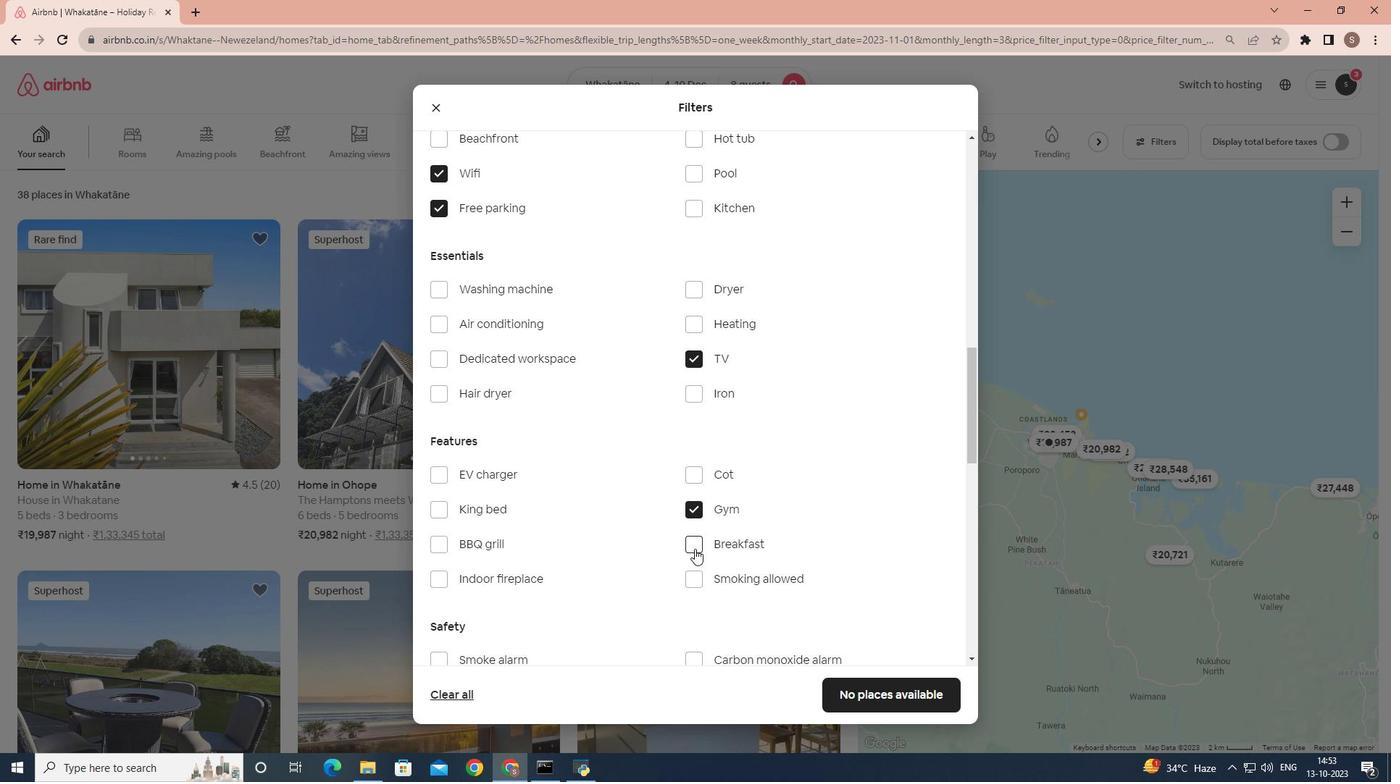 
Action: Mouse pressed left at (695, 549)
Screenshot: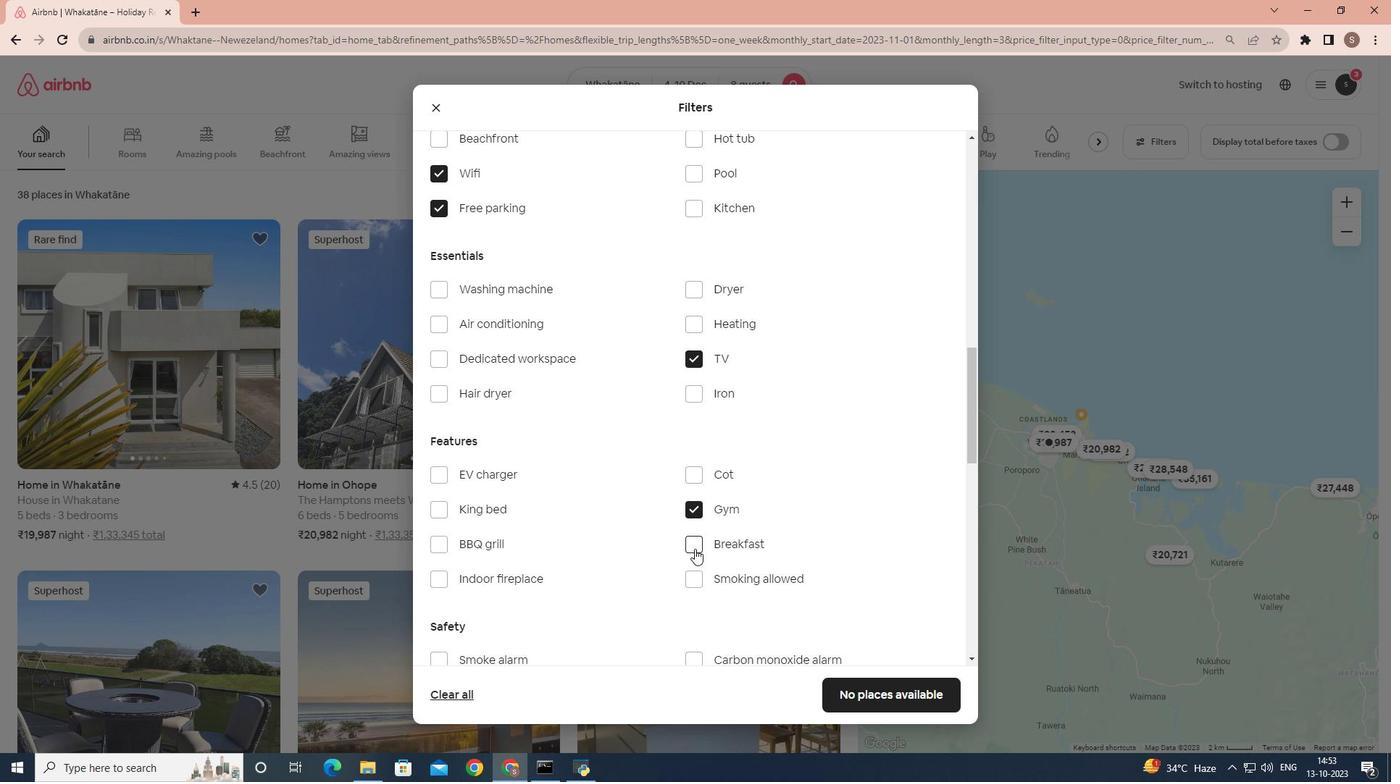 
